 Task: Find connections with filter location Bokāro with filter topic #productivitywith filter profile language Potuguese with filter current company DAR ENGINEERING with filter school Mar Ivanios College, Thiruvananthapuram with filter industry Wholesale Raw Farm Products with filter service category Tax Preparation with filter keywords title Warehouse Worker
Action: Mouse moved to (686, 99)
Screenshot: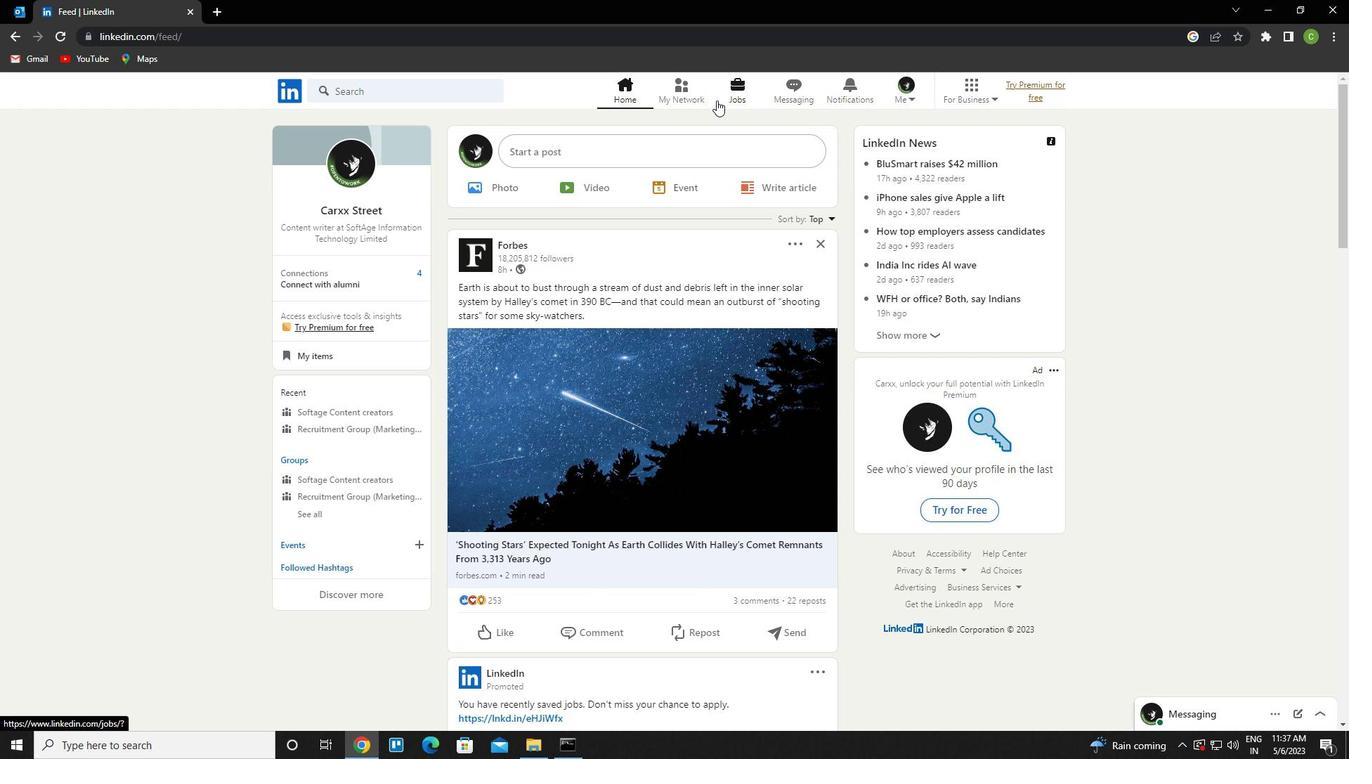 
Action: Mouse pressed left at (686, 99)
Screenshot: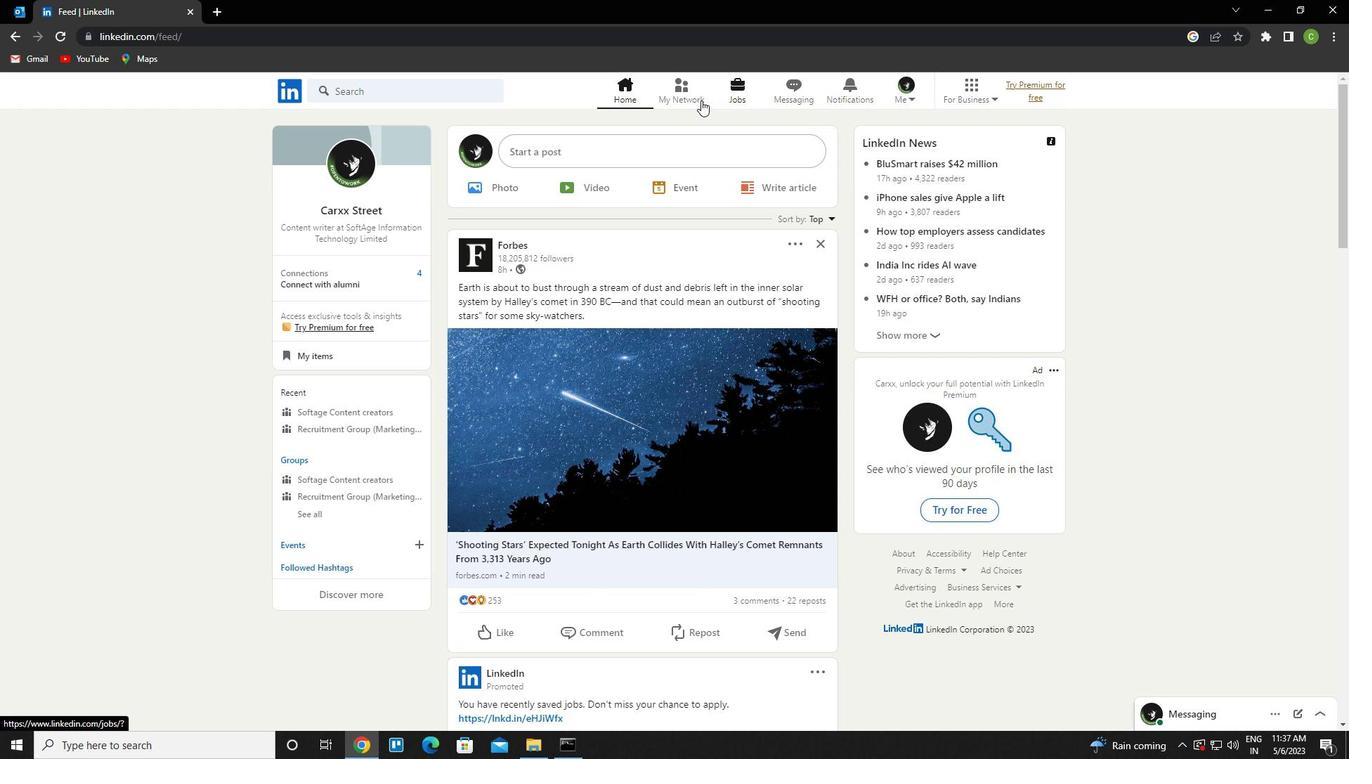 
Action: Mouse moved to (419, 167)
Screenshot: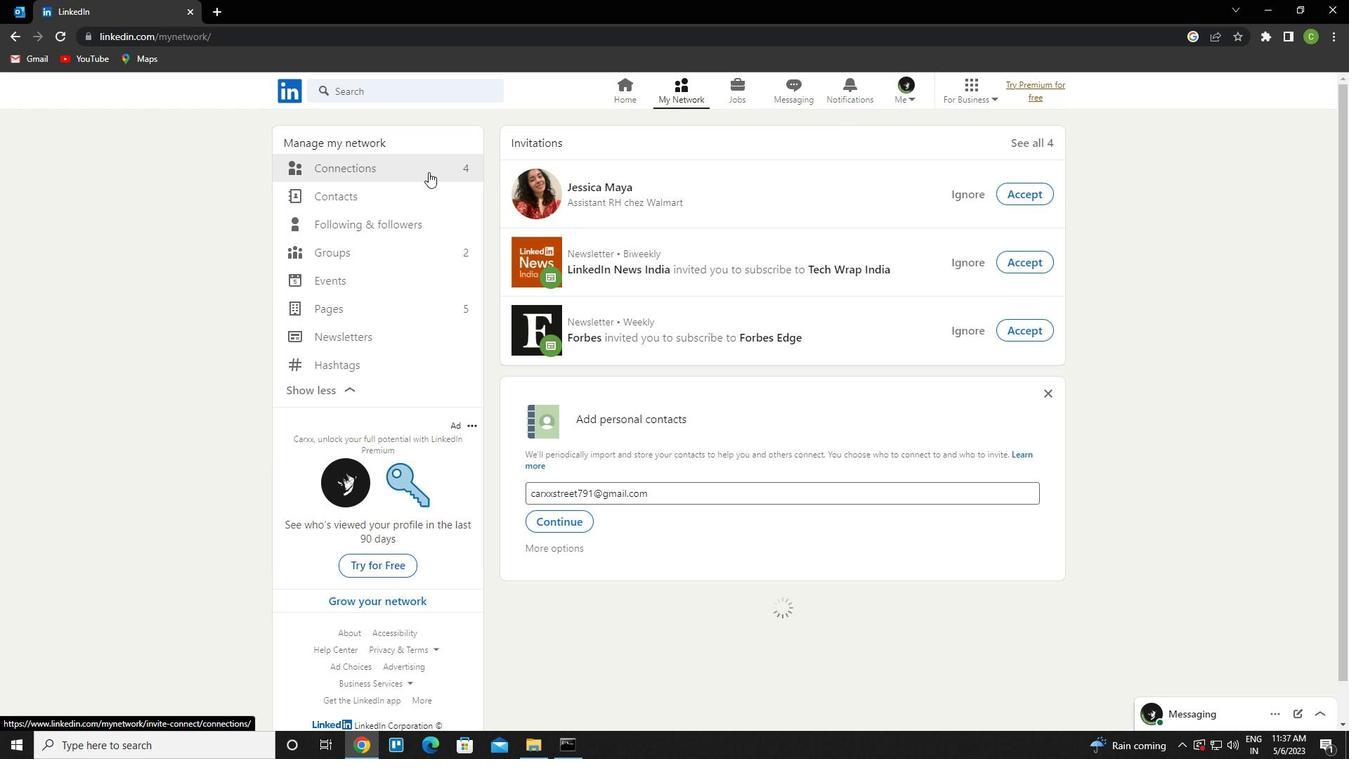 
Action: Mouse pressed left at (419, 167)
Screenshot: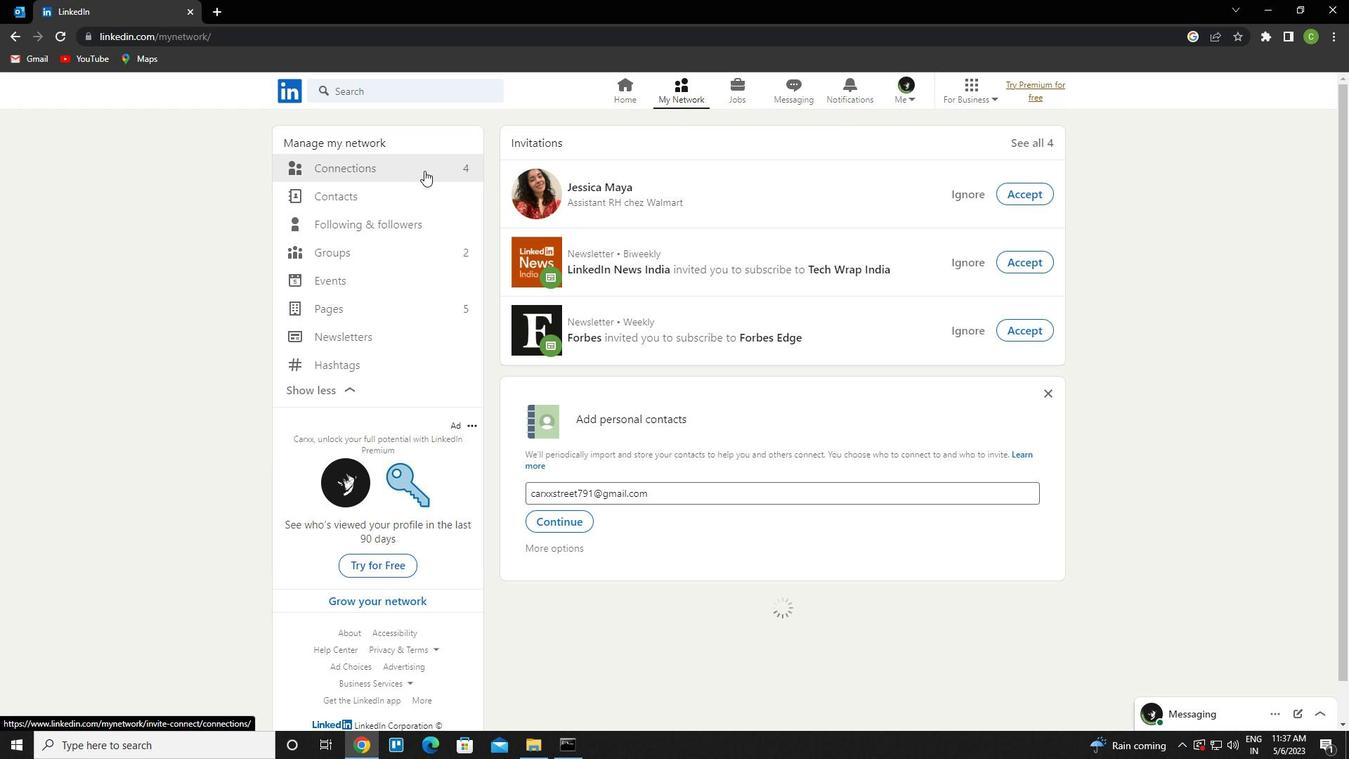 
Action: Mouse moved to (769, 163)
Screenshot: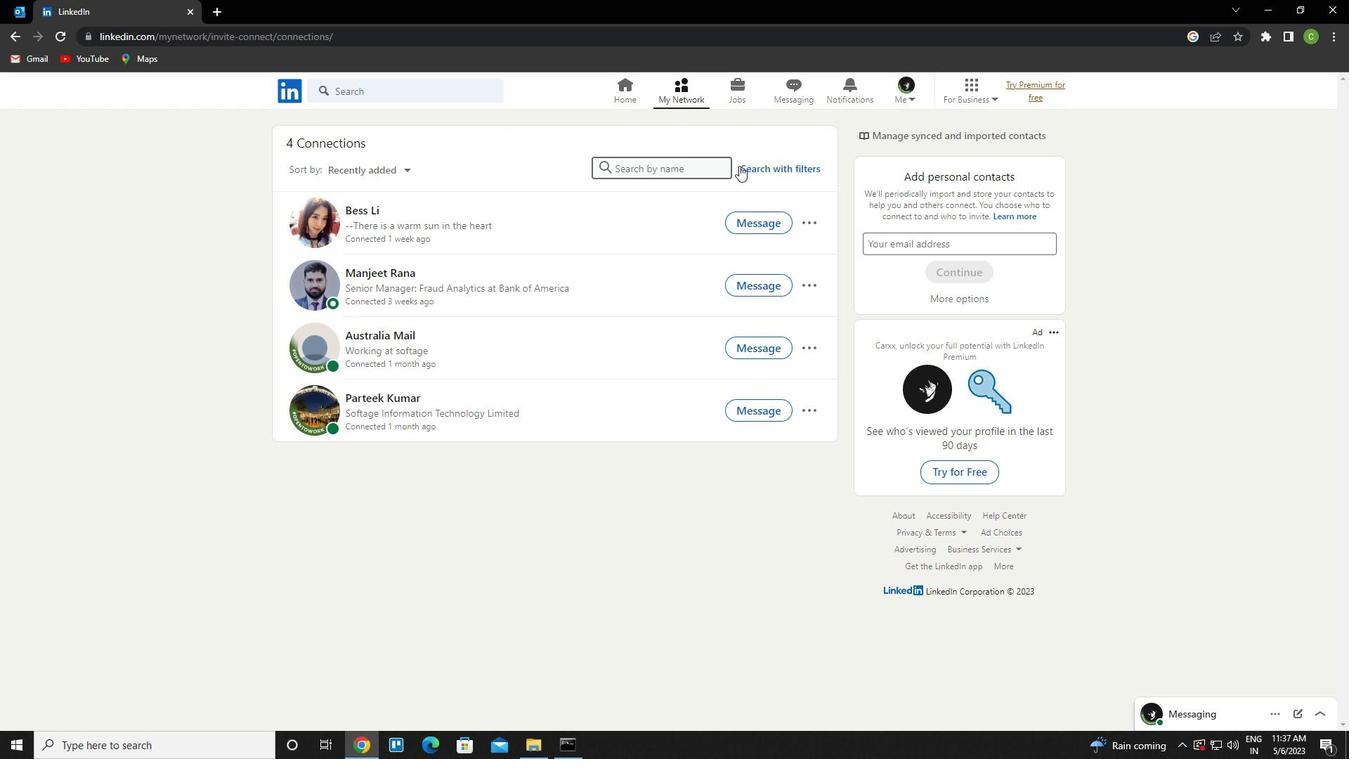 
Action: Mouse pressed left at (769, 163)
Screenshot: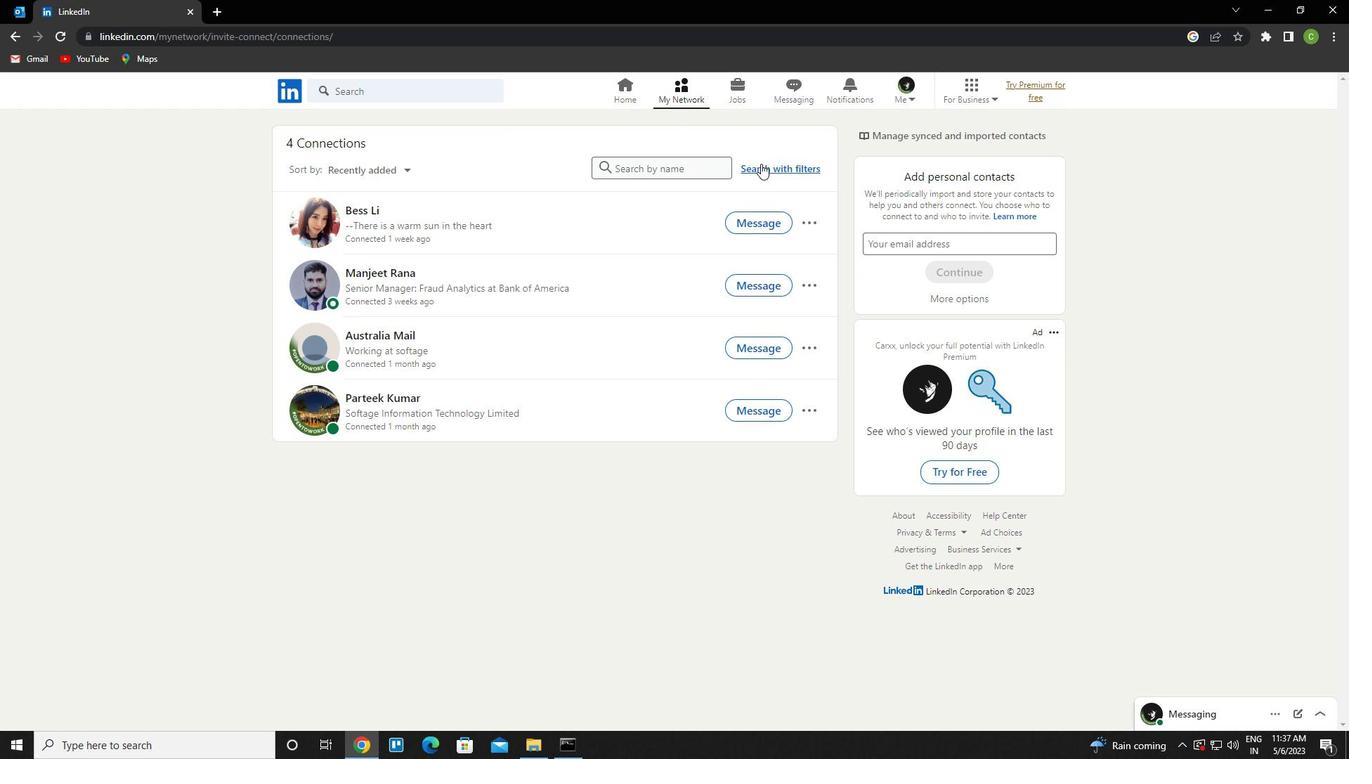 
Action: Mouse moved to (714, 130)
Screenshot: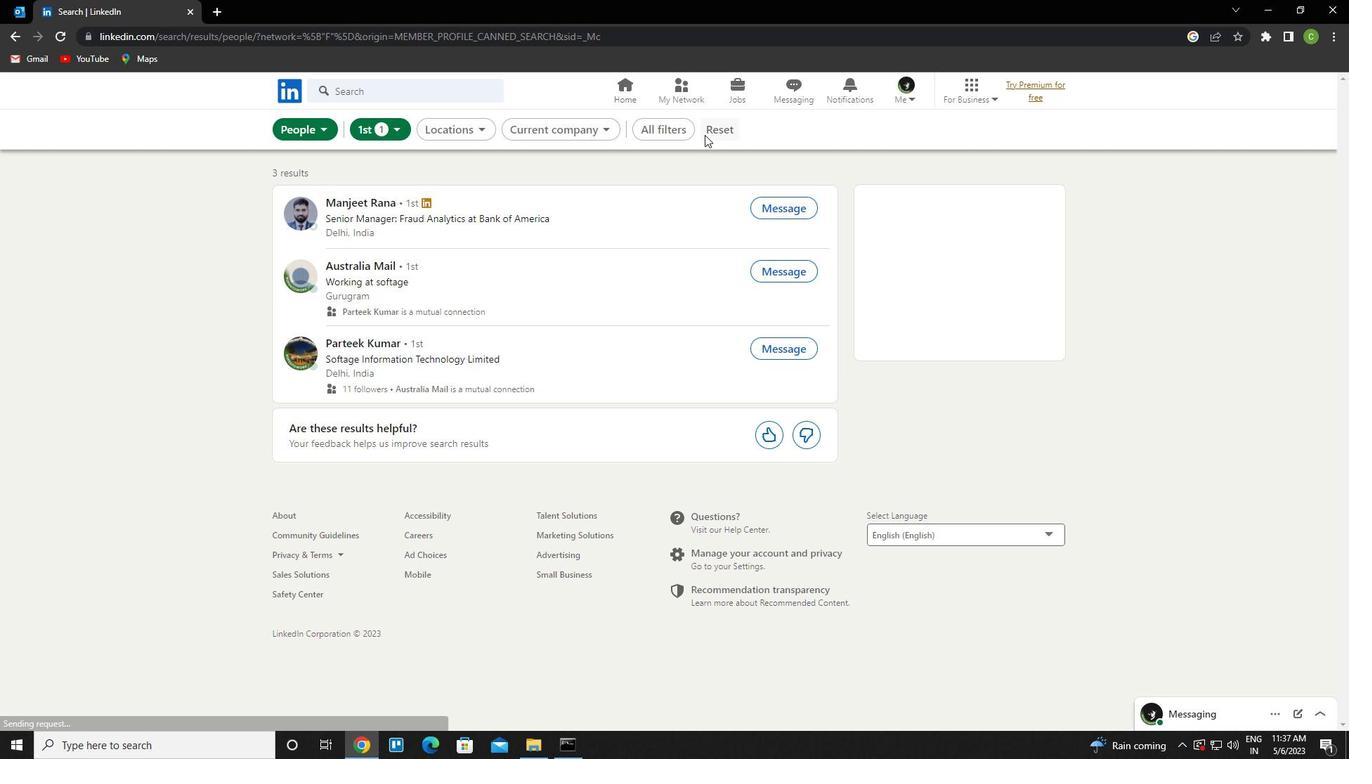 
Action: Mouse pressed left at (714, 130)
Screenshot: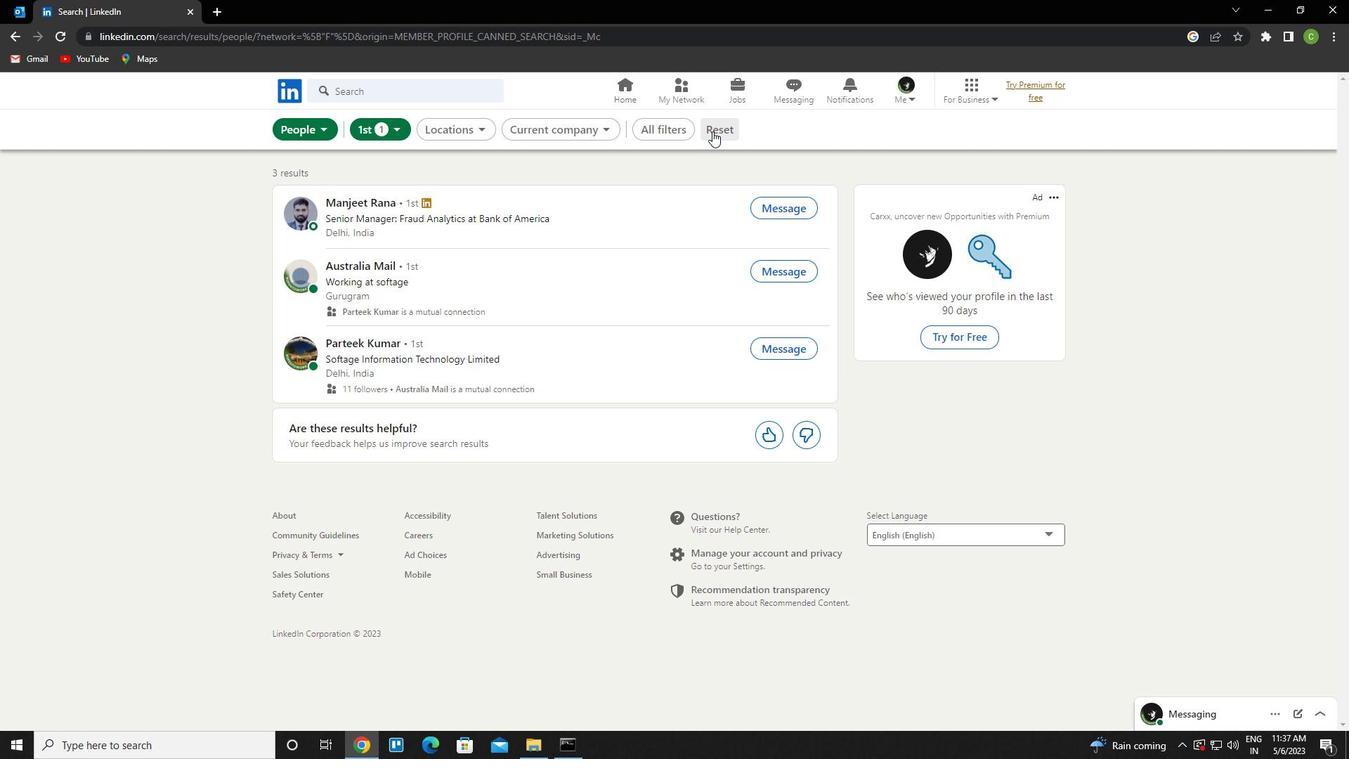 
Action: Mouse moved to (702, 132)
Screenshot: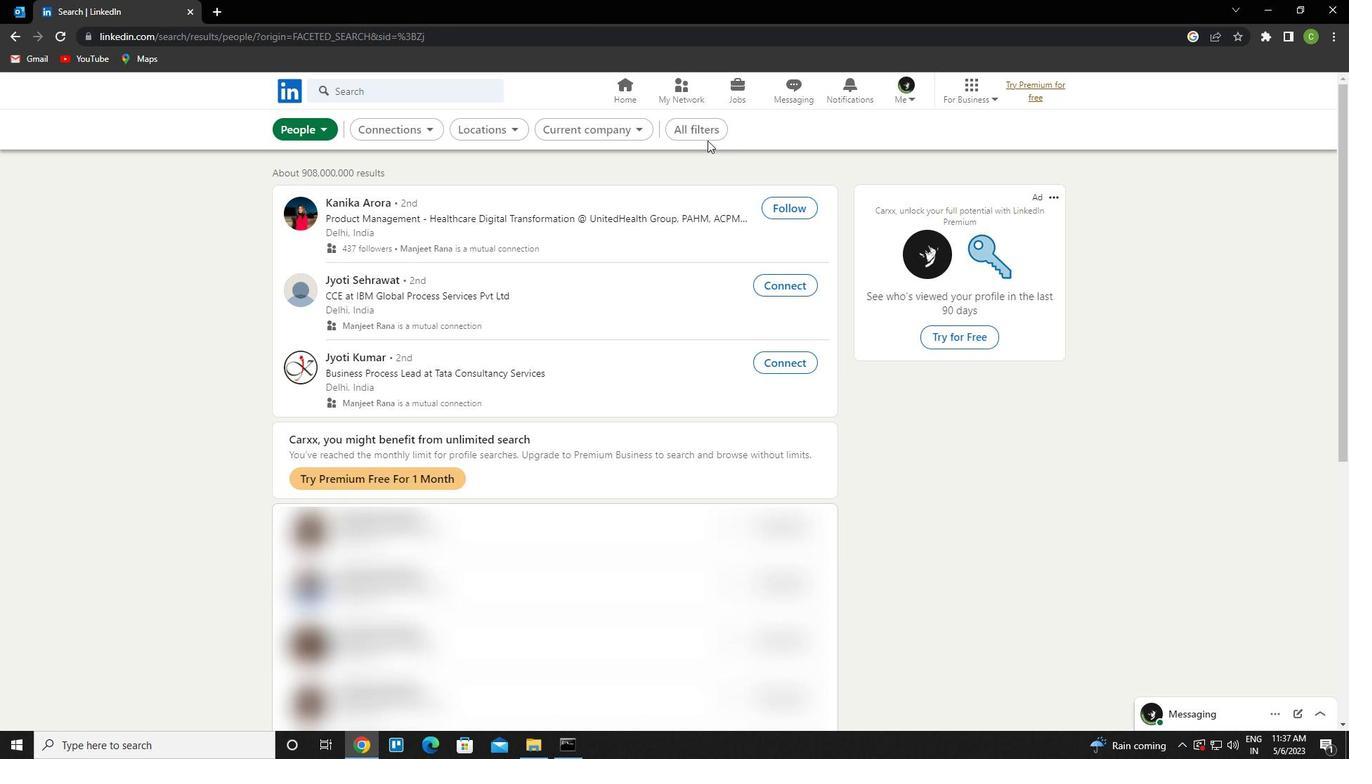 
Action: Mouse pressed left at (702, 132)
Screenshot: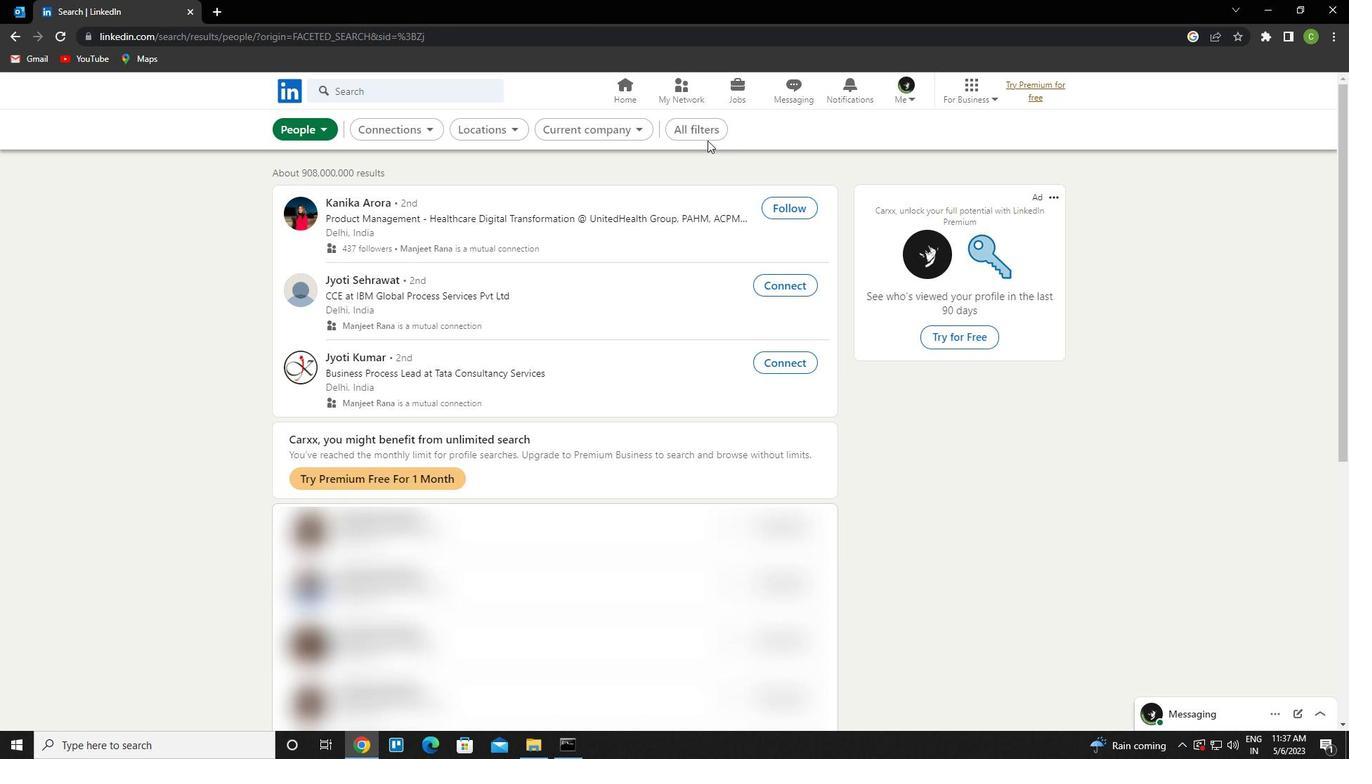 
Action: Mouse moved to (1185, 388)
Screenshot: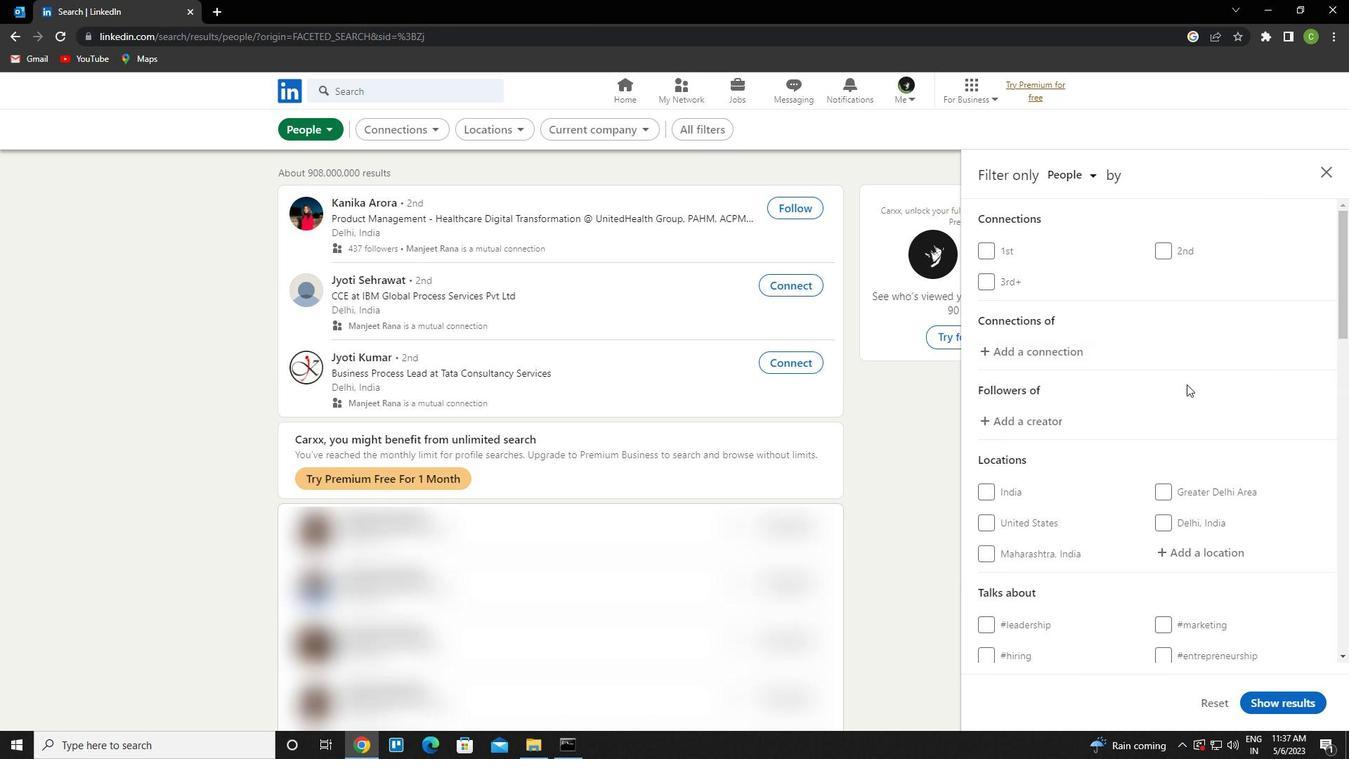 
Action: Mouse scrolled (1185, 387) with delta (0, 0)
Screenshot: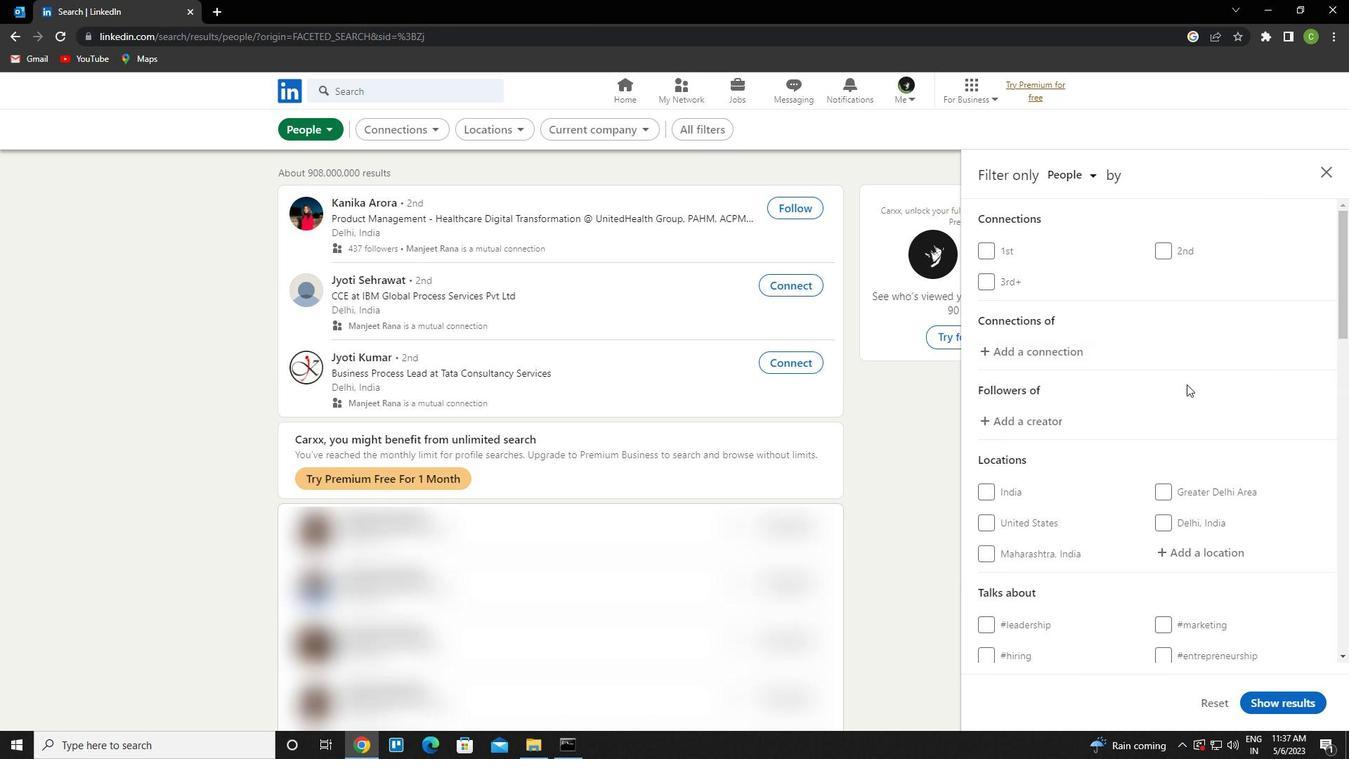 
Action: Mouse moved to (1217, 480)
Screenshot: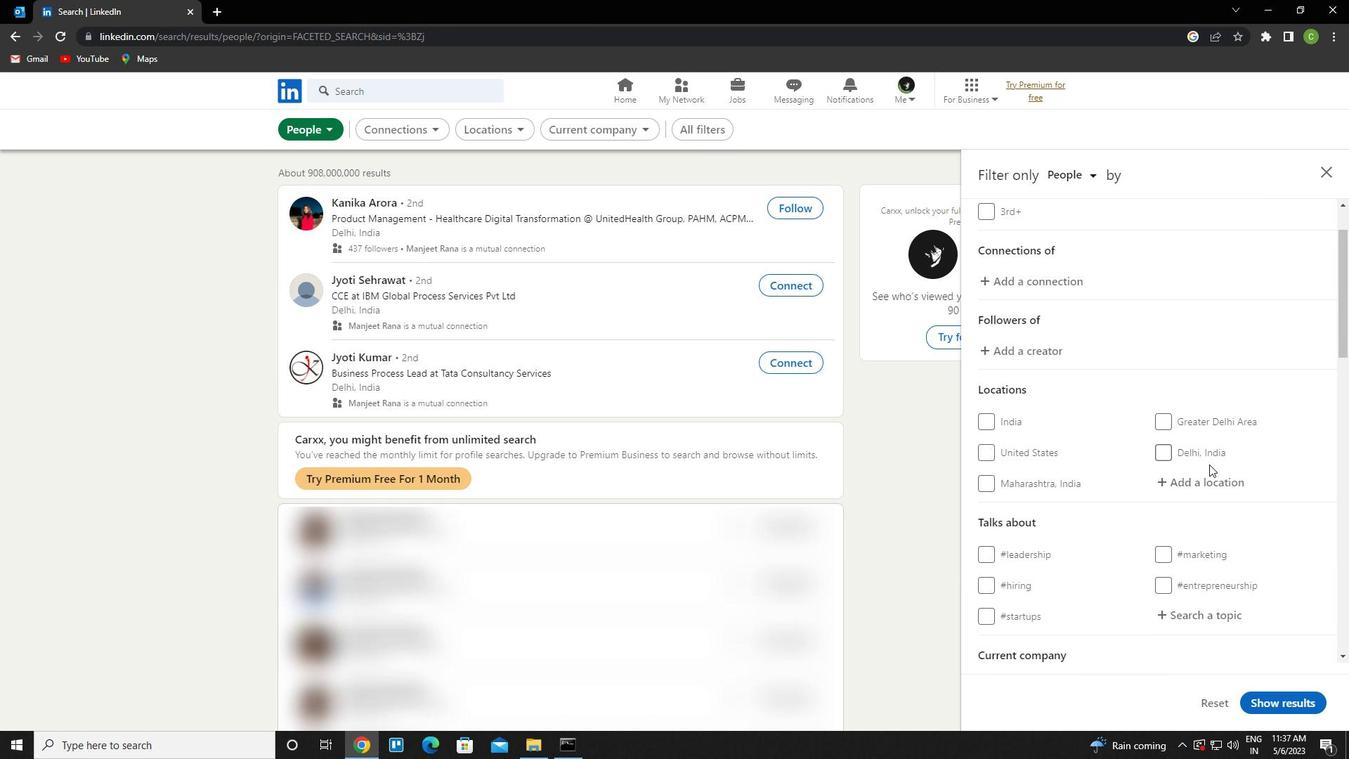 
Action: Mouse pressed left at (1217, 480)
Screenshot: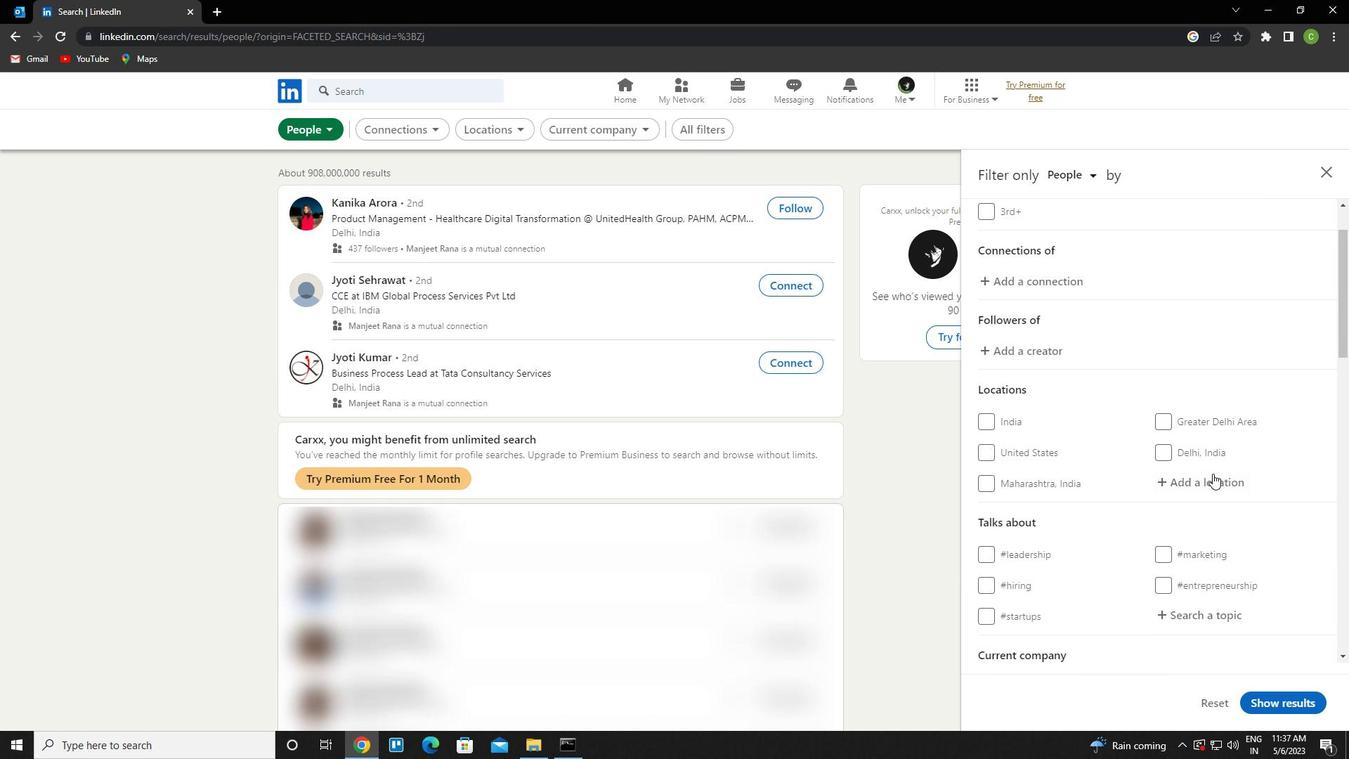 
Action: Key pressed <Key.caps_lock>b<Key.caps_lock>oka
Screenshot: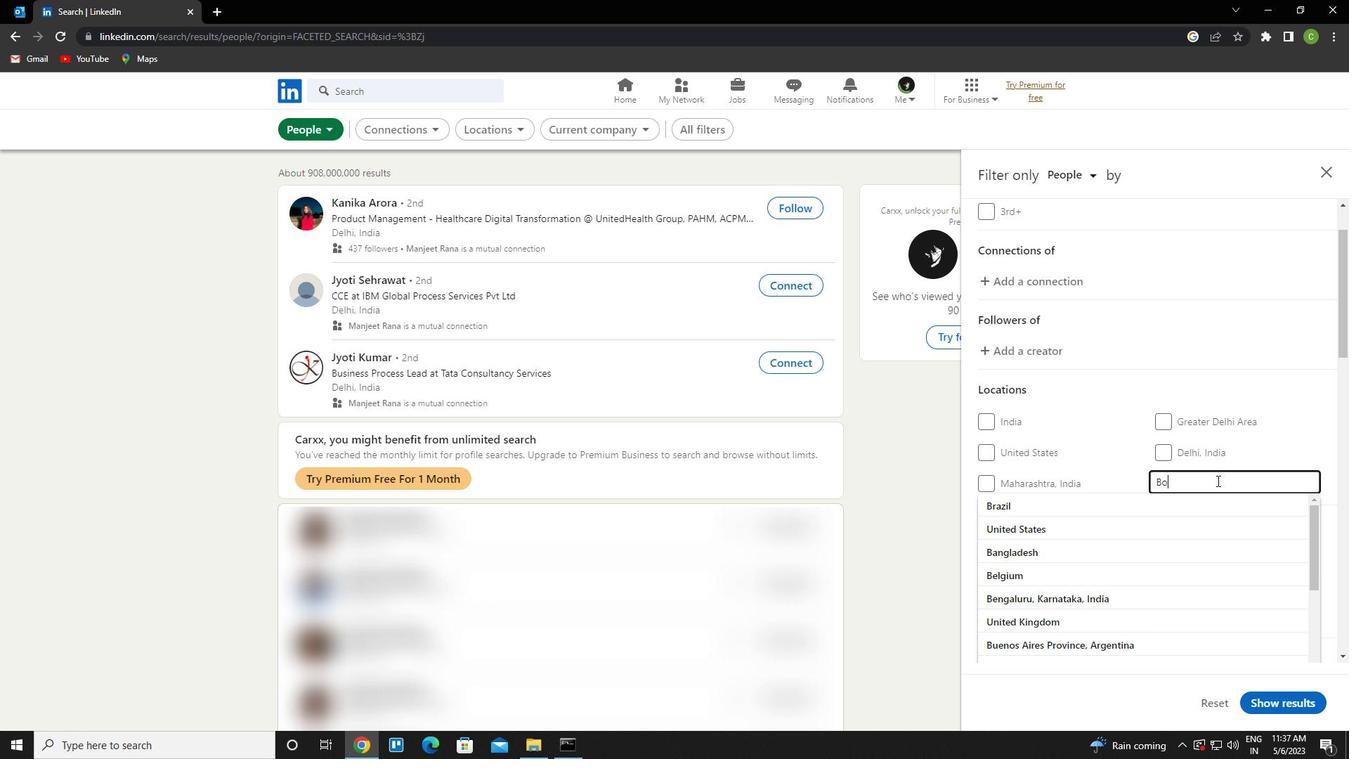 
Action: Mouse moved to (1218, 481)
Screenshot: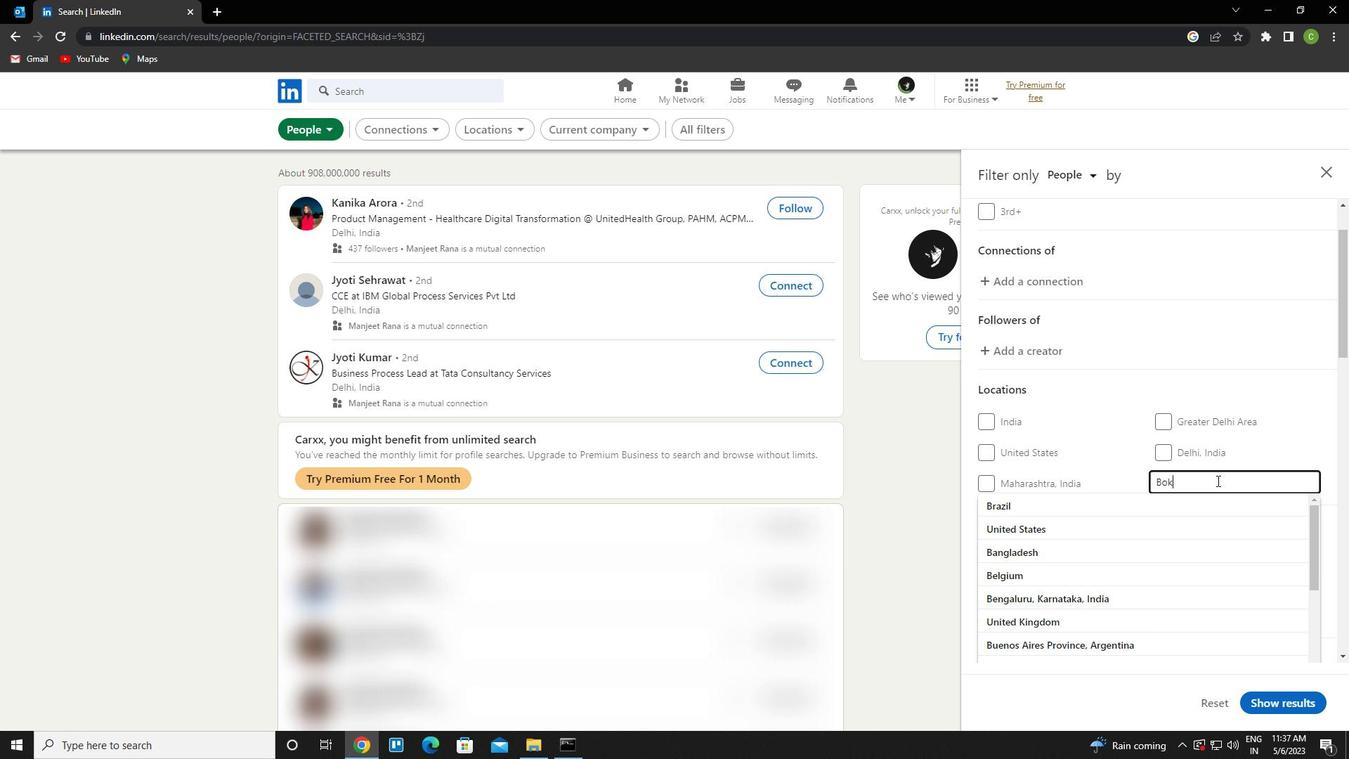 
Action: Key pressed ra<Key.backspace>o<Key.down><Key.enter>
Screenshot: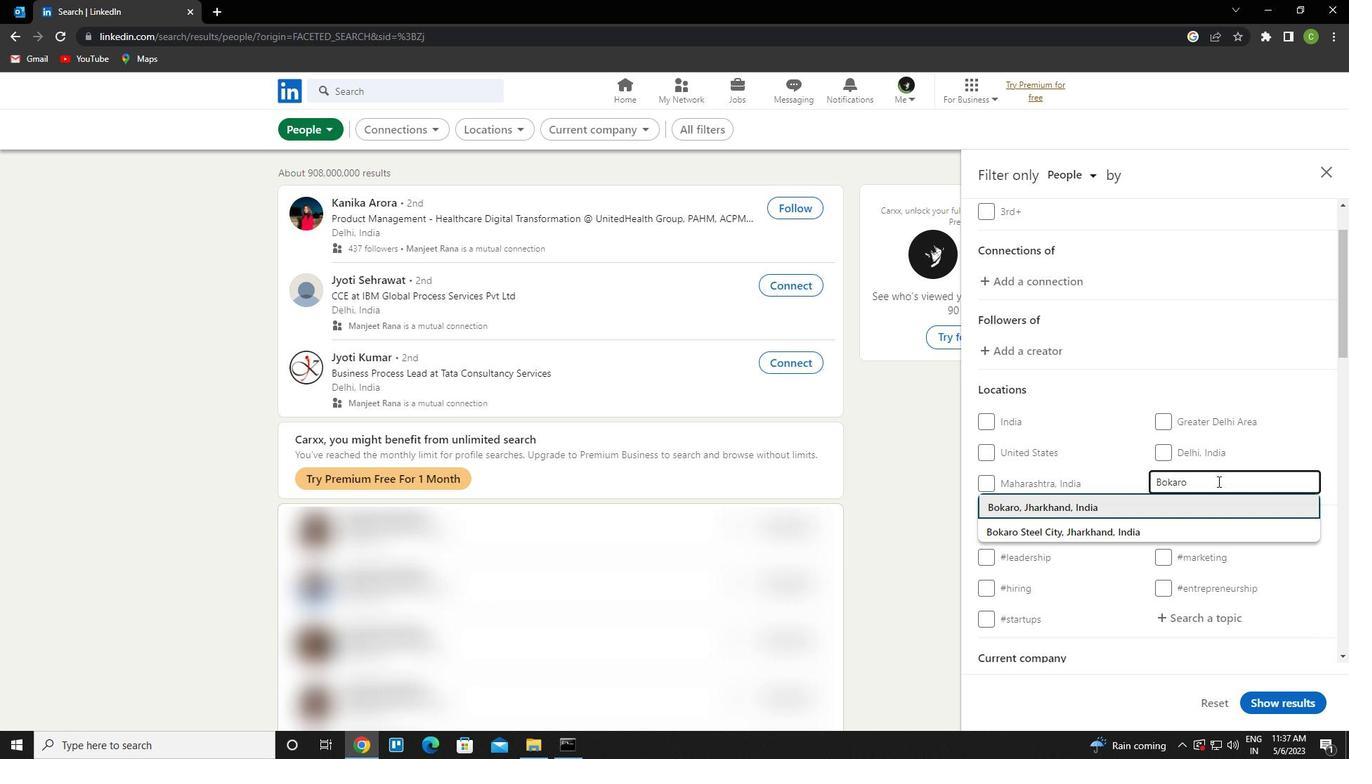 
Action: Mouse scrolled (1218, 480) with delta (0, 0)
Screenshot: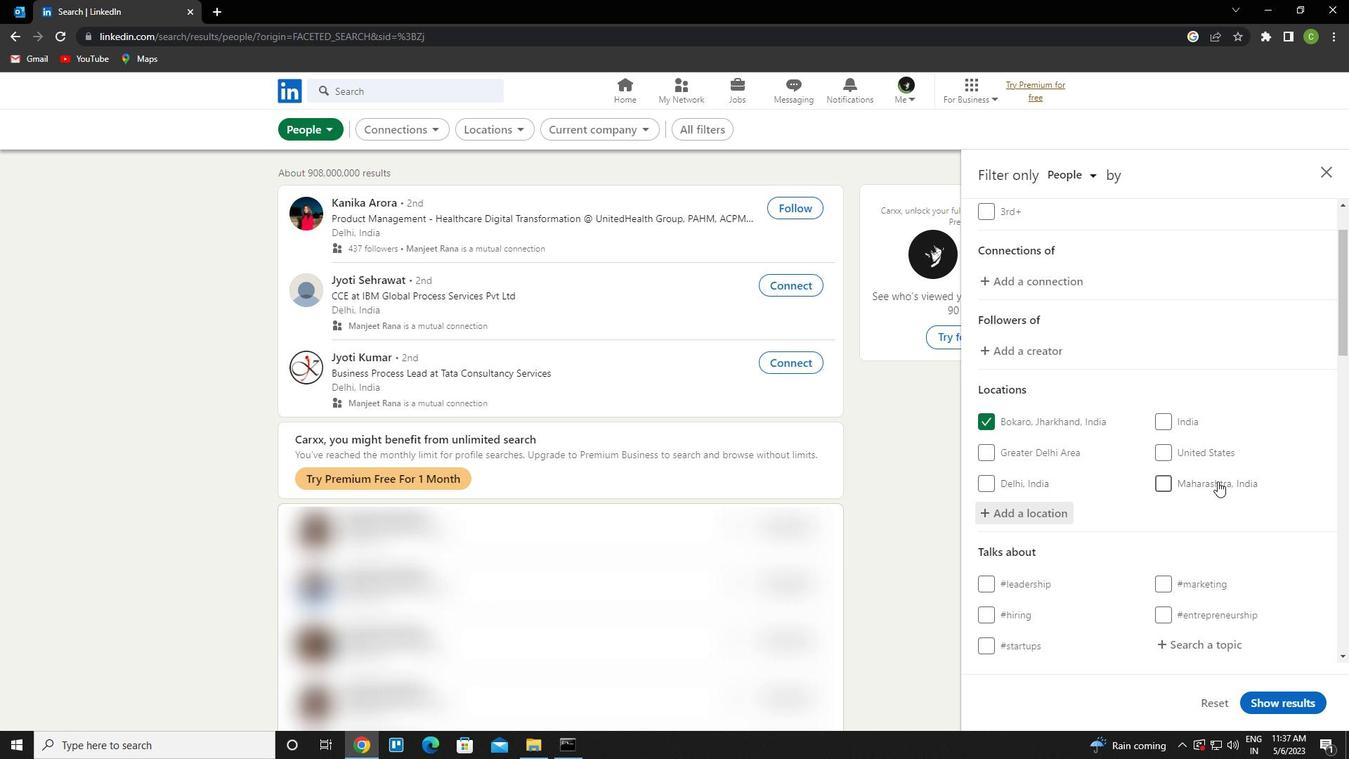 
Action: Mouse scrolled (1218, 480) with delta (0, 0)
Screenshot: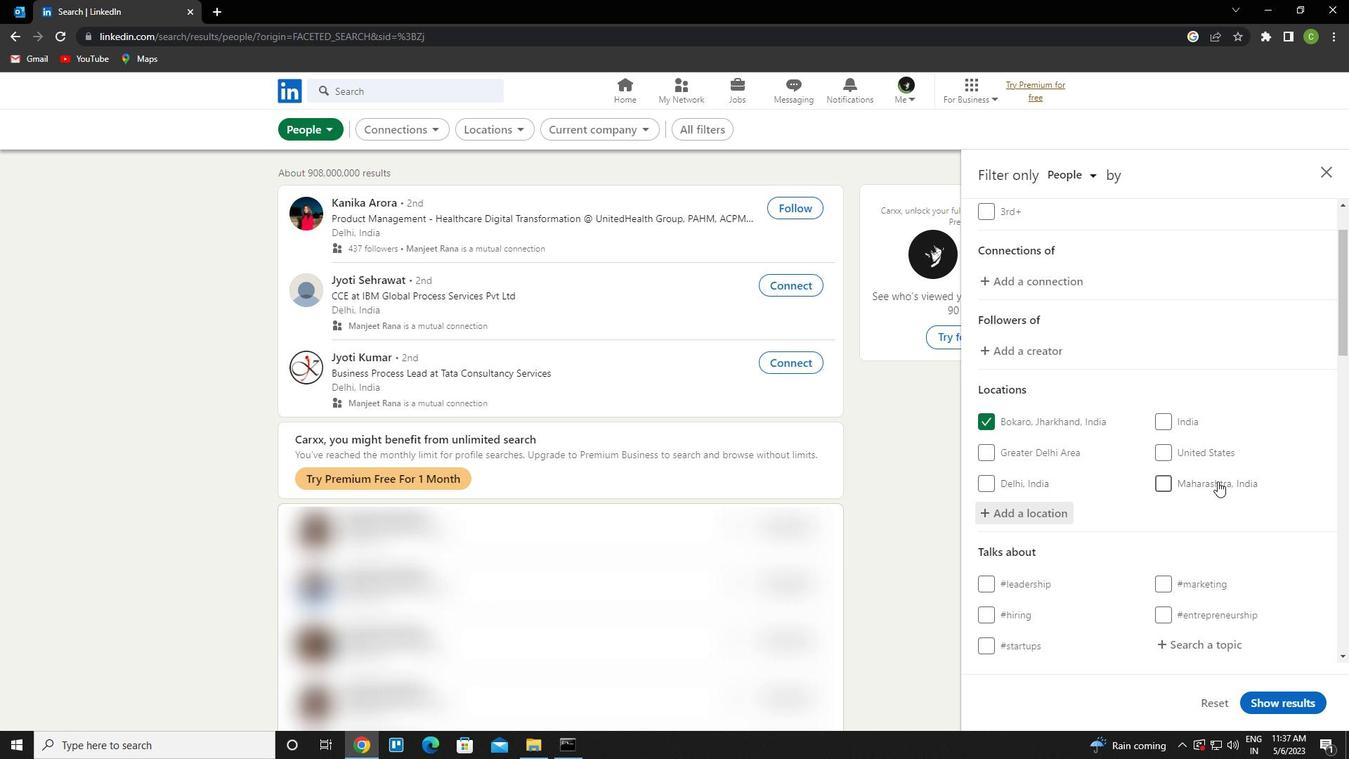 
Action: Mouse moved to (1208, 485)
Screenshot: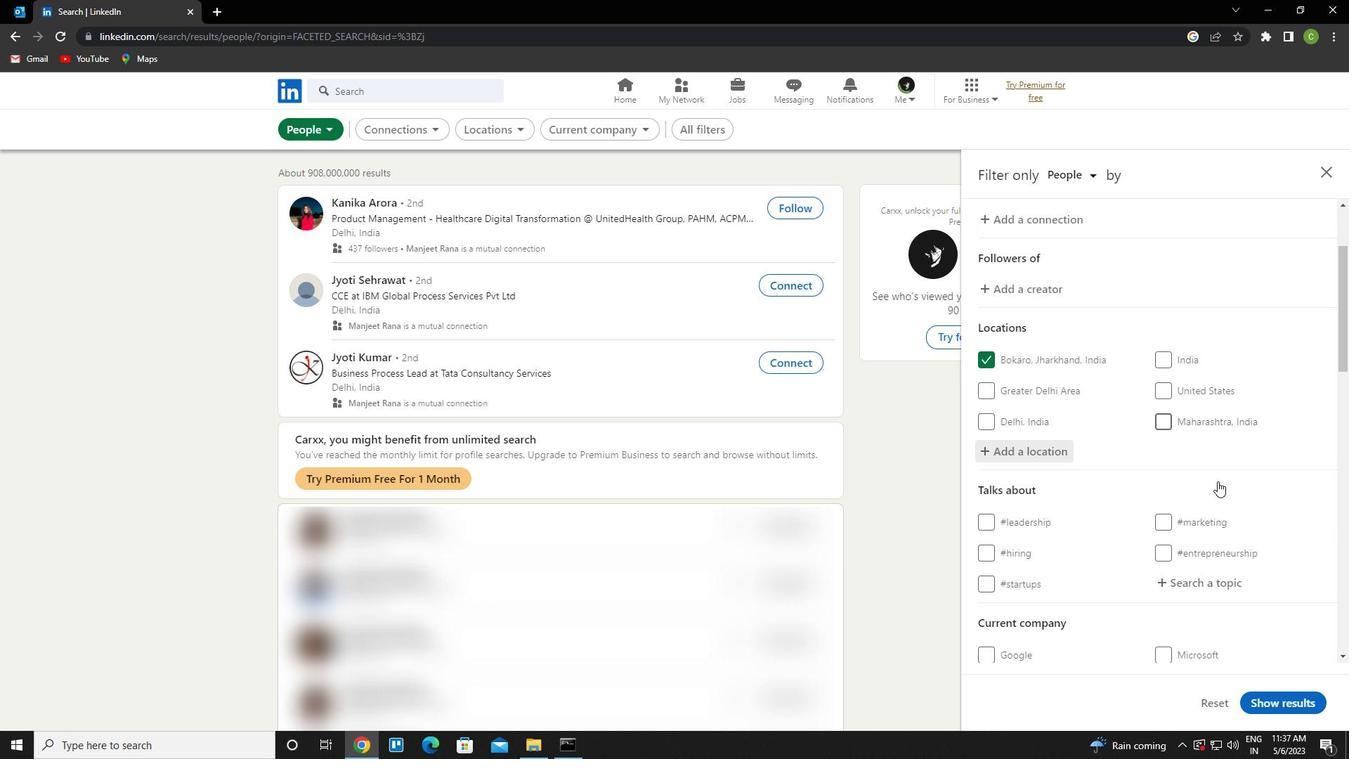 
Action: Mouse scrolled (1208, 484) with delta (0, 0)
Screenshot: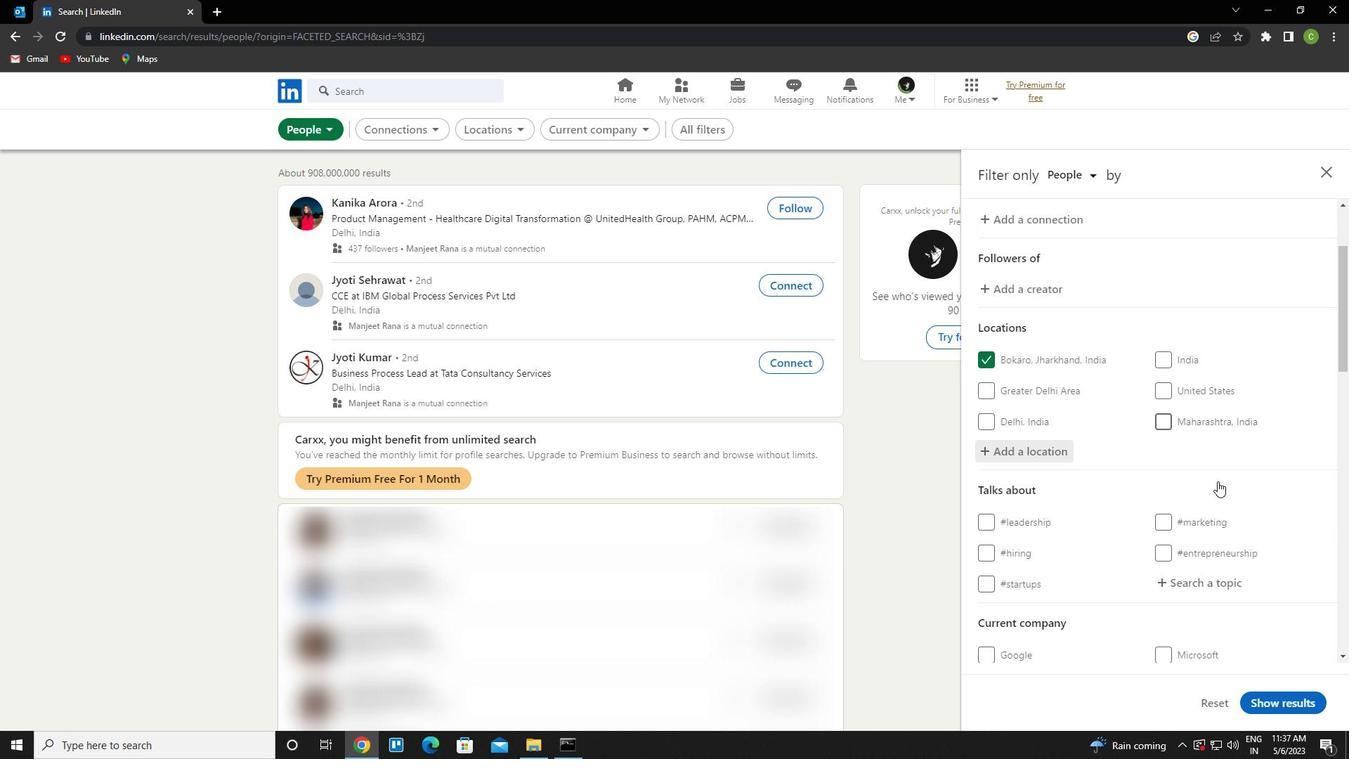
Action: Mouse moved to (1197, 444)
Screenshot: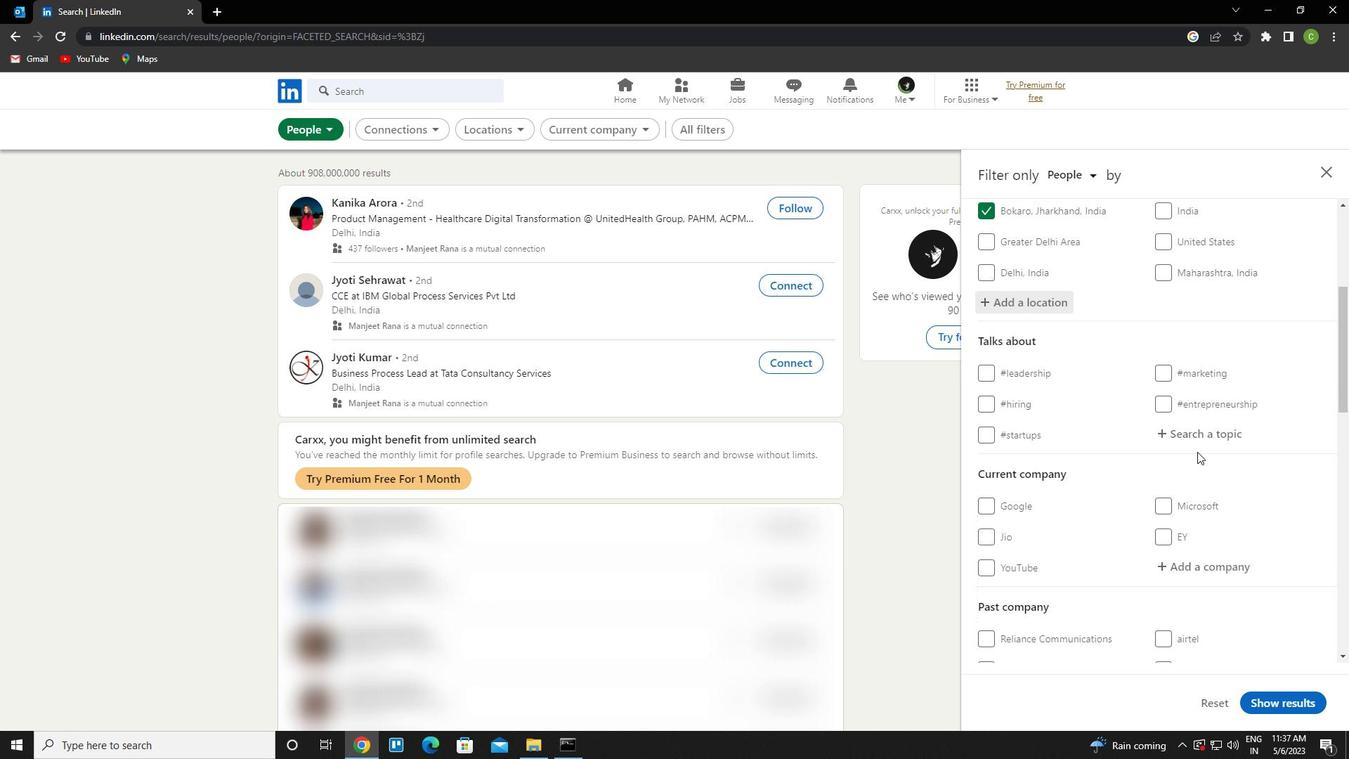 
Action: Mouse pressed left at (1197, 444)
Screenshot: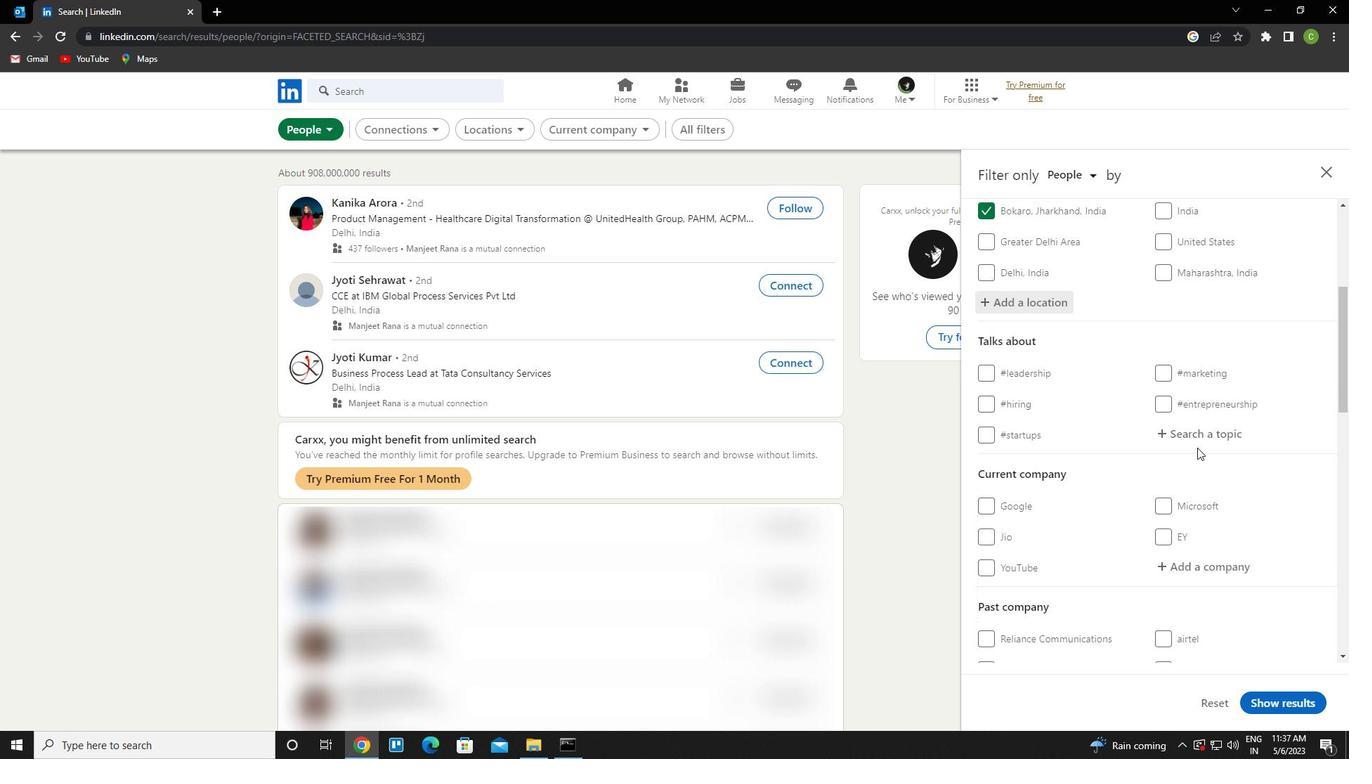 
Action: Key pressed productivity<Key.down><Key.enter>
Screenshot: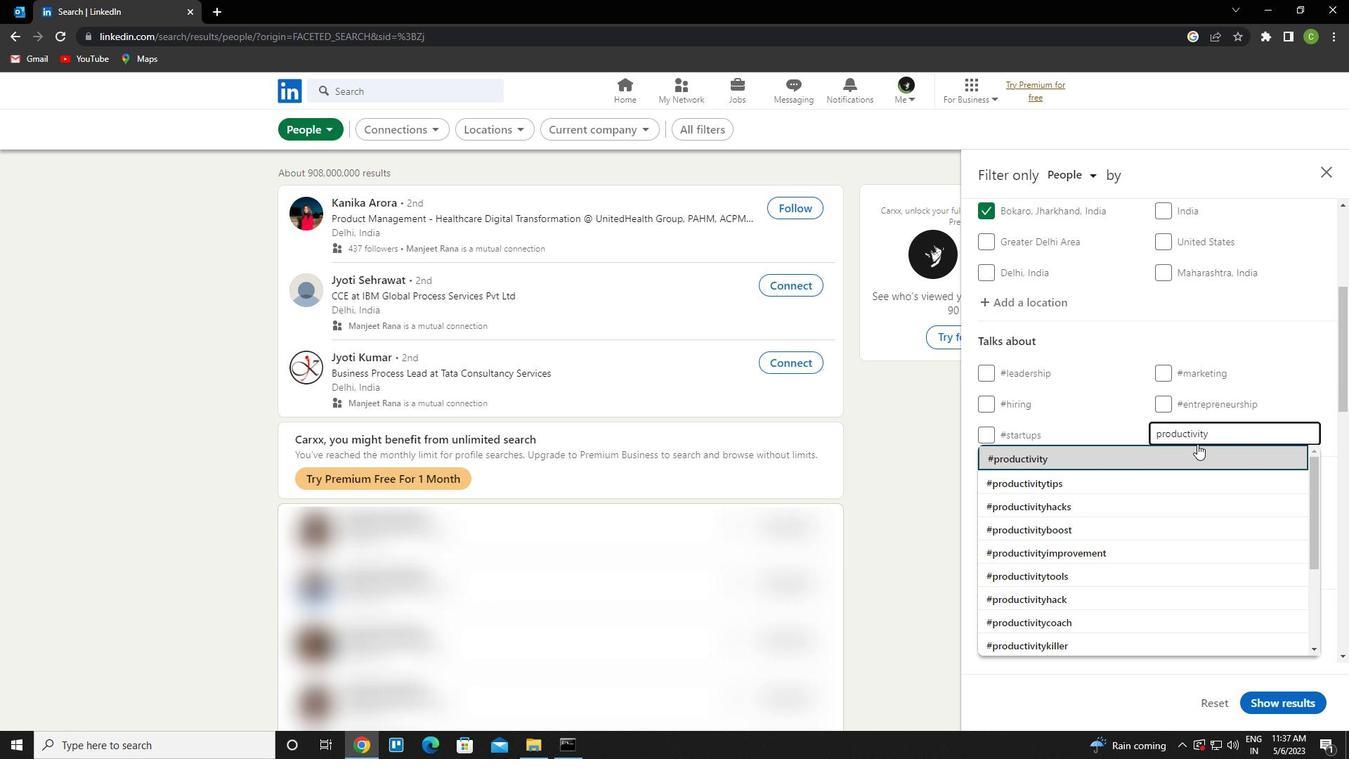 
Action: Mouse scrolled (1197, 443) with delta (0, 0)
Screenshot: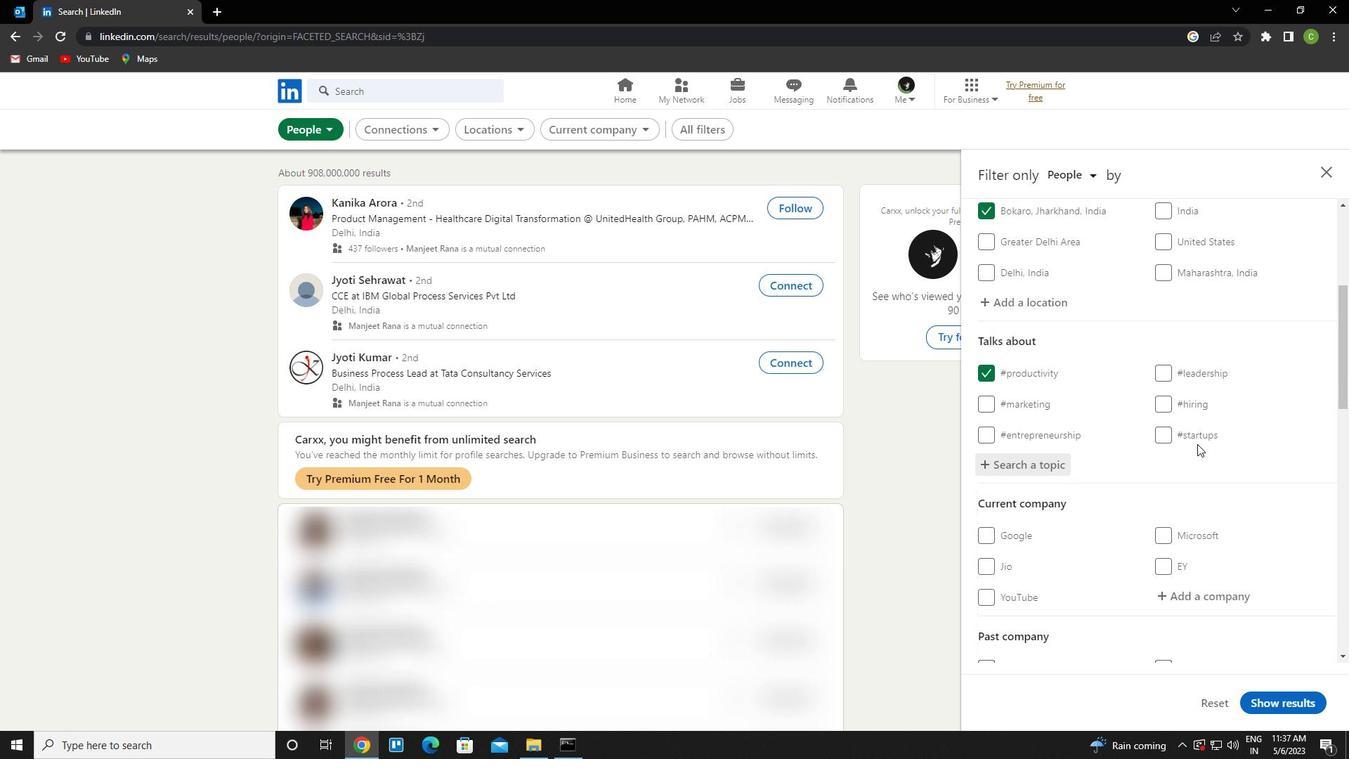 
Action: Mouse scrolled (1197, 443) with delta (0, 0)
Screenshot: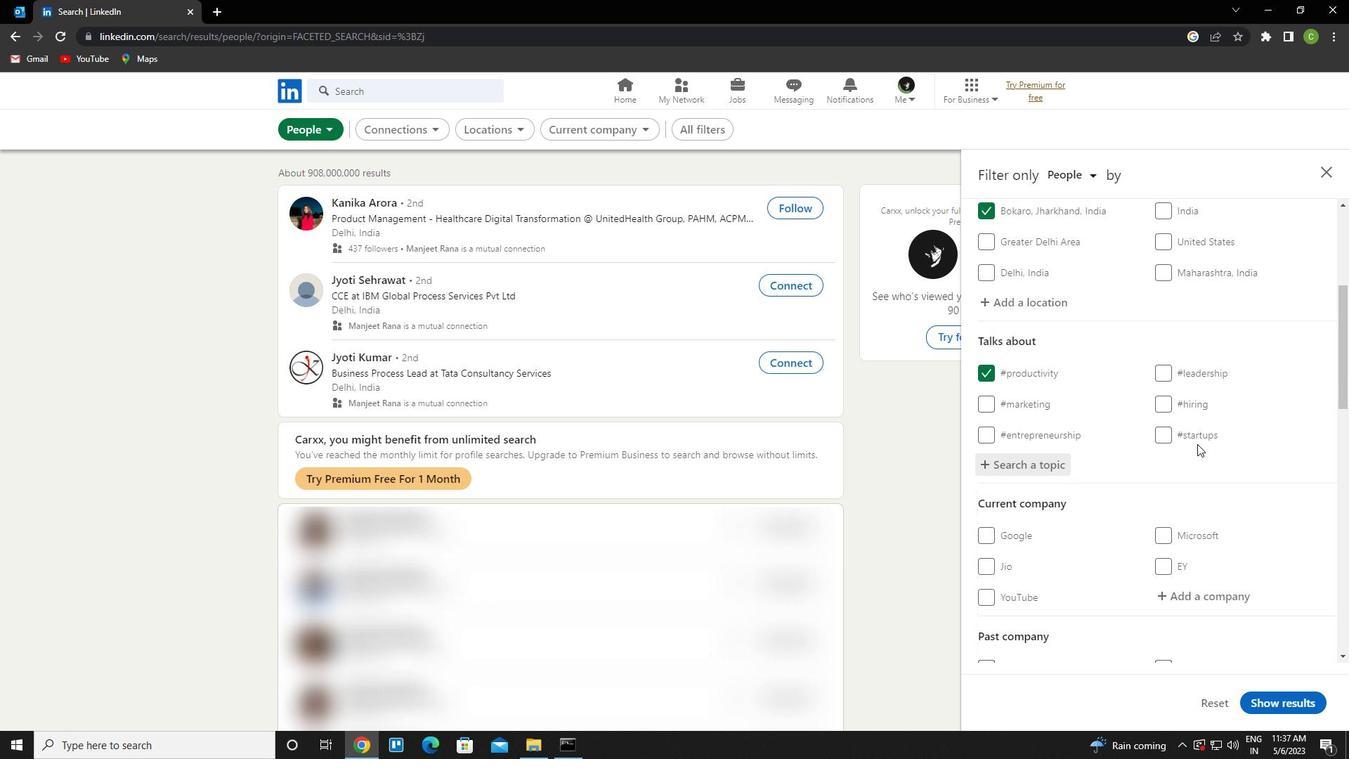 
Action: Mouse scrolled (1197, 443) with delta (0, 0)
Screenshot: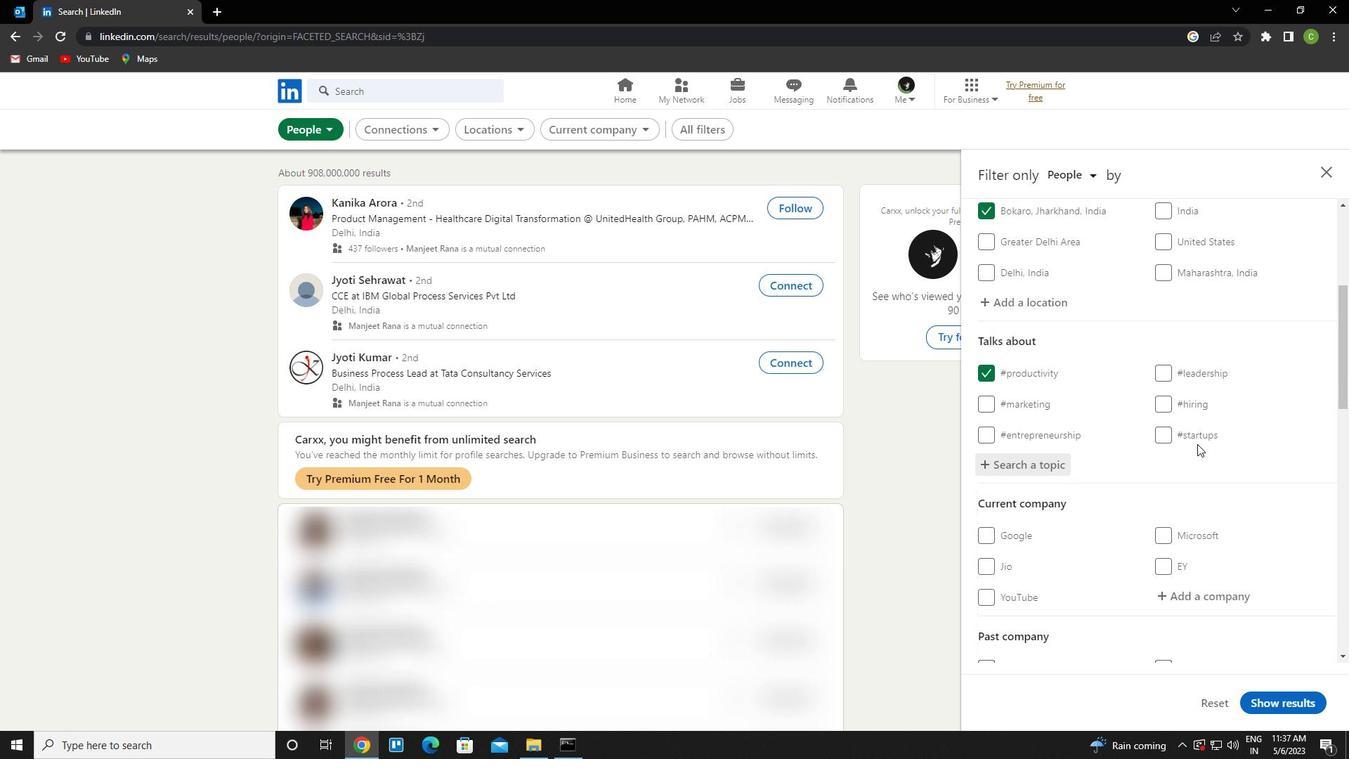 
Action: Mouse scrolled (1197, 443) with delta (0, 0)
Screenshot: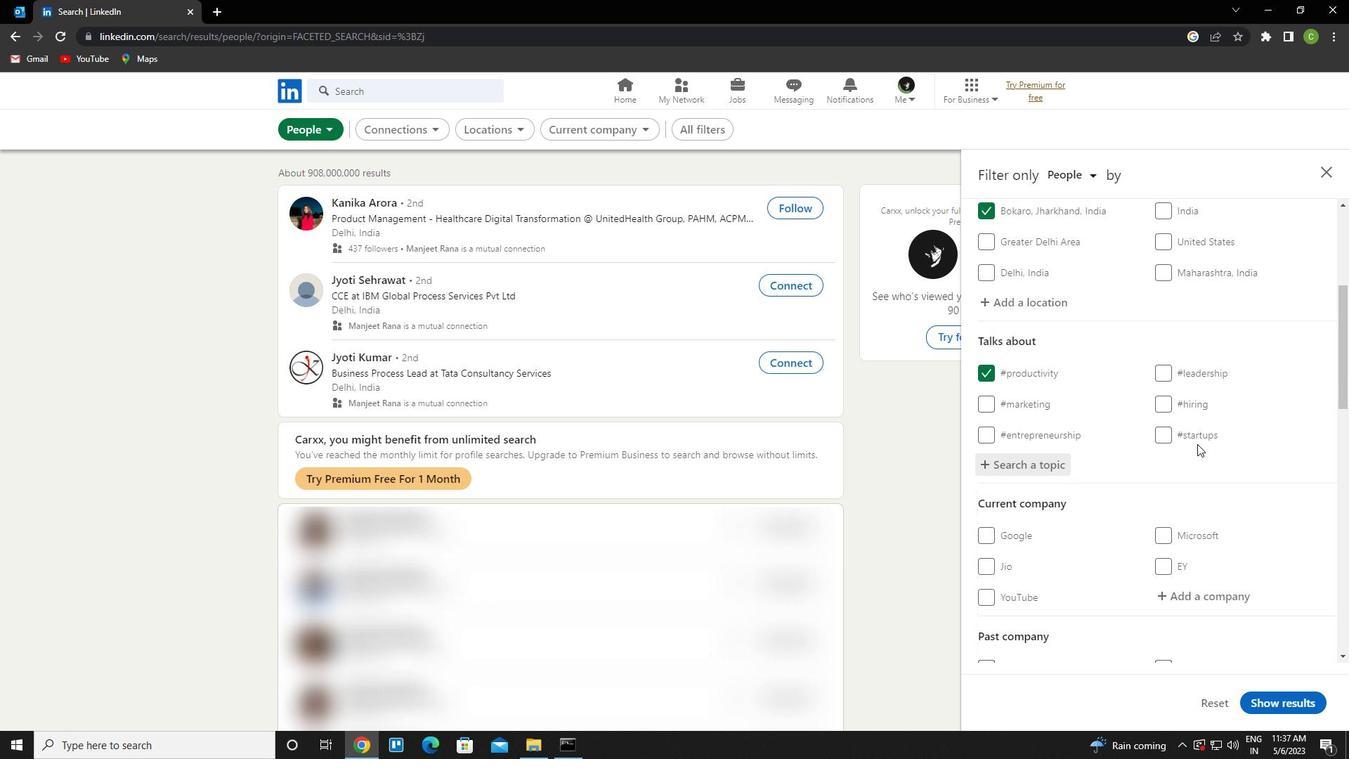 
Action: Mouse scrolled (1197, 443) with delta (0, 0)
Screenshot: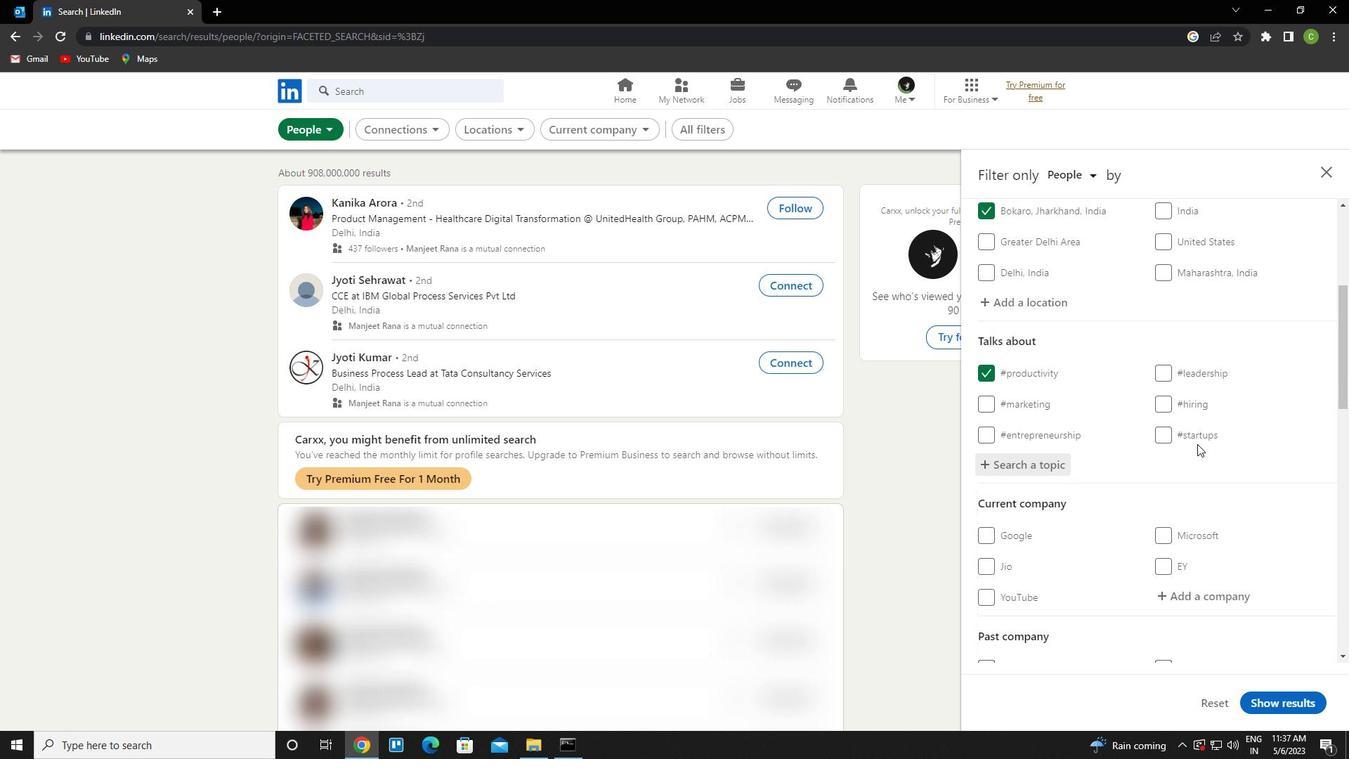 
Action: Mouse scrolled (1197, 443) with delta (0, 0)
Screenshot: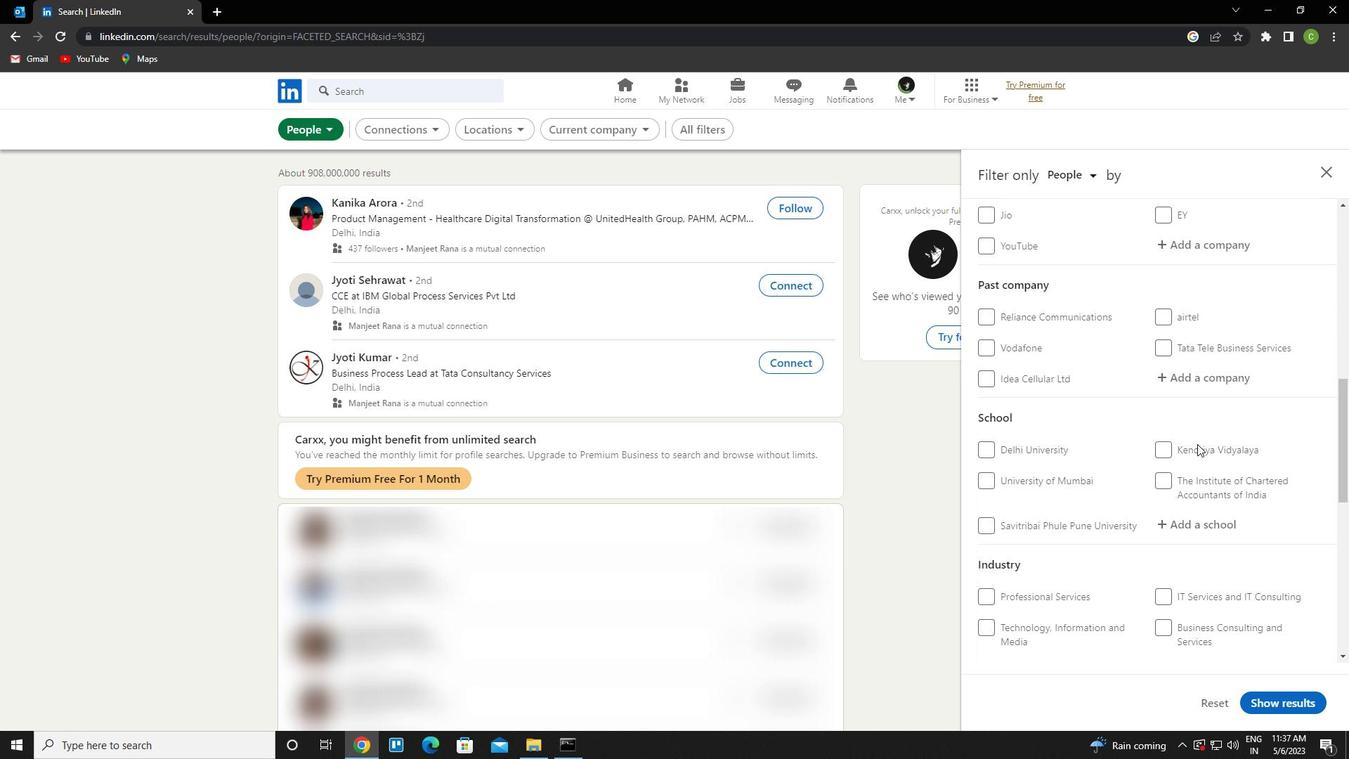
Action: Mouse scrolled (1197, 443) with delta (0, 0)
Screenshot: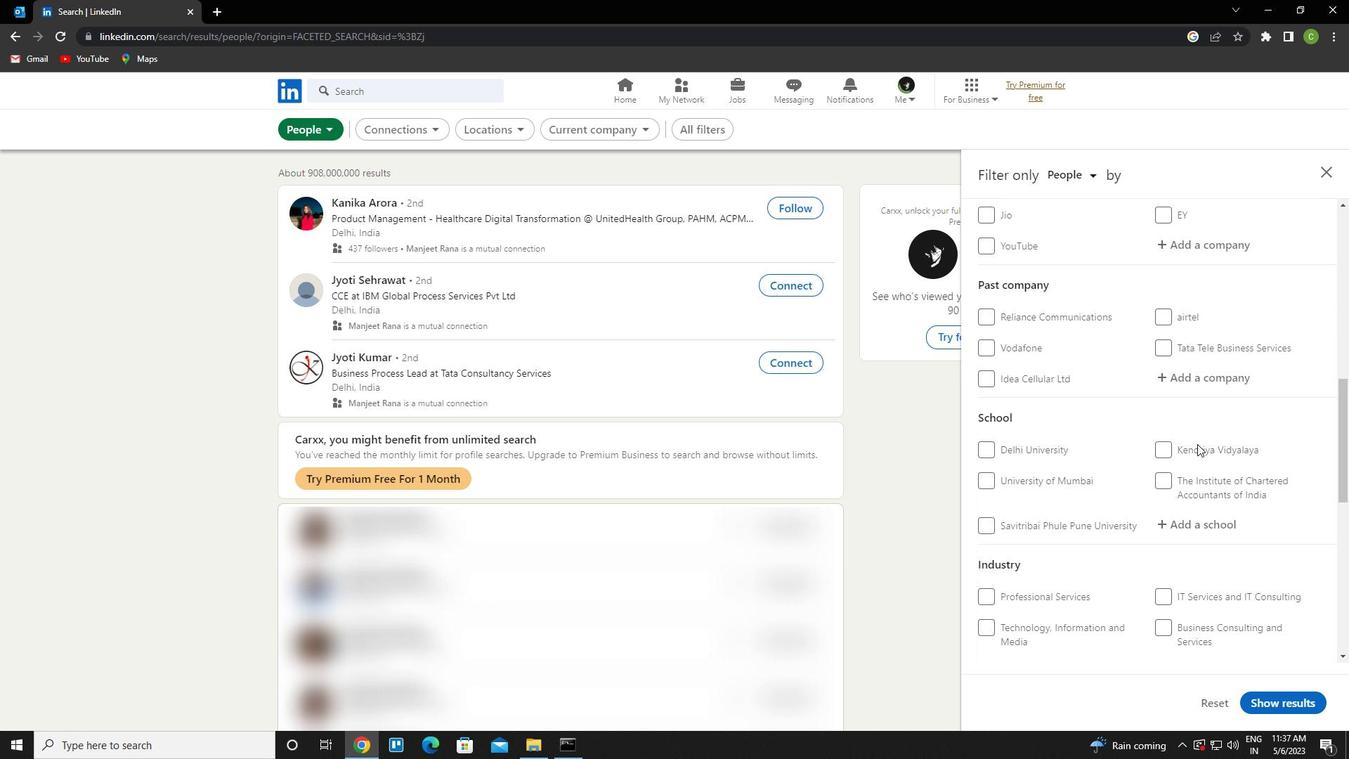 
Action: Mouse scrolled (1197, 443) with delta (0, 0)
Screenshot: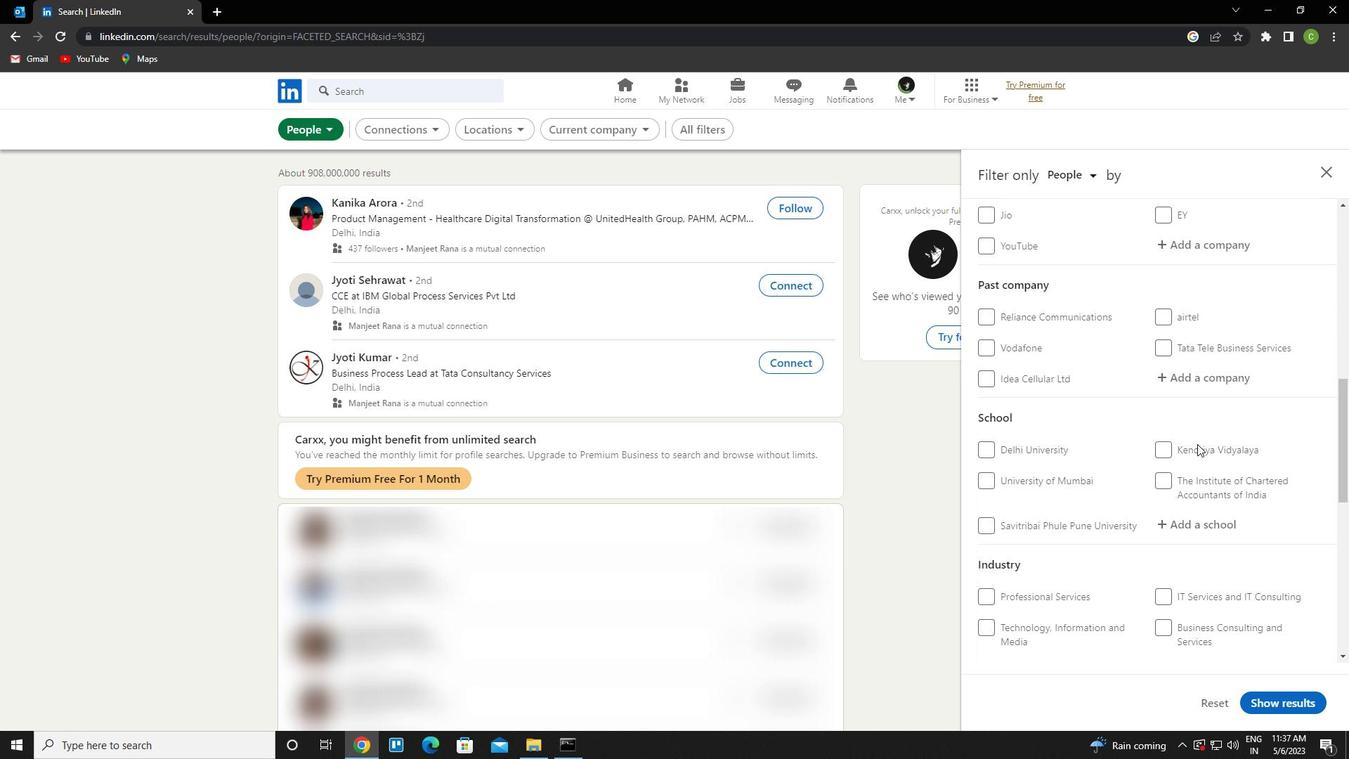 
Action: Mouse scrolled (1197, 443) with delta (0, 0)
Screenshot: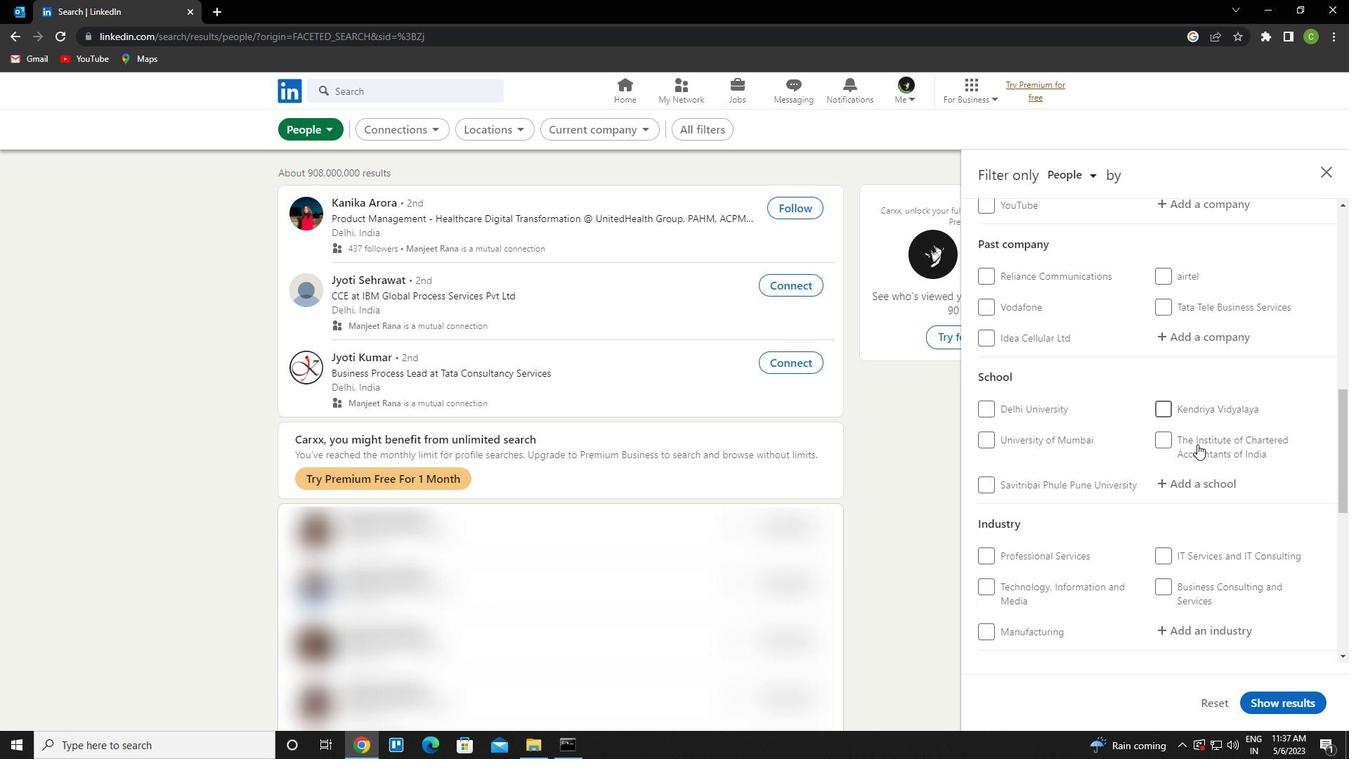 
Action: Mouse moved to (1118, 430)
Screenshot: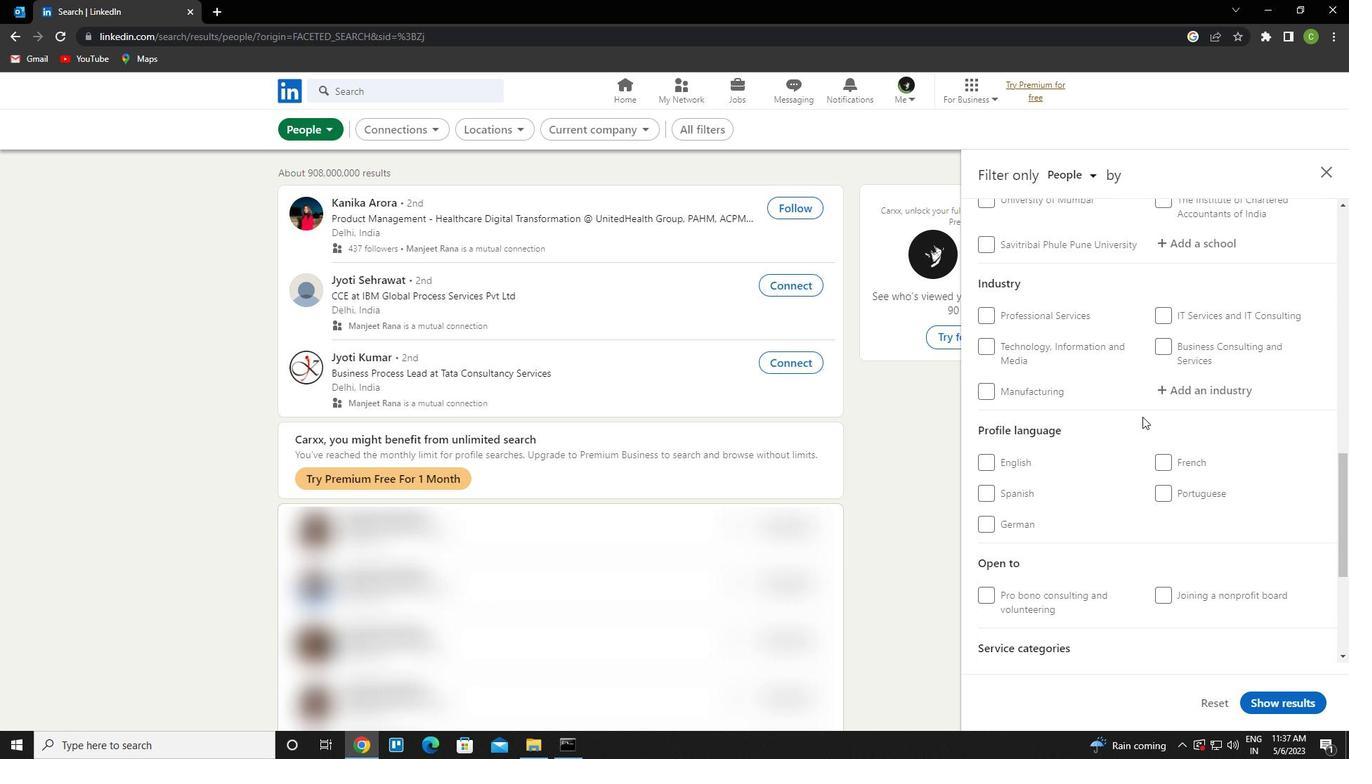 
Action: Mouse scrolled (1118, 430) with delta (0, 0)
Screenshot: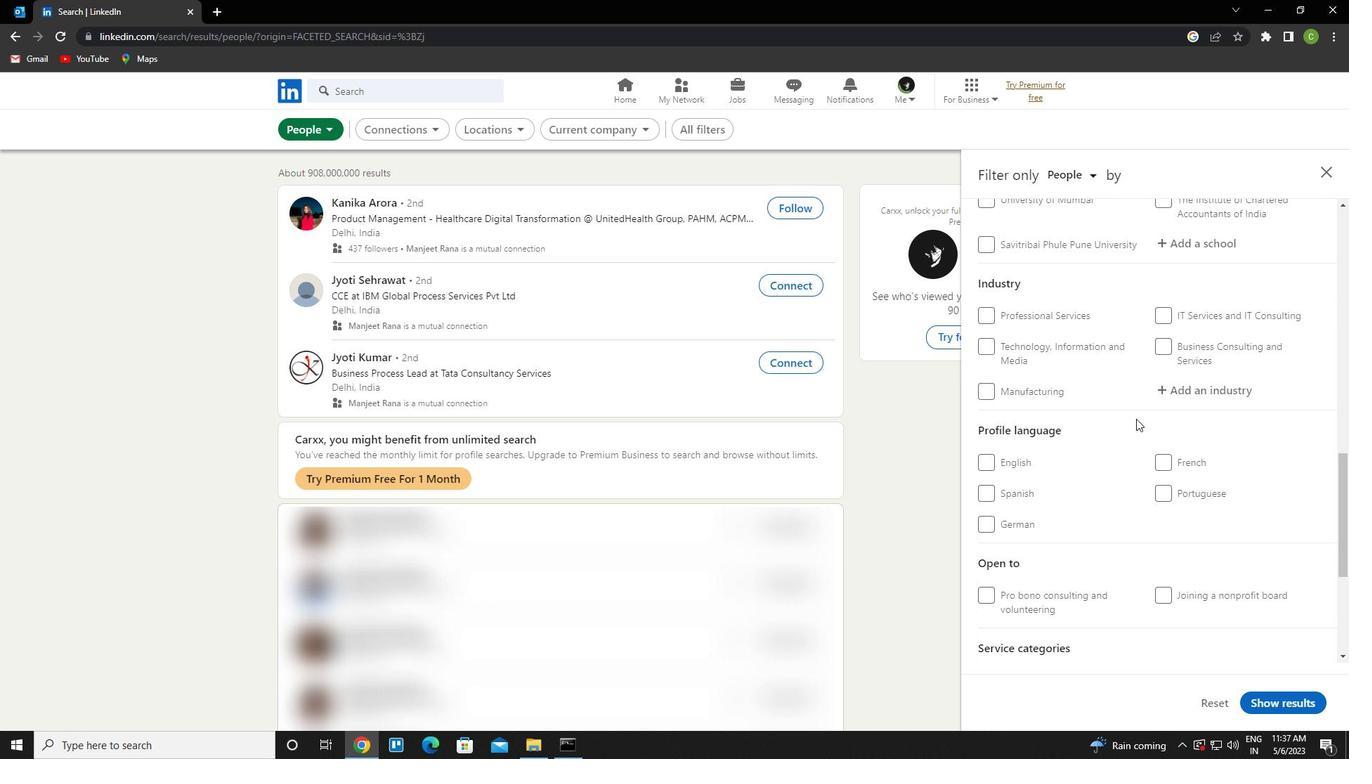 
Action: Mouse moved to (1165, 423)
Screenshot: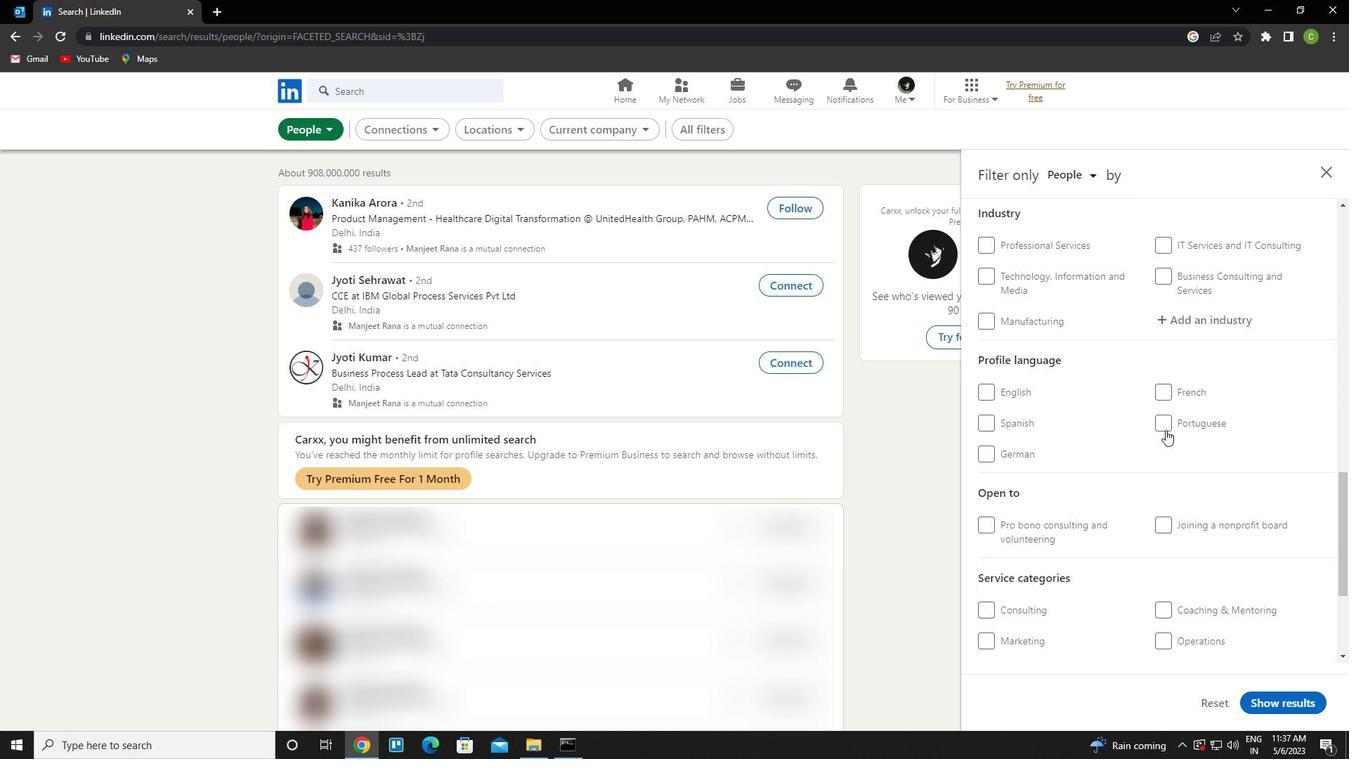 
Action: Mouse pressed left at (1165, 423)
Screenshot: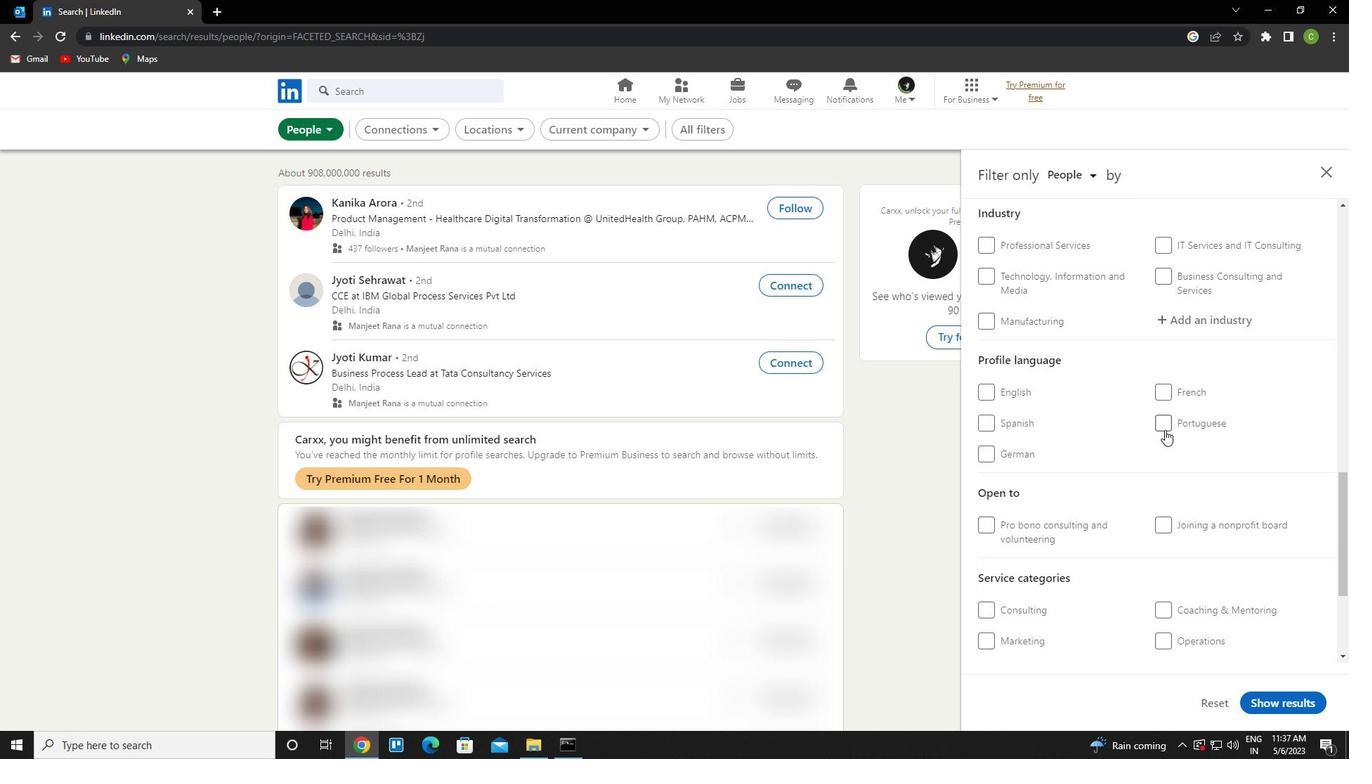 
Action: Mouse moved to (1068, 430)
Screenshot: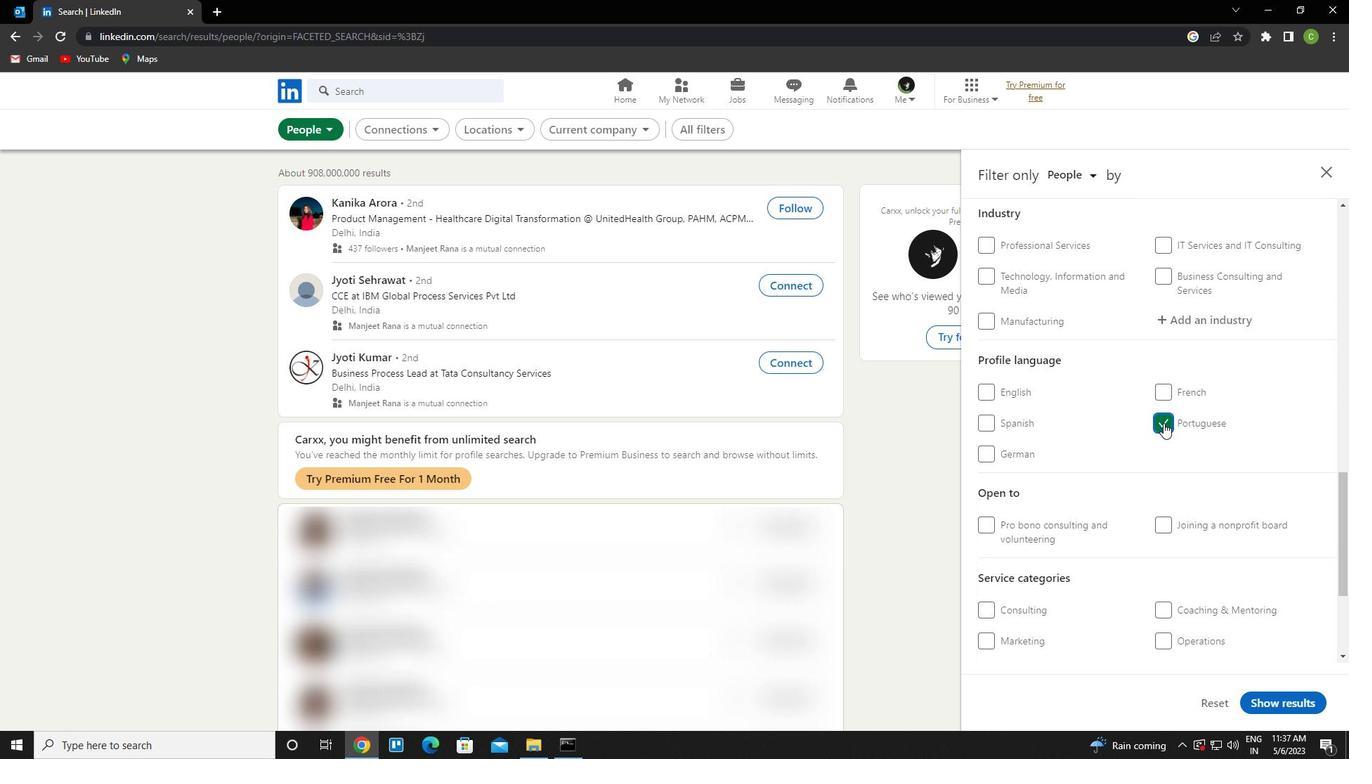 
Action: Mouse scrolled (1068, 430) with delta (0, 0)
Screenshot: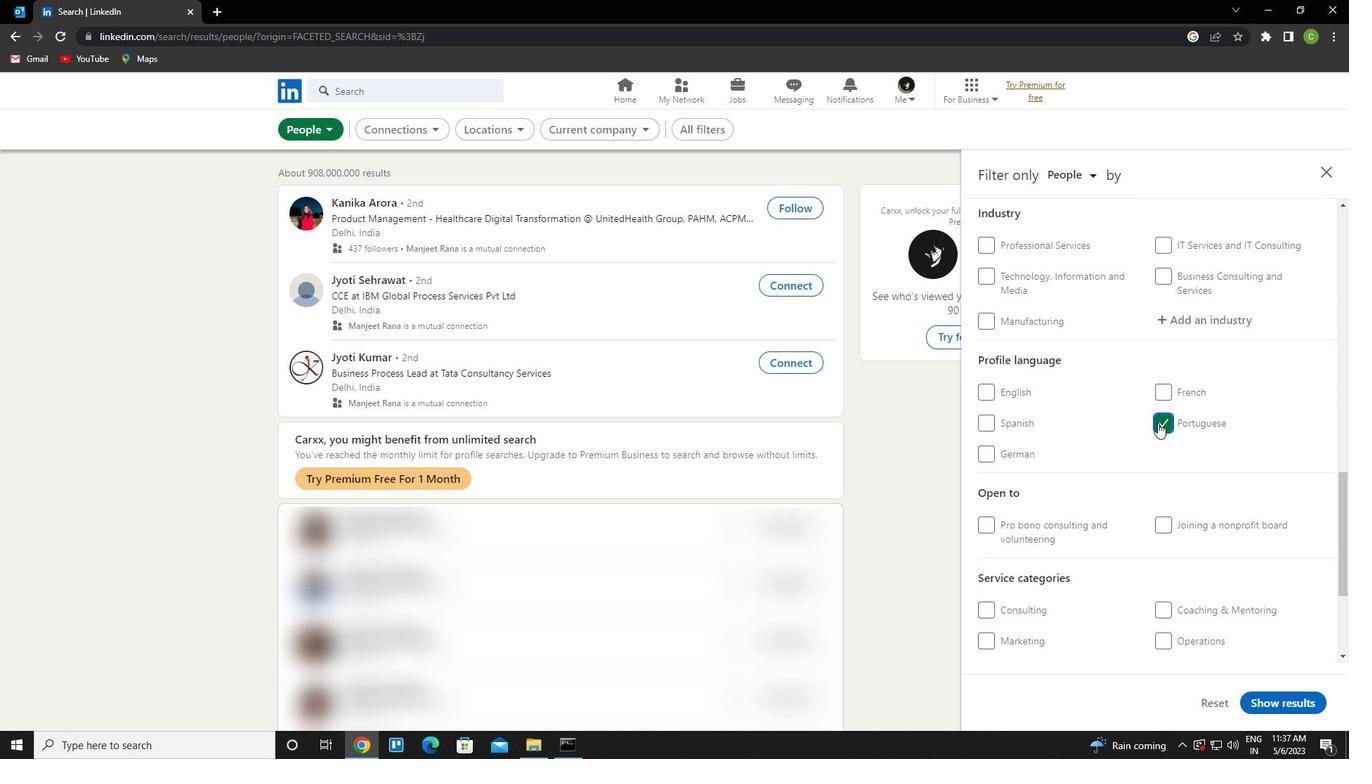 
Action: Mouse scrolled (1068, 430) with delta (0, 0)
Screenshot: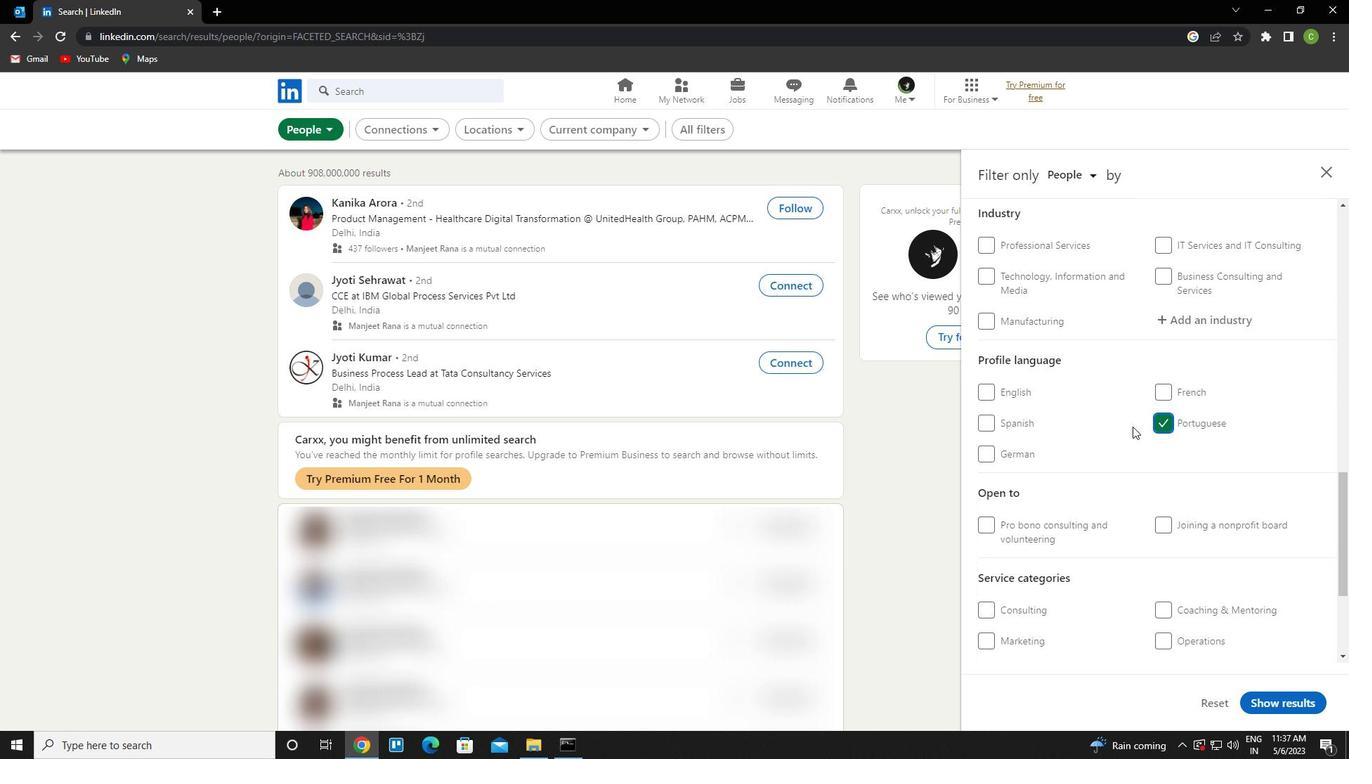 
Action: Mouse scrolled (1068, 430) with delta (0, 0)
Screenshot: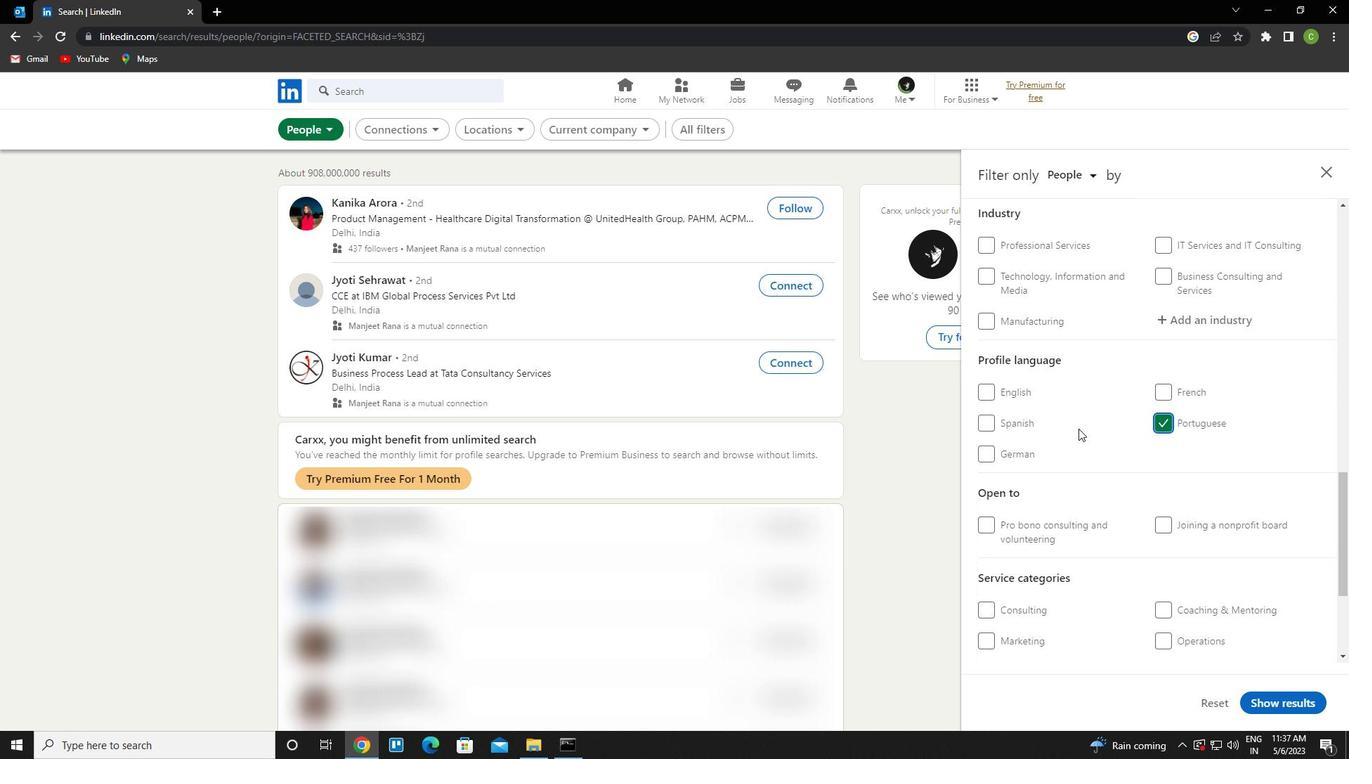 
Action: Mouse scrolled (1068, 430) with delta (0, 0)
Screenshot: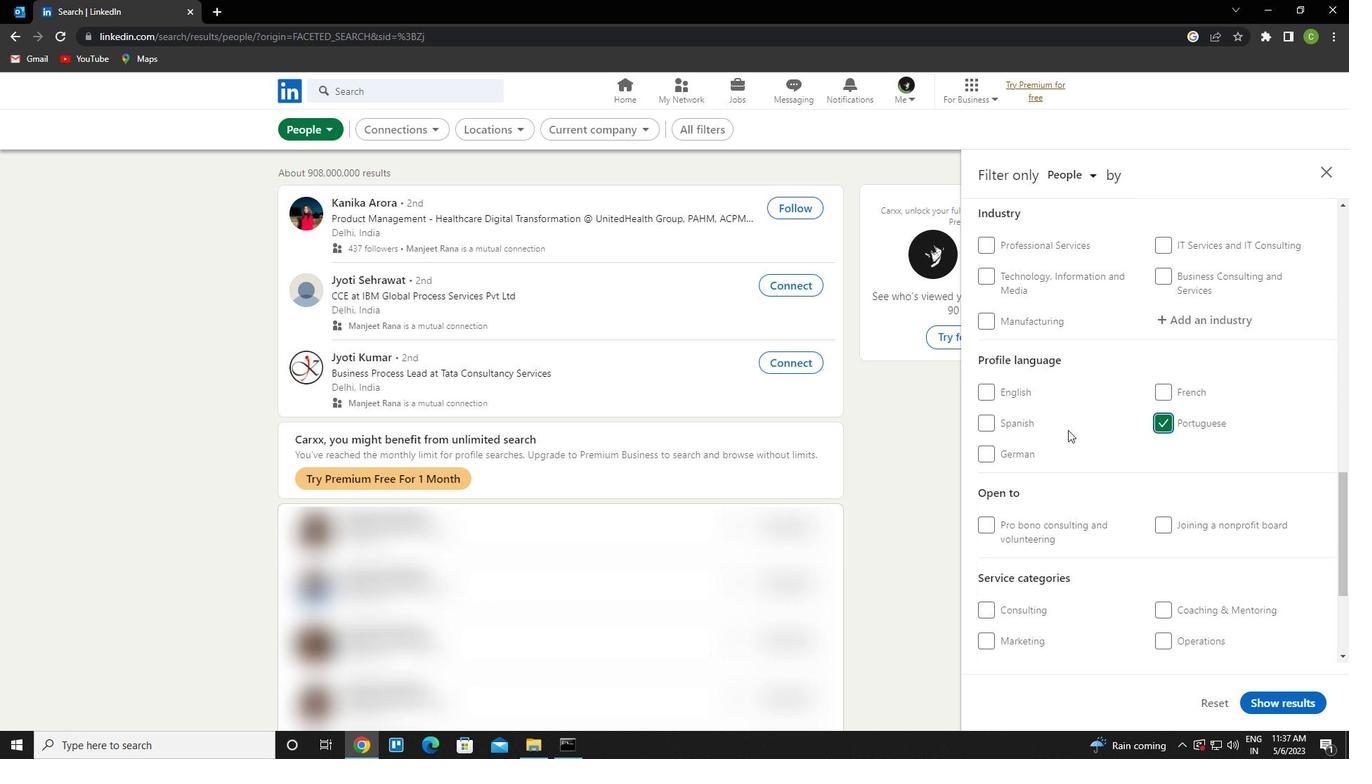 
Action: Mouse scrolled (1068, 430) with delta (0, 0)
Screenshot: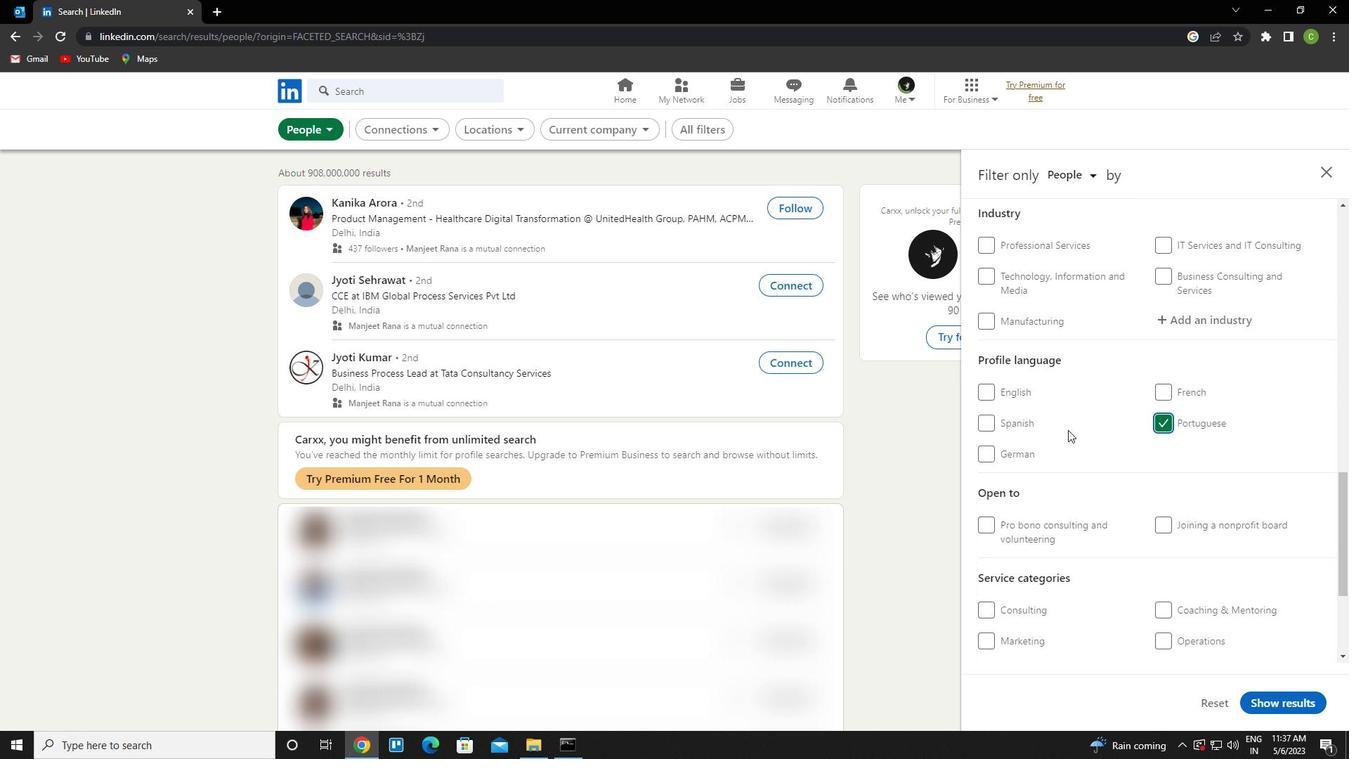 
Action: Mouse scrolled (1068, 430) with delta (0, 0)
Screenshot: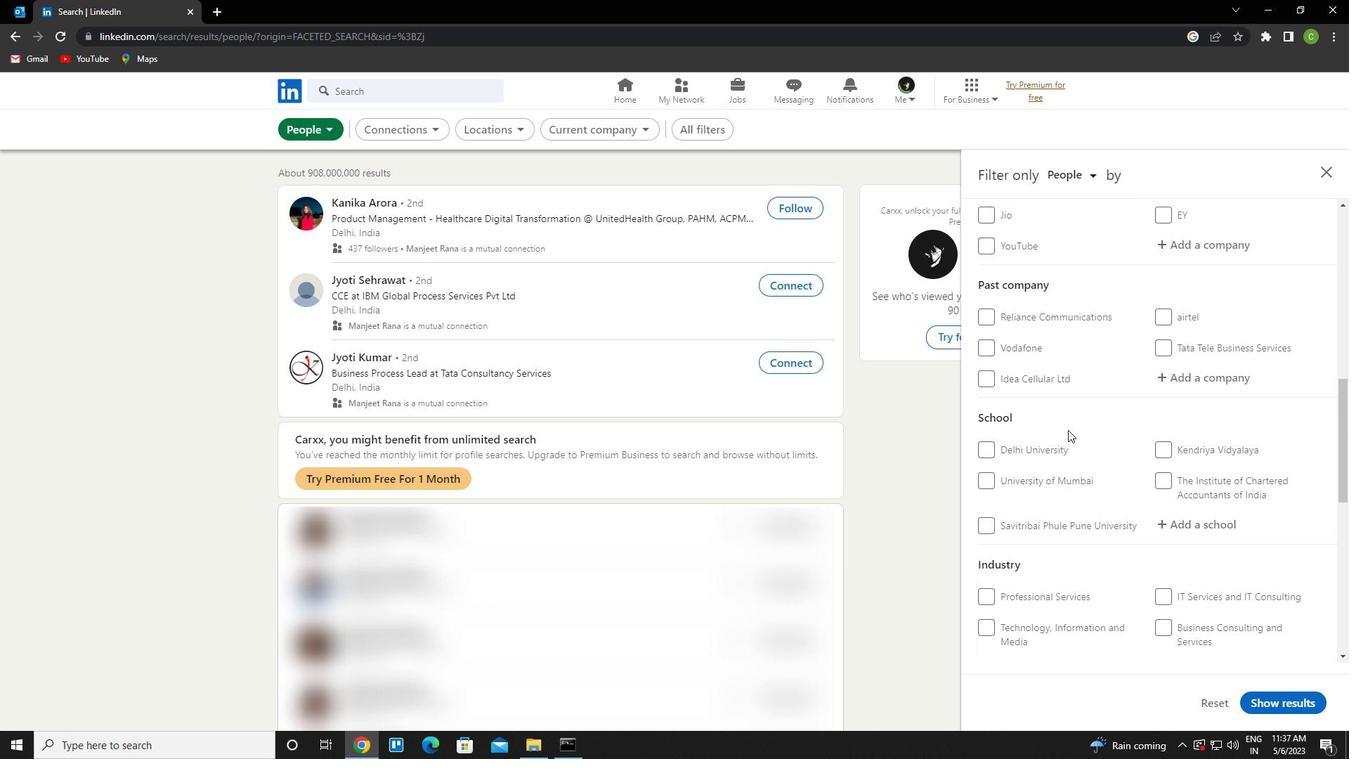 
Action: Mouse scrolled (1068, 430) with delta (0, 0)
Screenshot: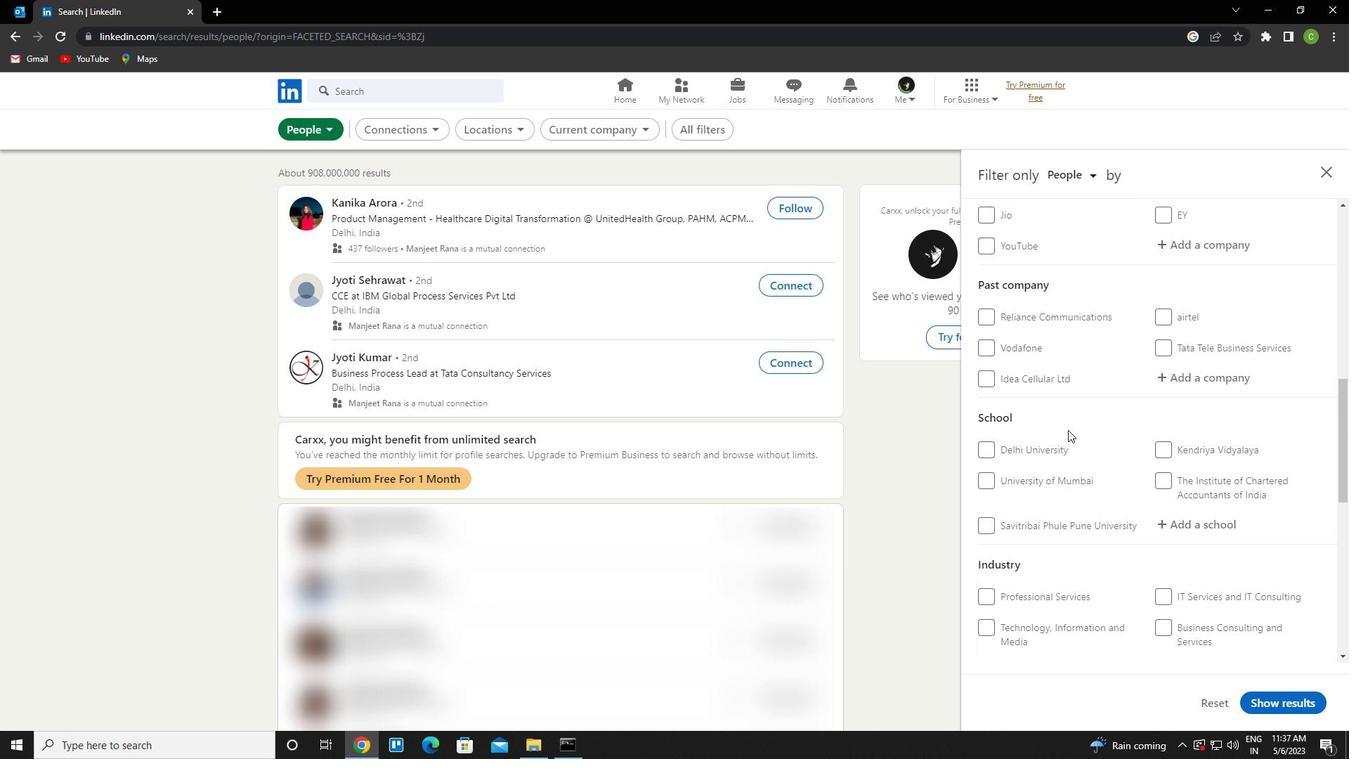 
Action: Mouse moved to (1206, 378)
Screenshot: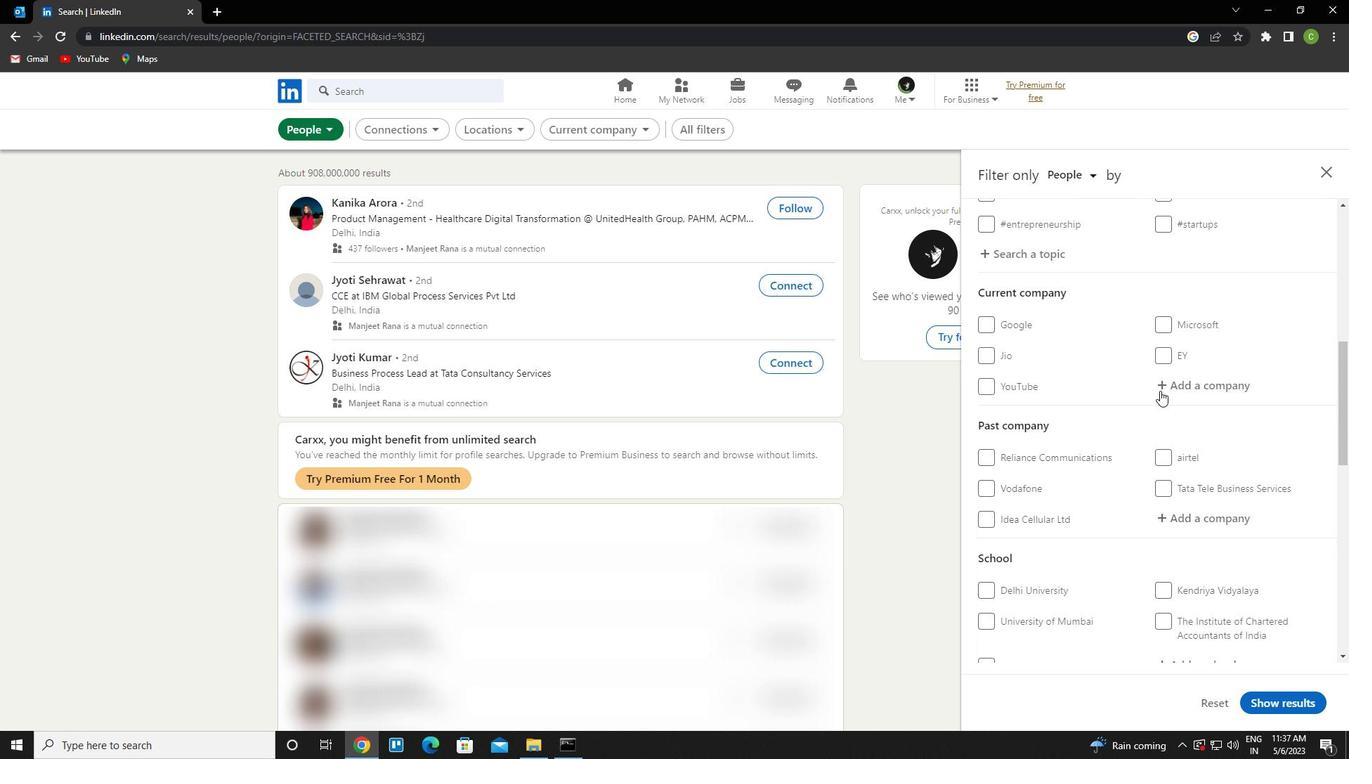 
Action: Mouse pressed left at (1206, 378)
Screenshot: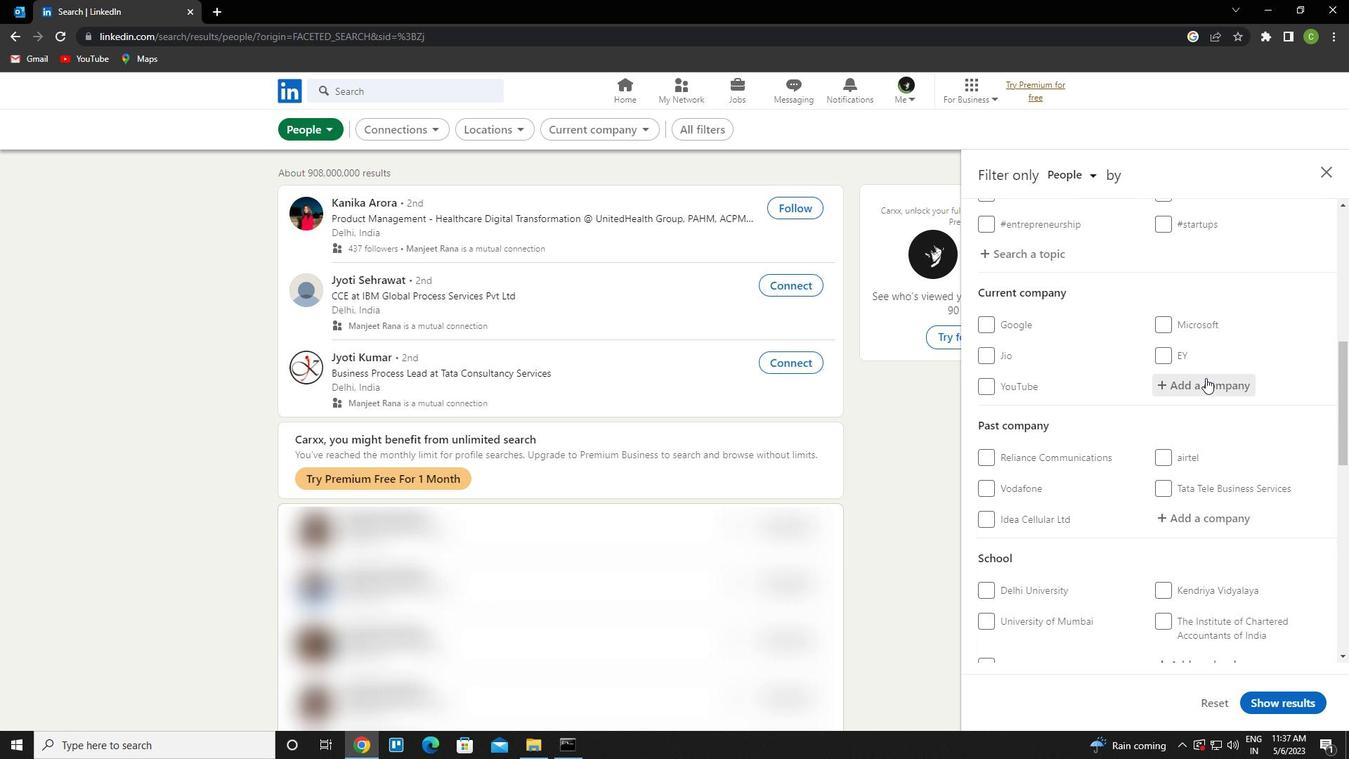 
Action: Key pressed <Key.caps_lock>dar<Key.space>engineering<Key.down><Key.enter>
Screenshot: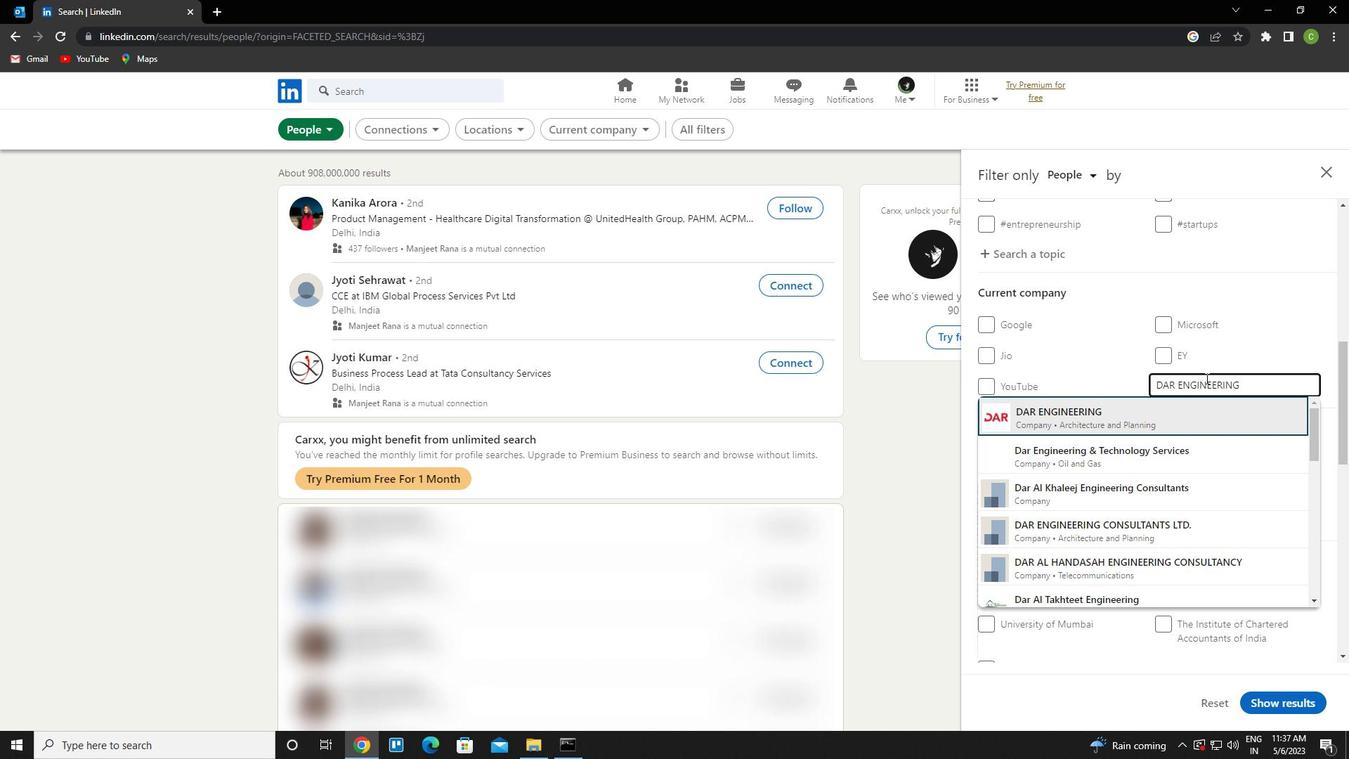 
Action: Mouse scrolled (1206, 377) with delta (0, 0)
Screenshot: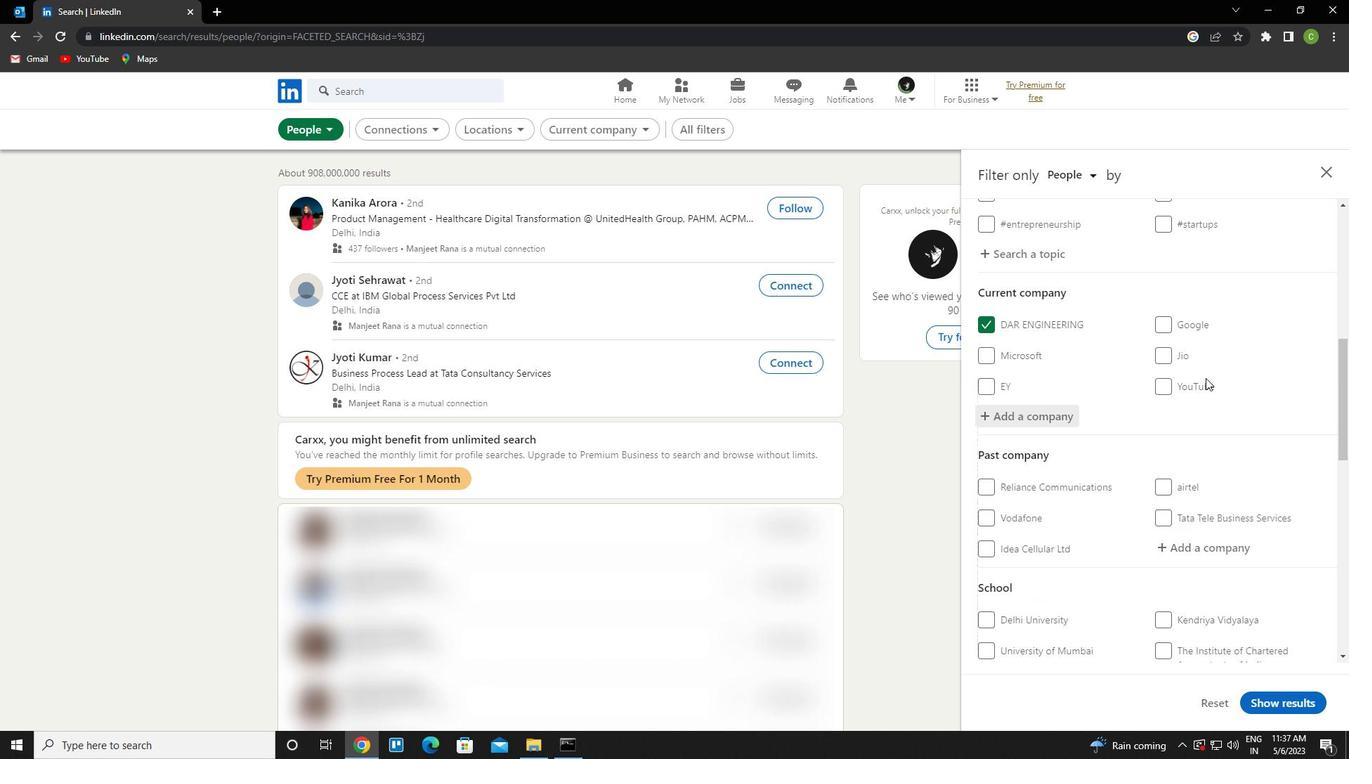 
Action: Mouse scrolled (1206, 377) with delta (0, 0)
Screenshot: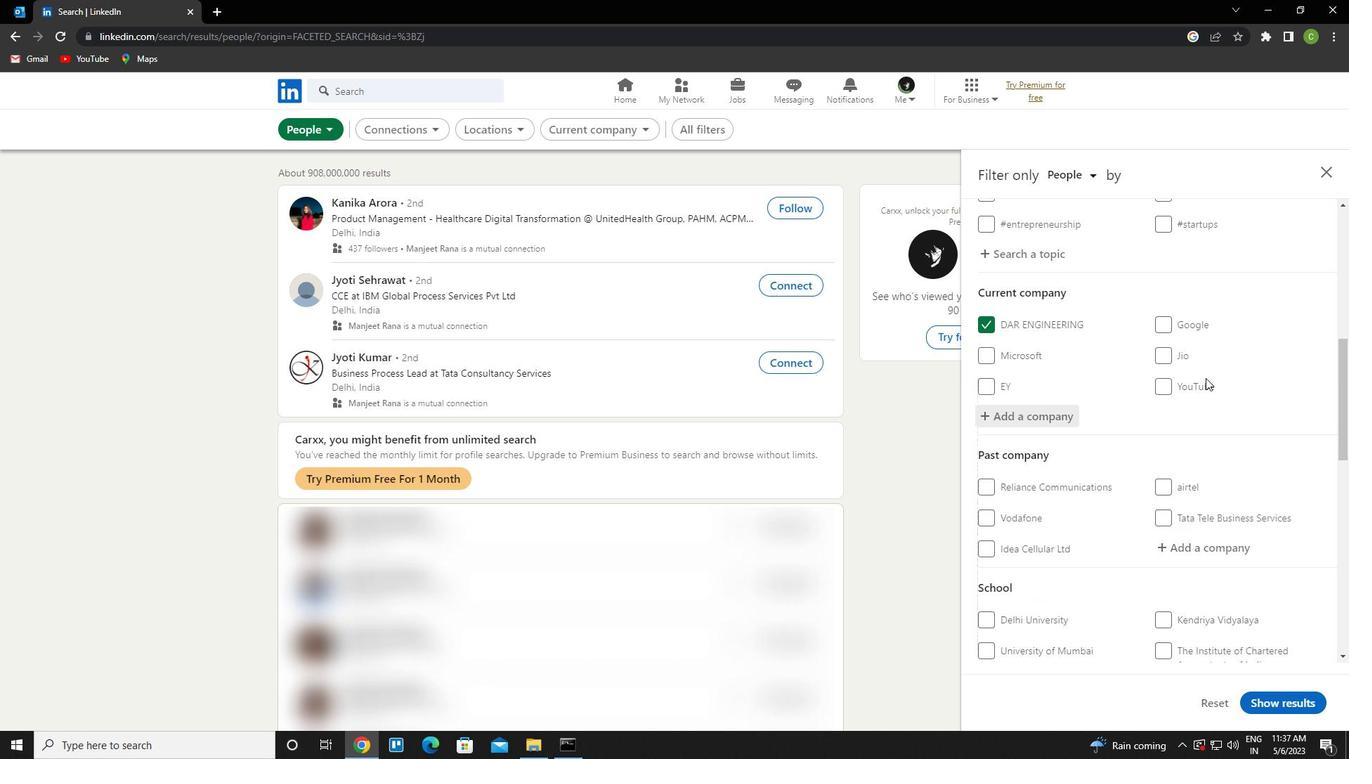 
Action: Mouse scrolled (1206, 377) with delta (0, 0)
Screenshot: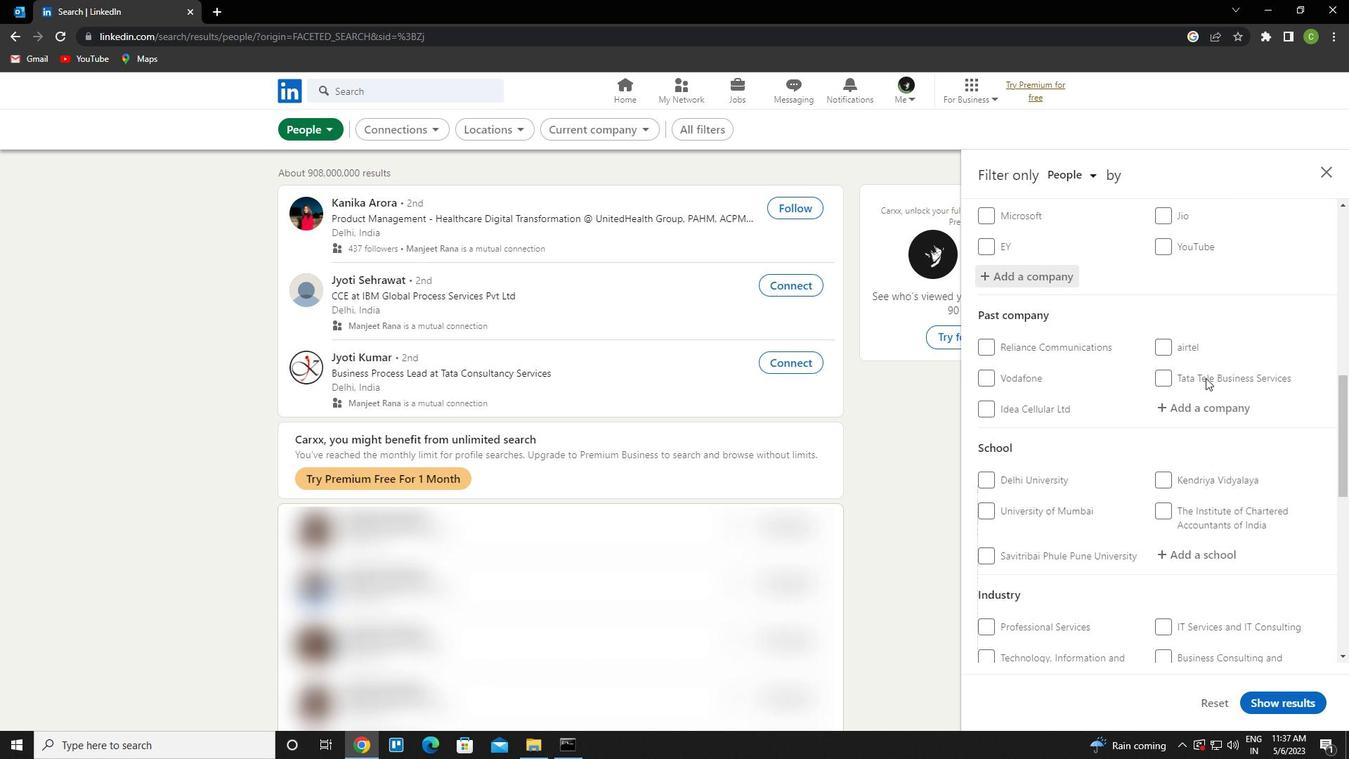 
Action: Mouse scrolled (1206, 377) with delta (0, 0)
Screenshot: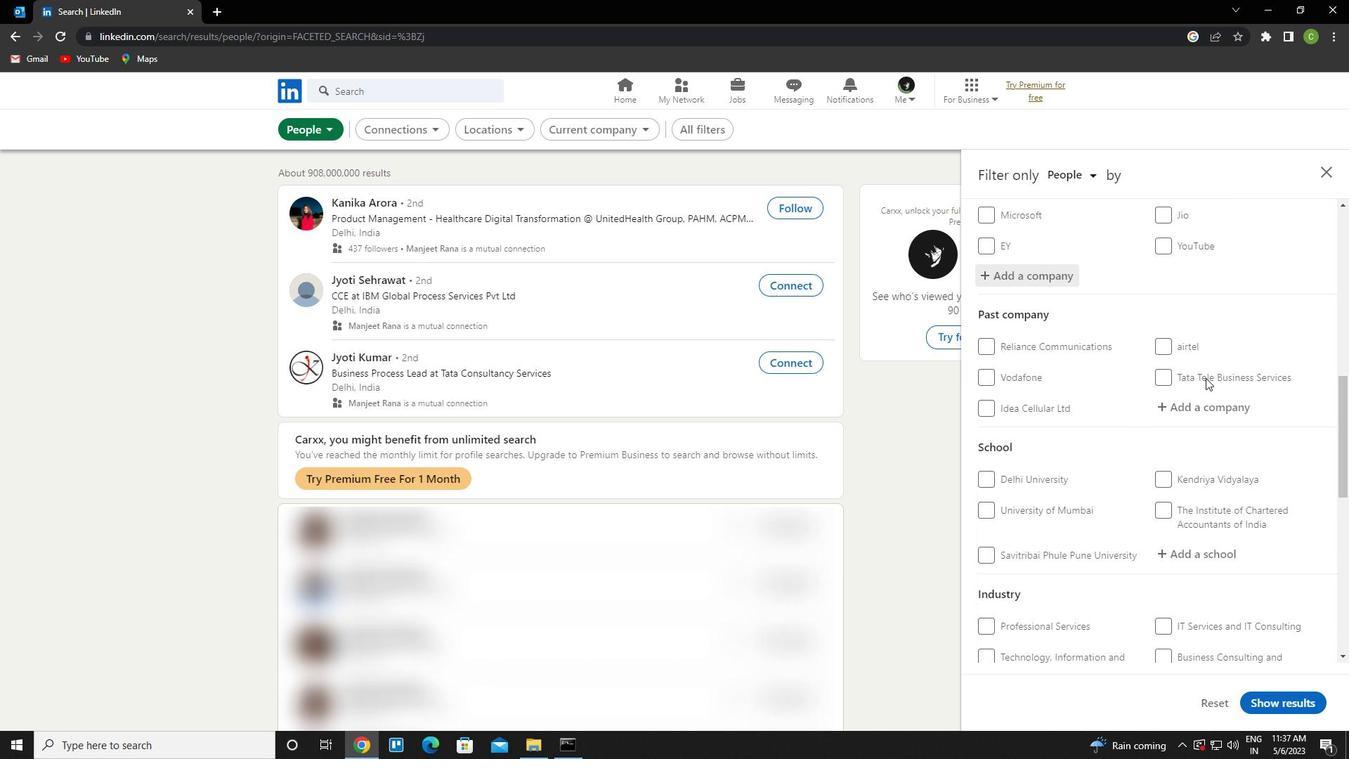 
Action: Mouse scrolled (1206, 377) with delta (0, 0)
Screenshot: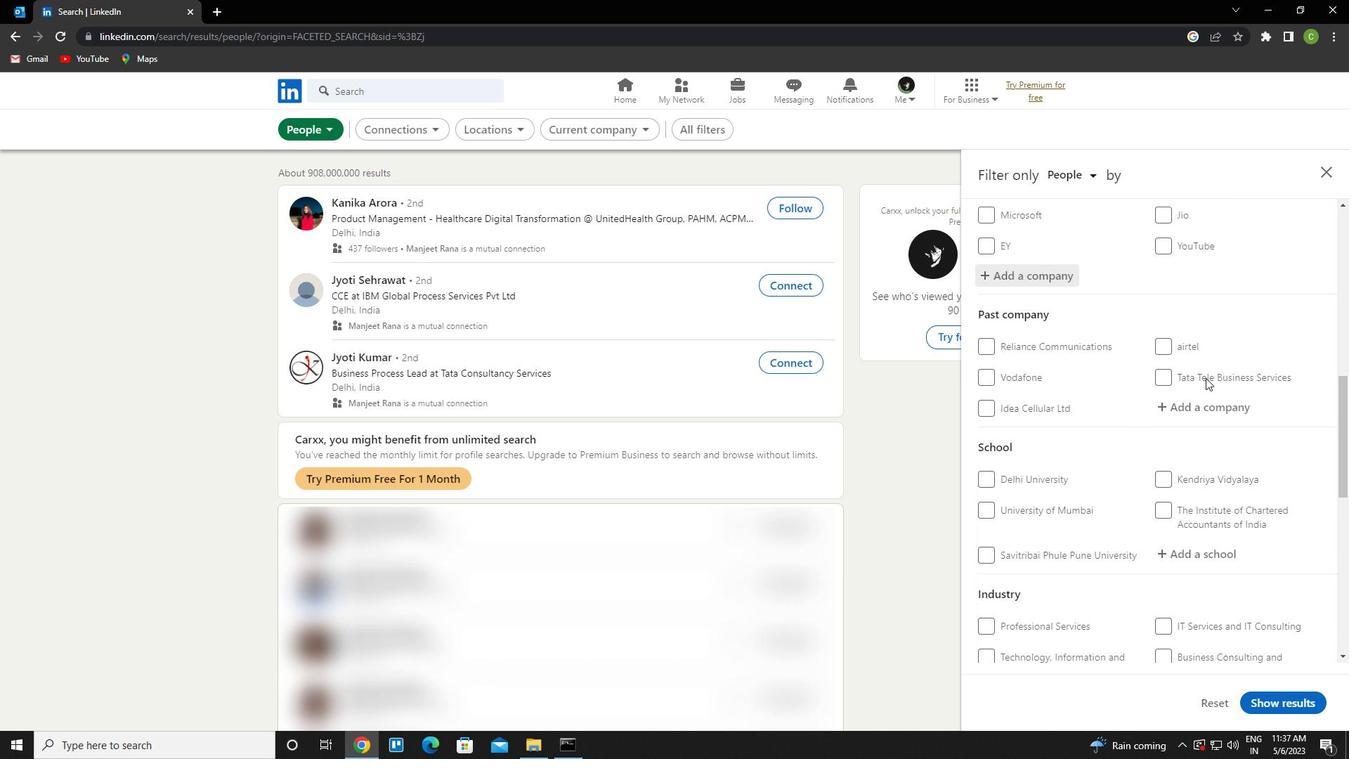 
Action: Mouse moved to (1220, 342)
Screenshot: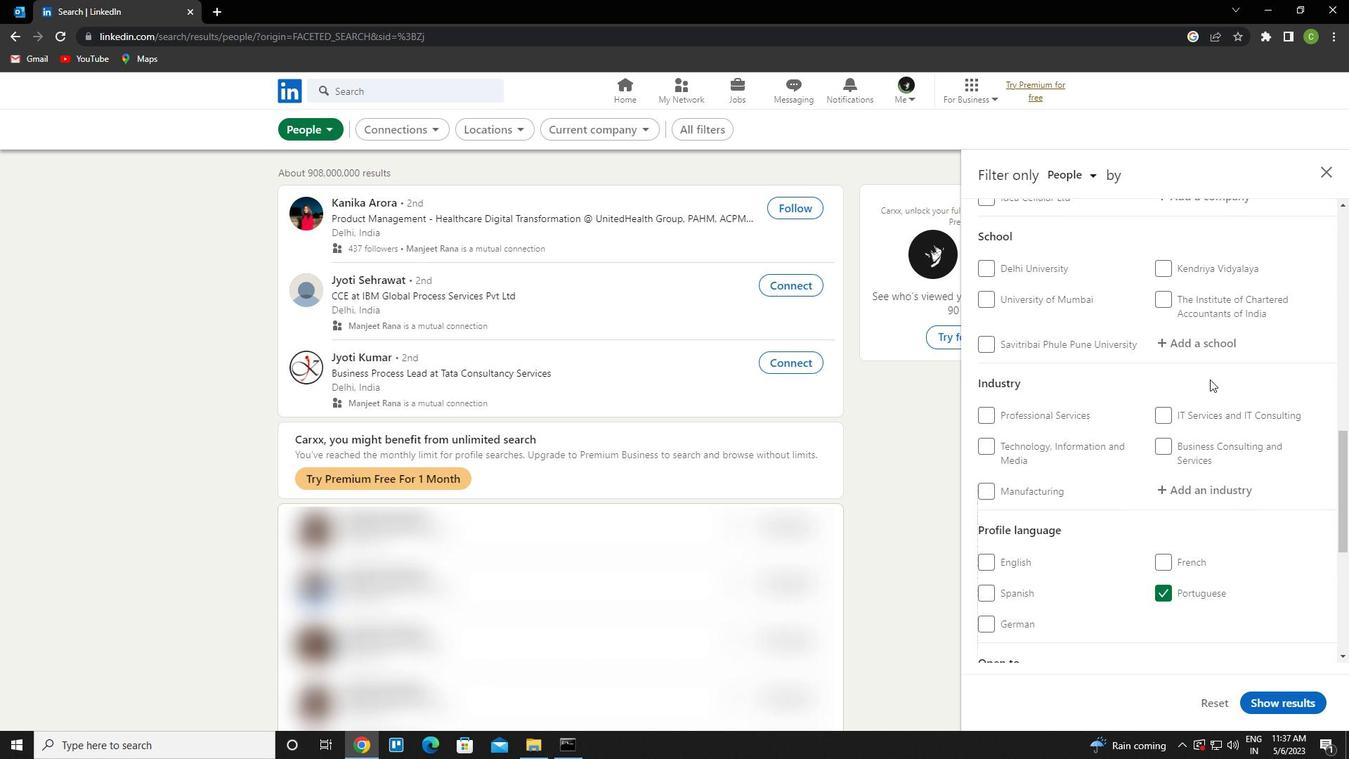 
Action: Mouse pressed left at (1220, 342)
Screenshot: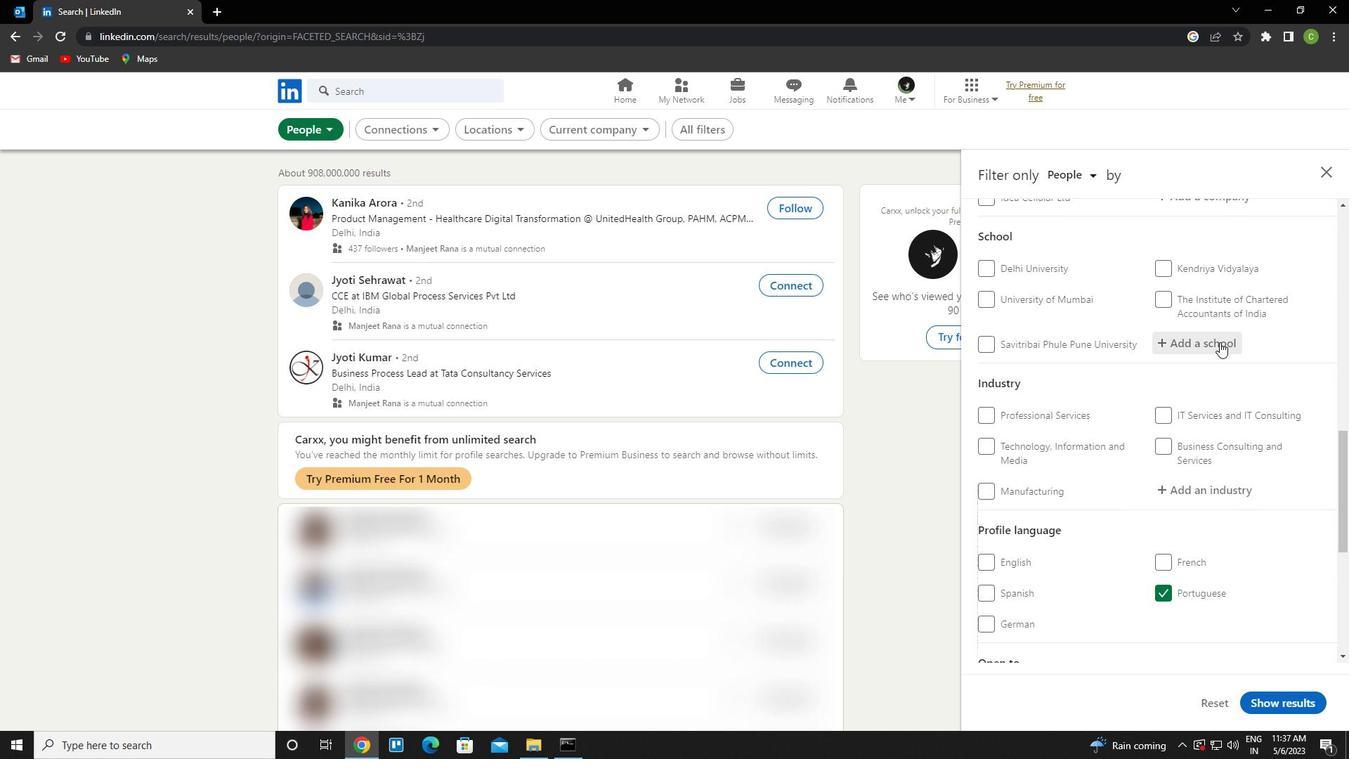 
Action: Key pressed m<Key.caps_lock>ar<Key.space><Key.caps_lock>i<Key.caps_lock>vanios<Key.down><Key.enter>
Screenshot: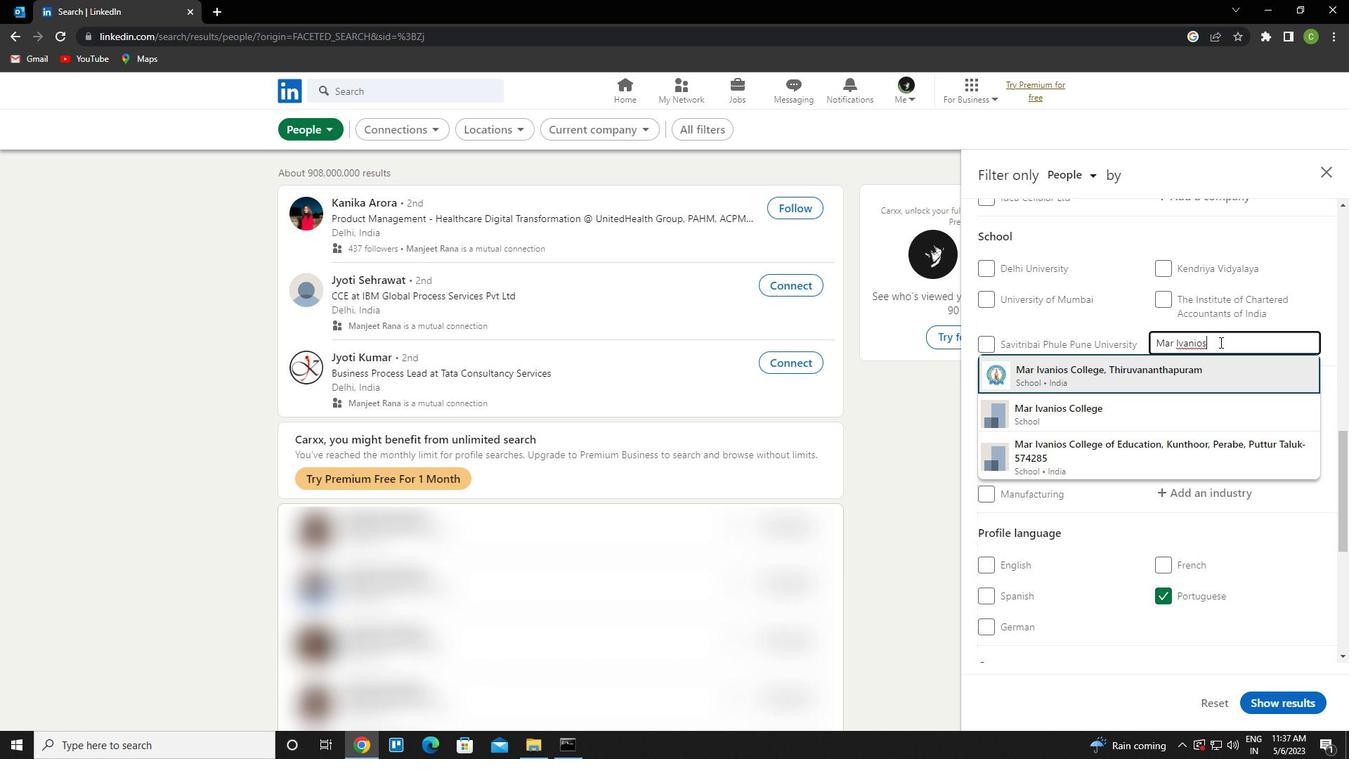 
Action: Mouse moved to (1206, 344)
Screenshot: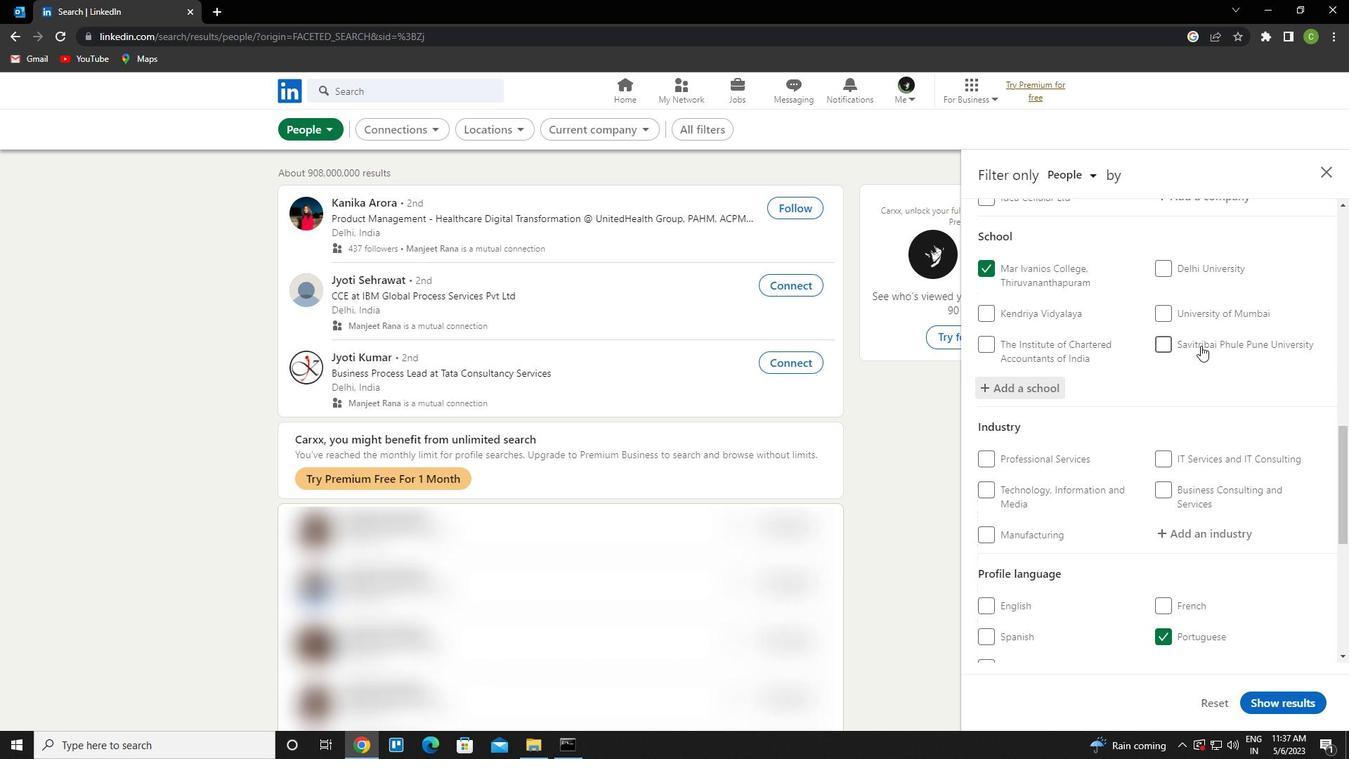 
Action: Mouse scrolled (1206, 343) with delta (0, 0)
Screenshot: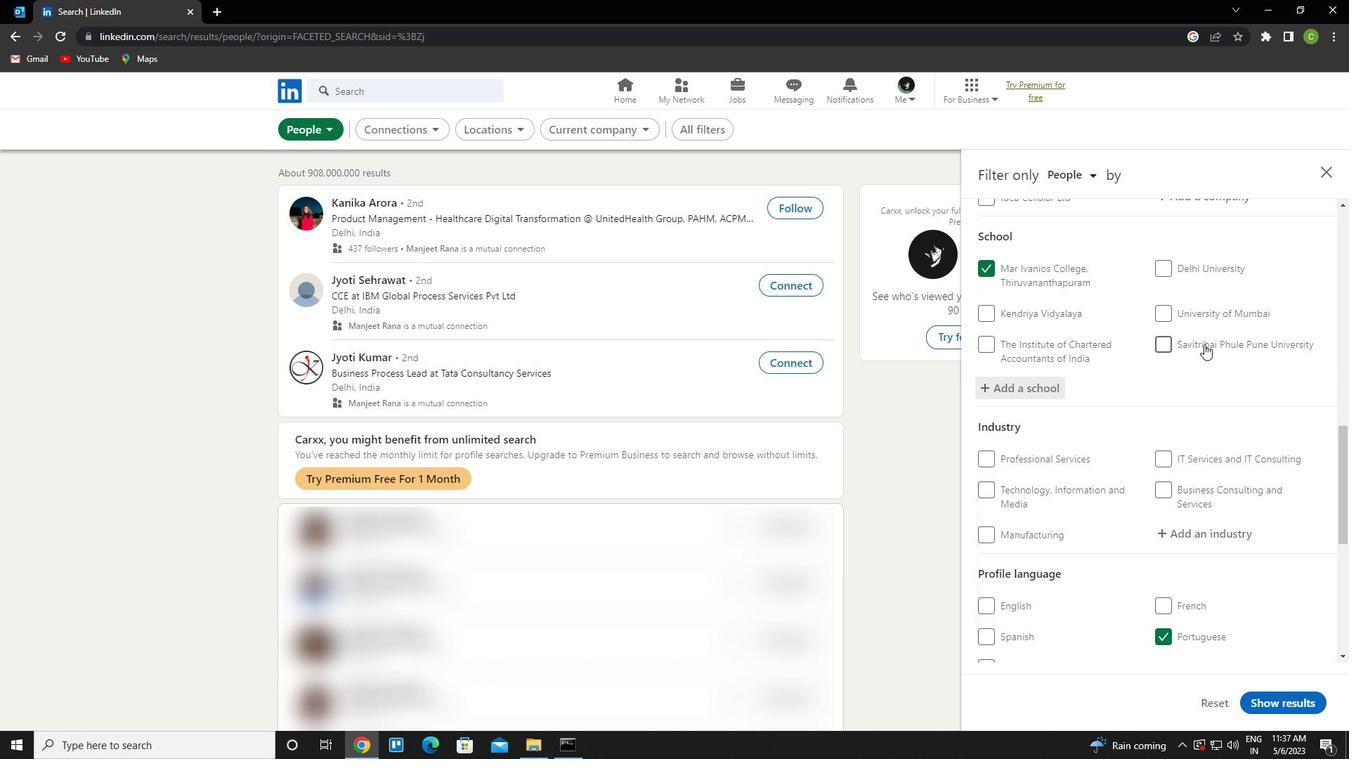 
Action: Mouse scrolled (1206, 343) with delta (0, 0)
Screenshot: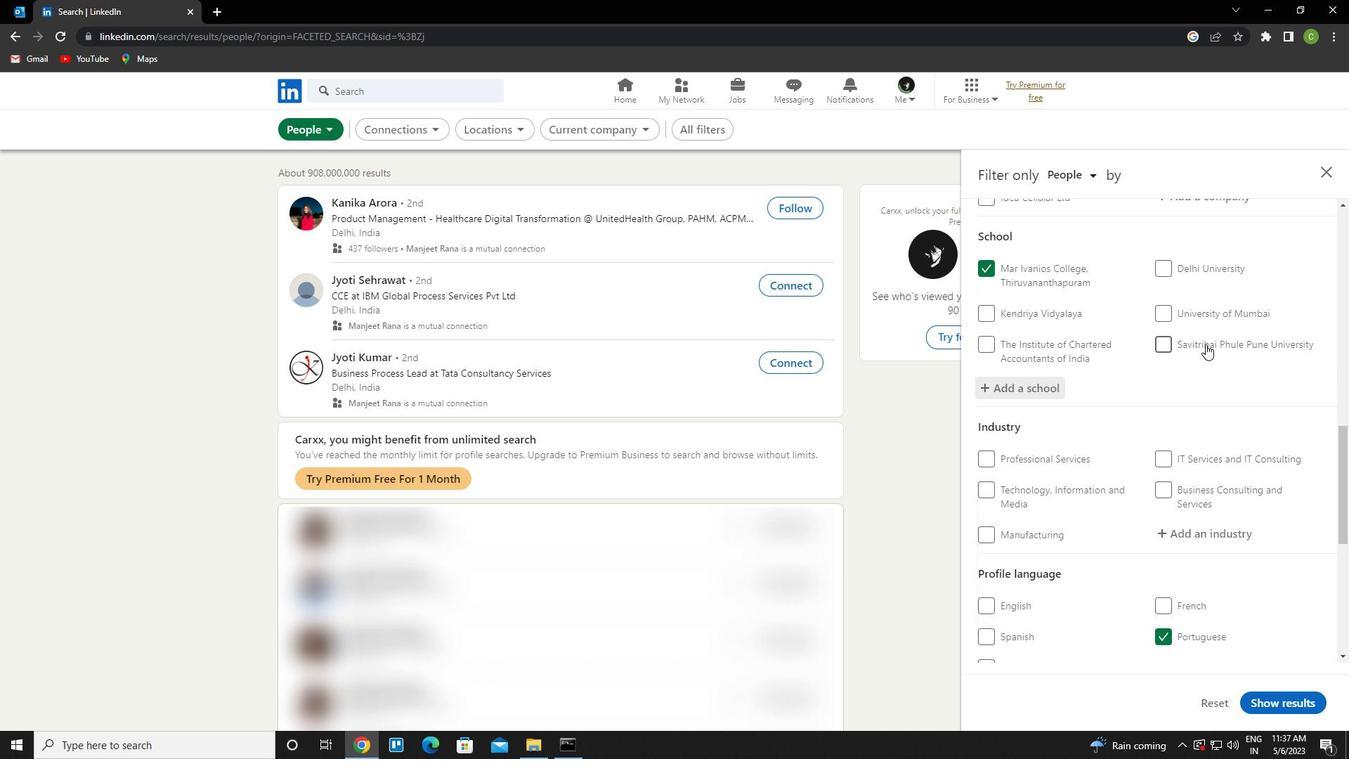 
Action: Mouse moved to (1204, 390)
Screenshot: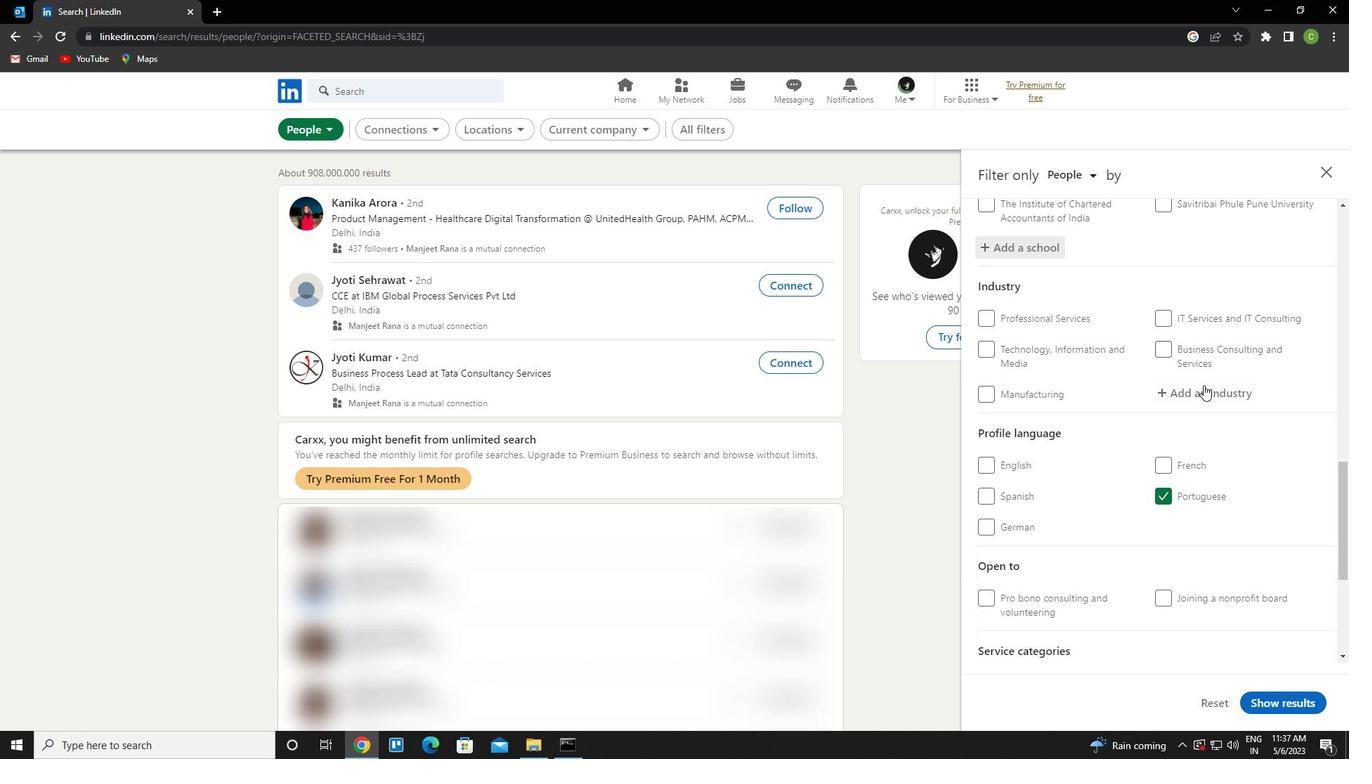 
Action: Mouse pressed left at (1204, 390)
Screenshot: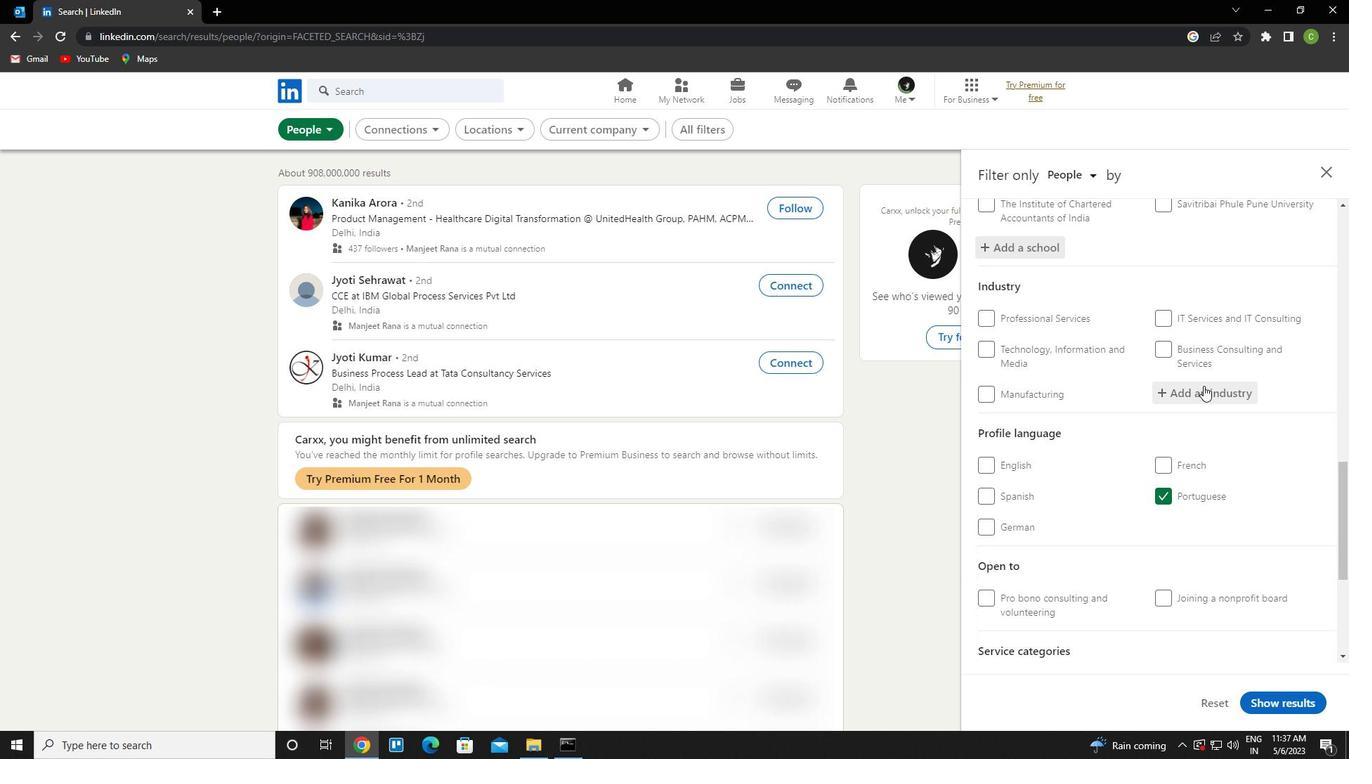
Action: Key pressed <Key.shift><Key.caps_lock>W<Key.caps_lock>HOLESALE<Key.space>RAW<Key.space>FARM<Key.down><Key.enter>
Screenshot: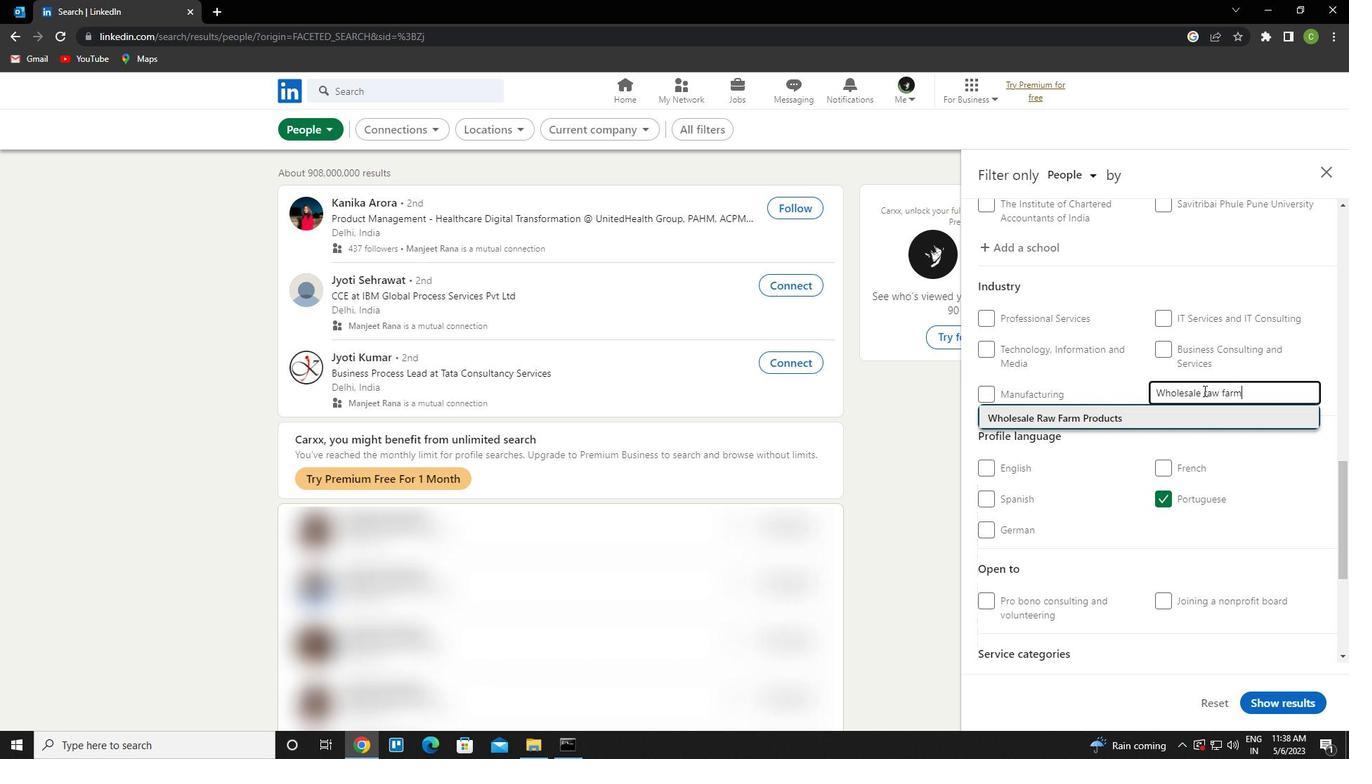 
Action: Mouse moved to (1139, 418)
Screenshot: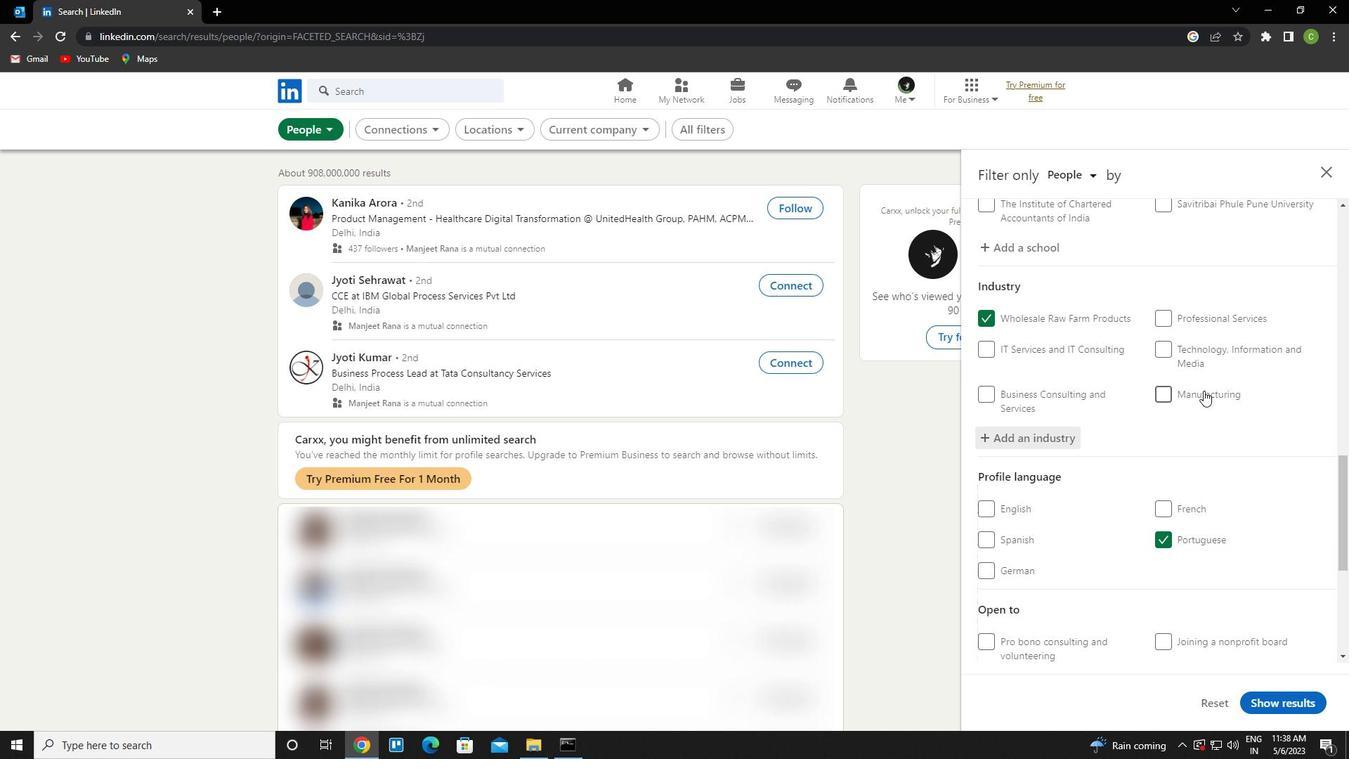 
Action: Mouse scrolled (1139, 417) with delta (0, 0)
Screenshot: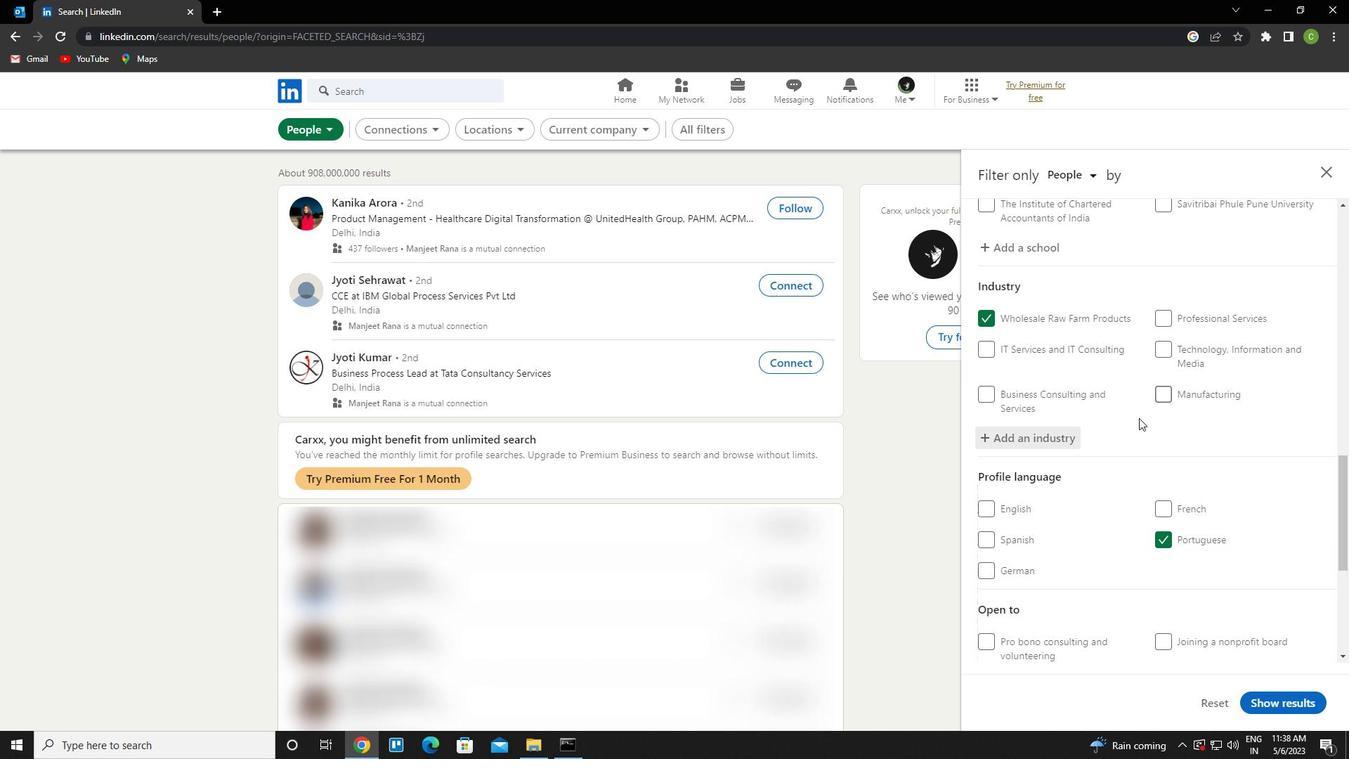 
Action: Mouse moved to (1137, 418)
Screenshot: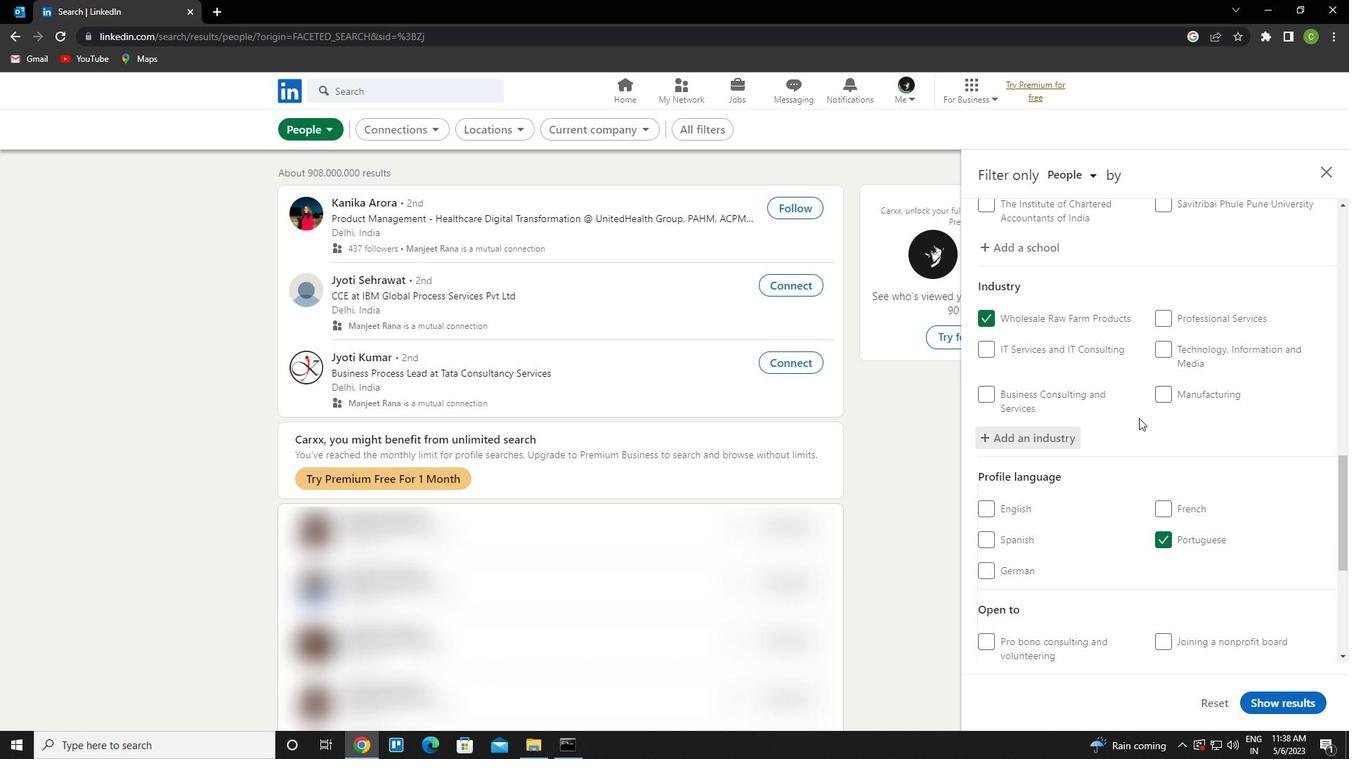 
Action: Mouse scrolled (1137, 418) with delta (0, 0)
Screenshot: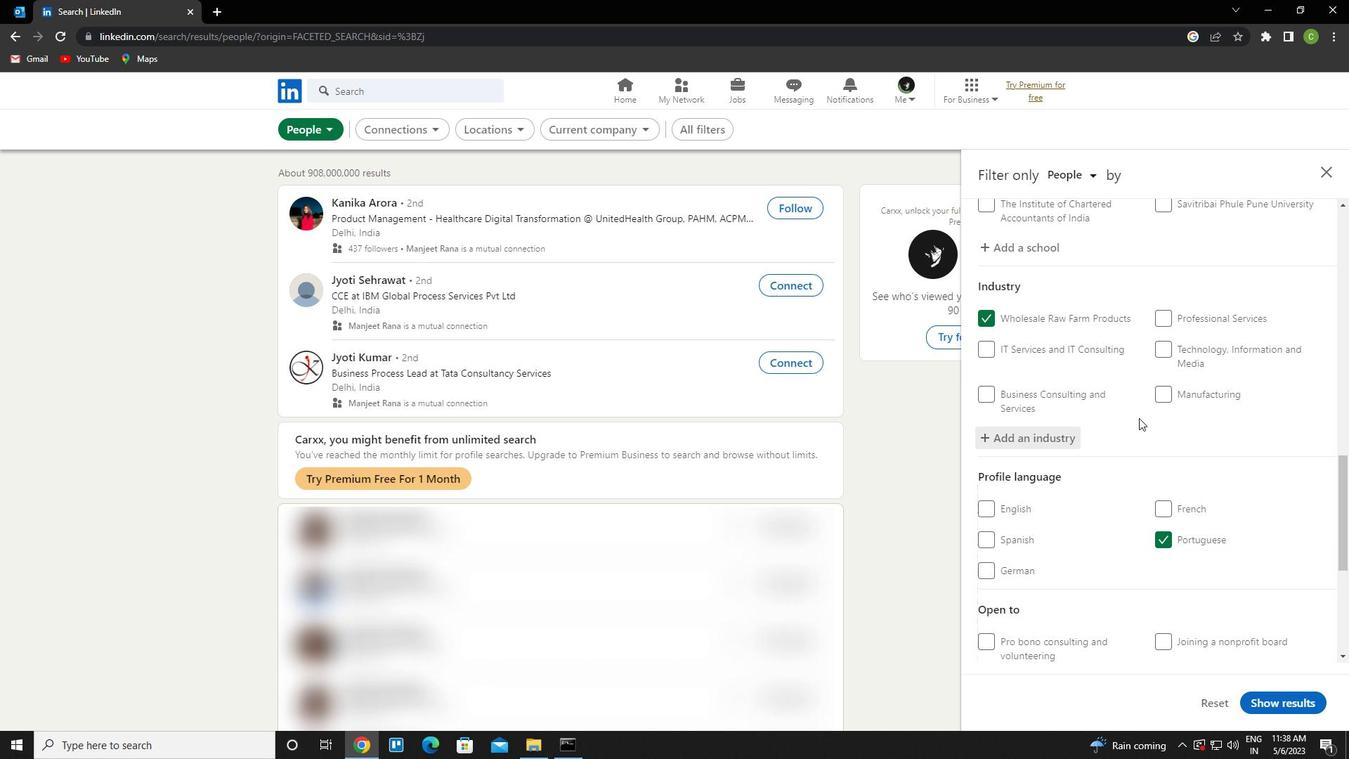 
Action: Mouse moved to (1137, 420)
Screenshot: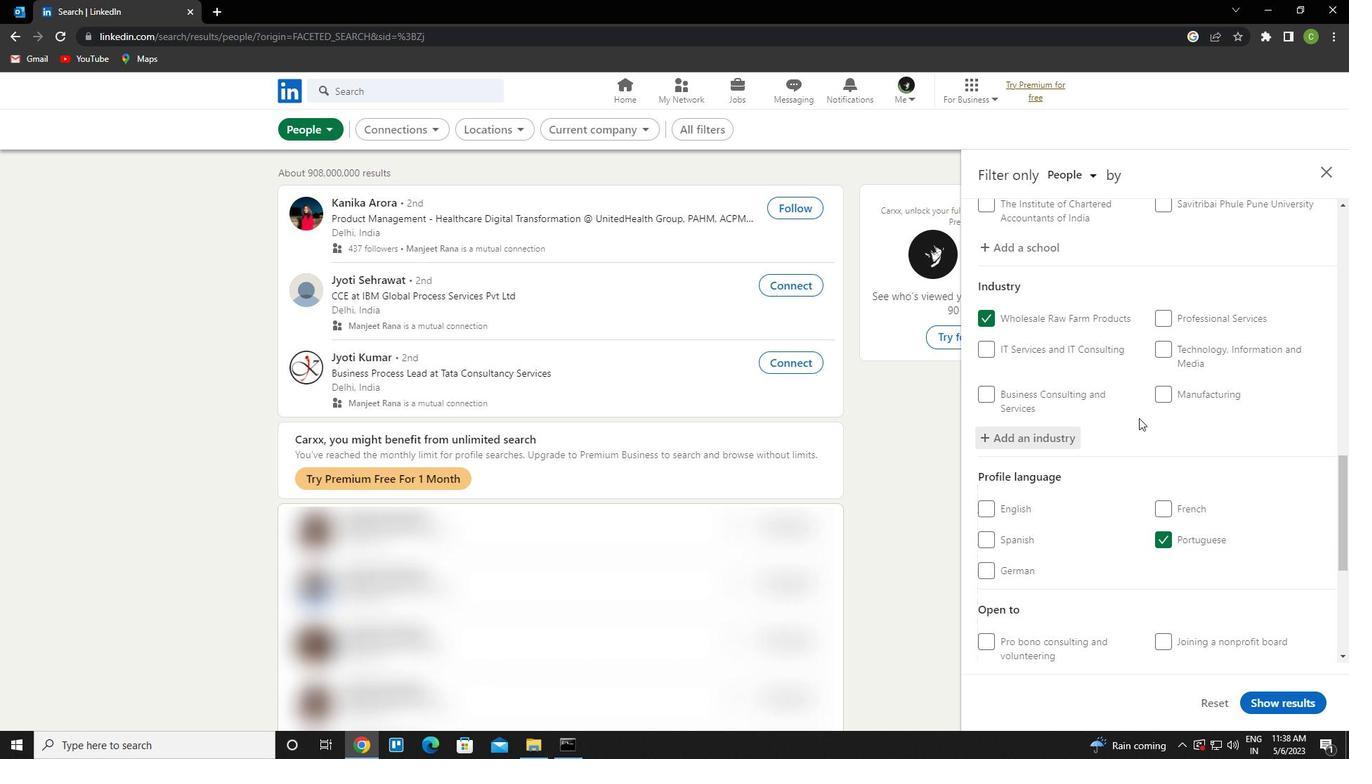 
Action: Mouse scrolled (1137, 419) with delta (0, 0)
Screenshot: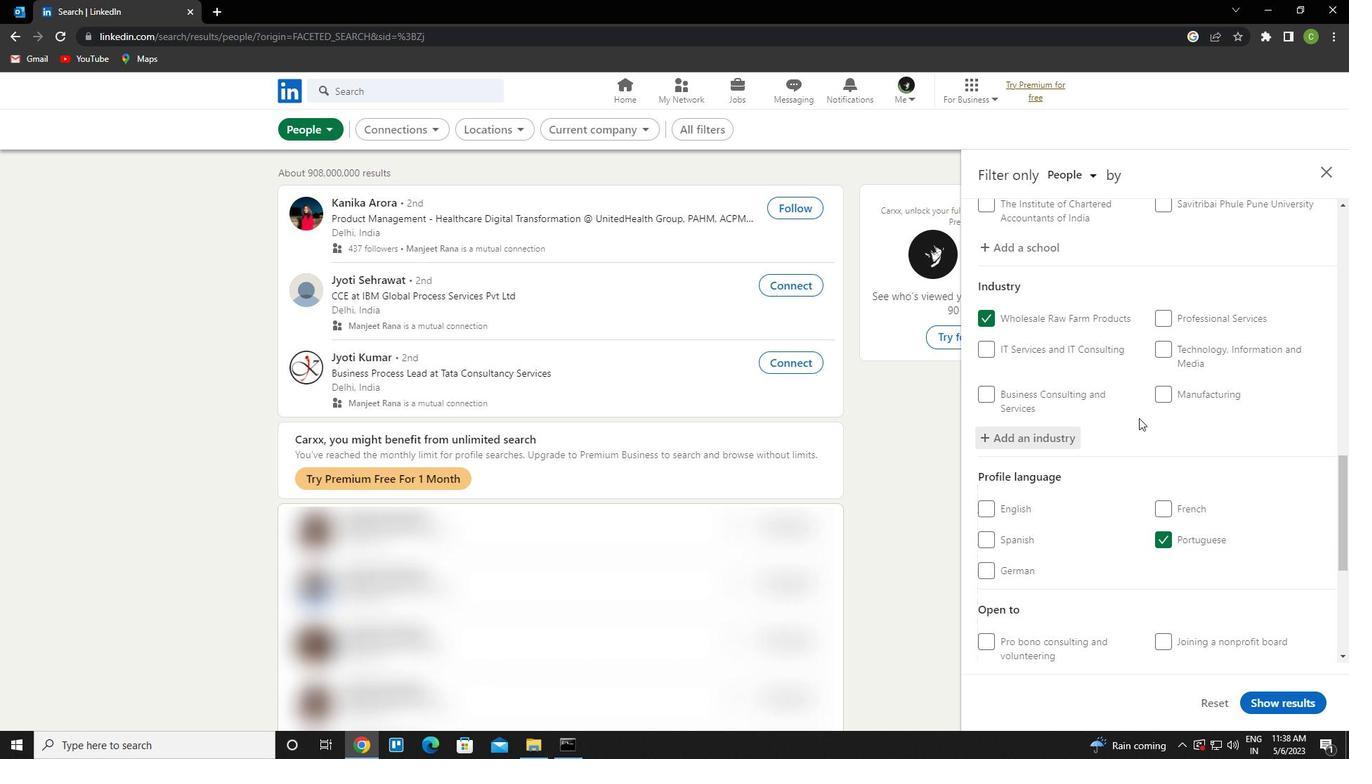 
Action: Mouse moved to (1136, 426)
Screenshot: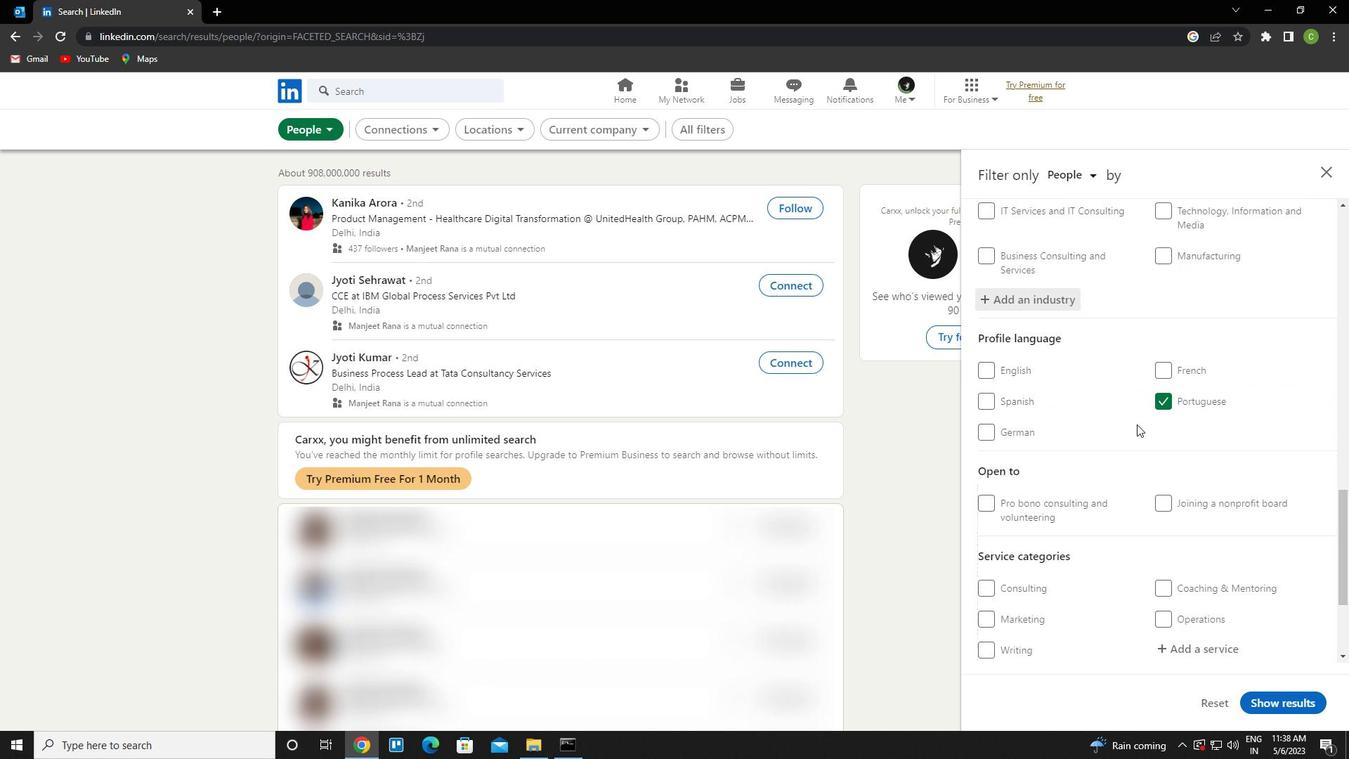 
Action: Mouse scrolled (1136, 425) with delta (0, 0)
Screenshot: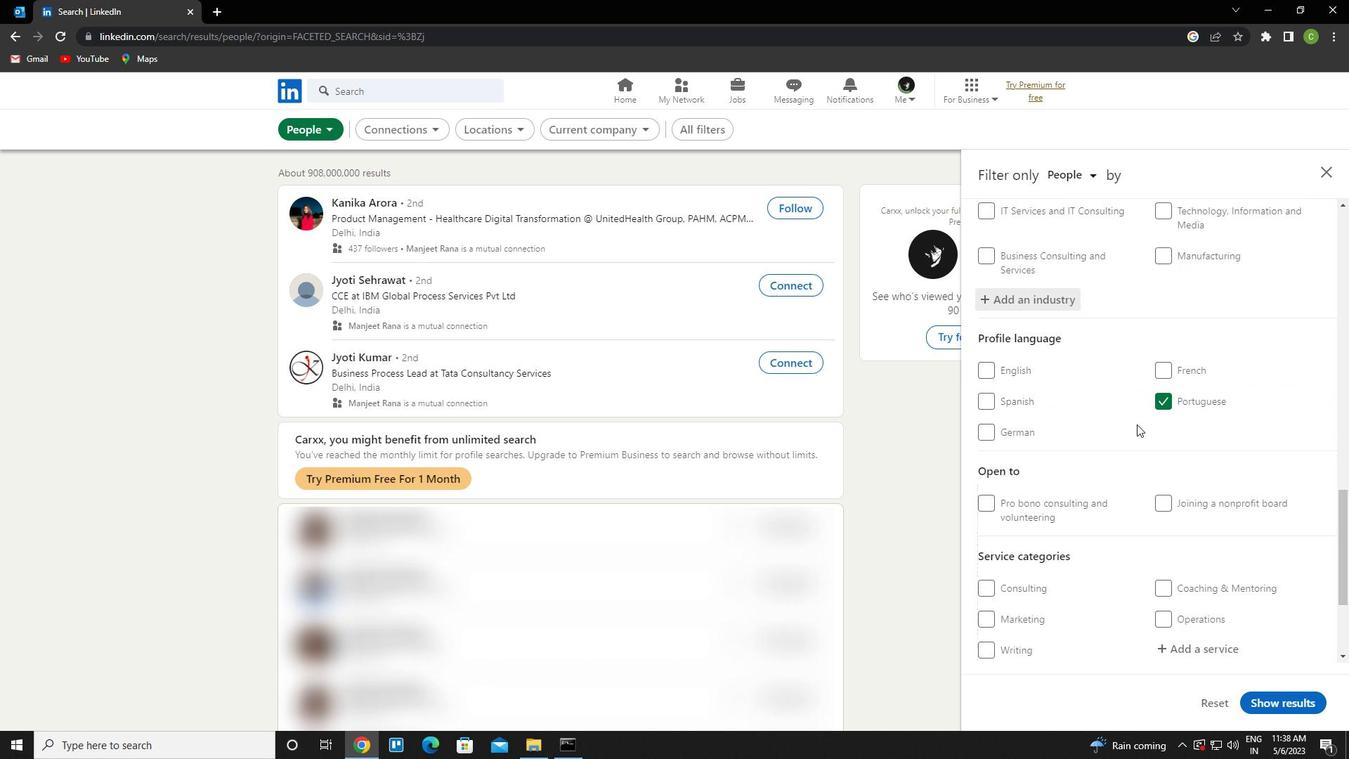 
Action: Mouse moved to (1135, 426)
Screenshot: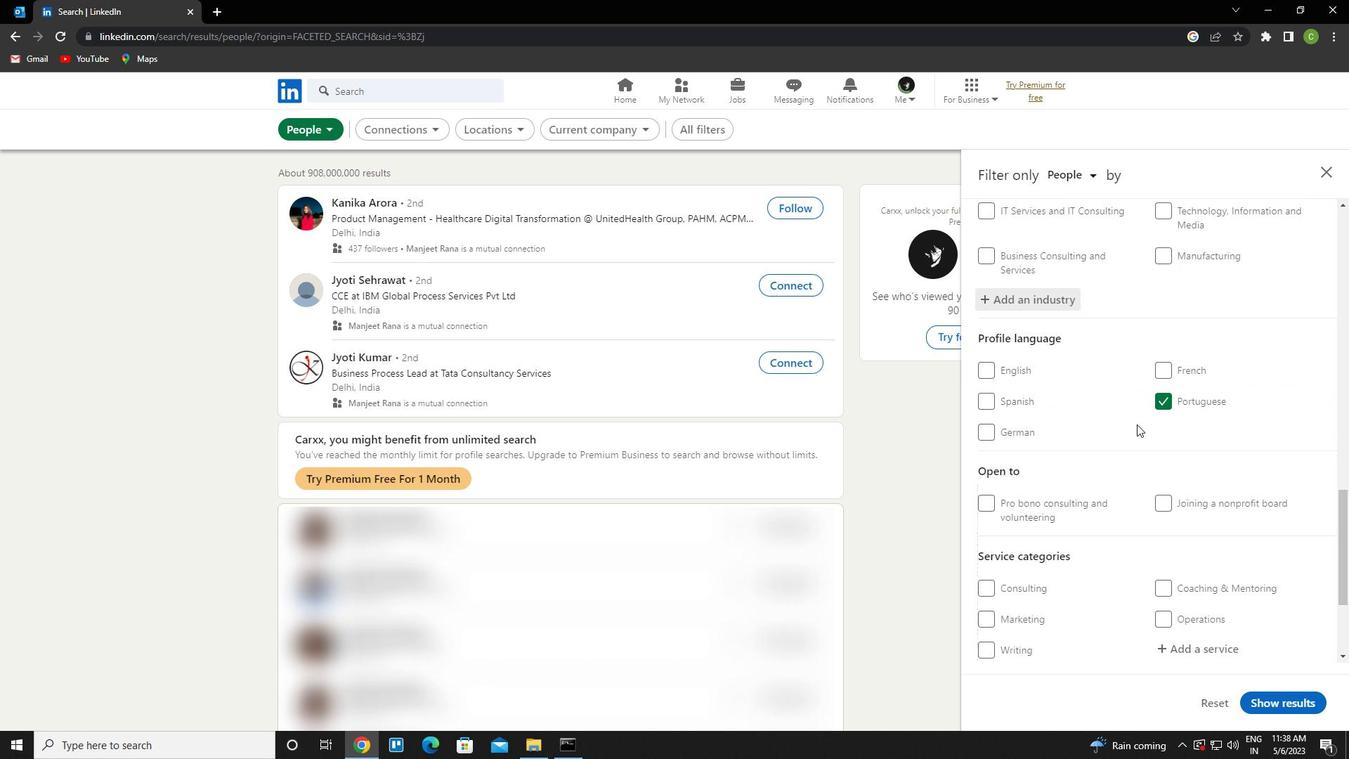 
Action: Mouse scrolled (1135, 425) with delta (0, 0)
Screenshot: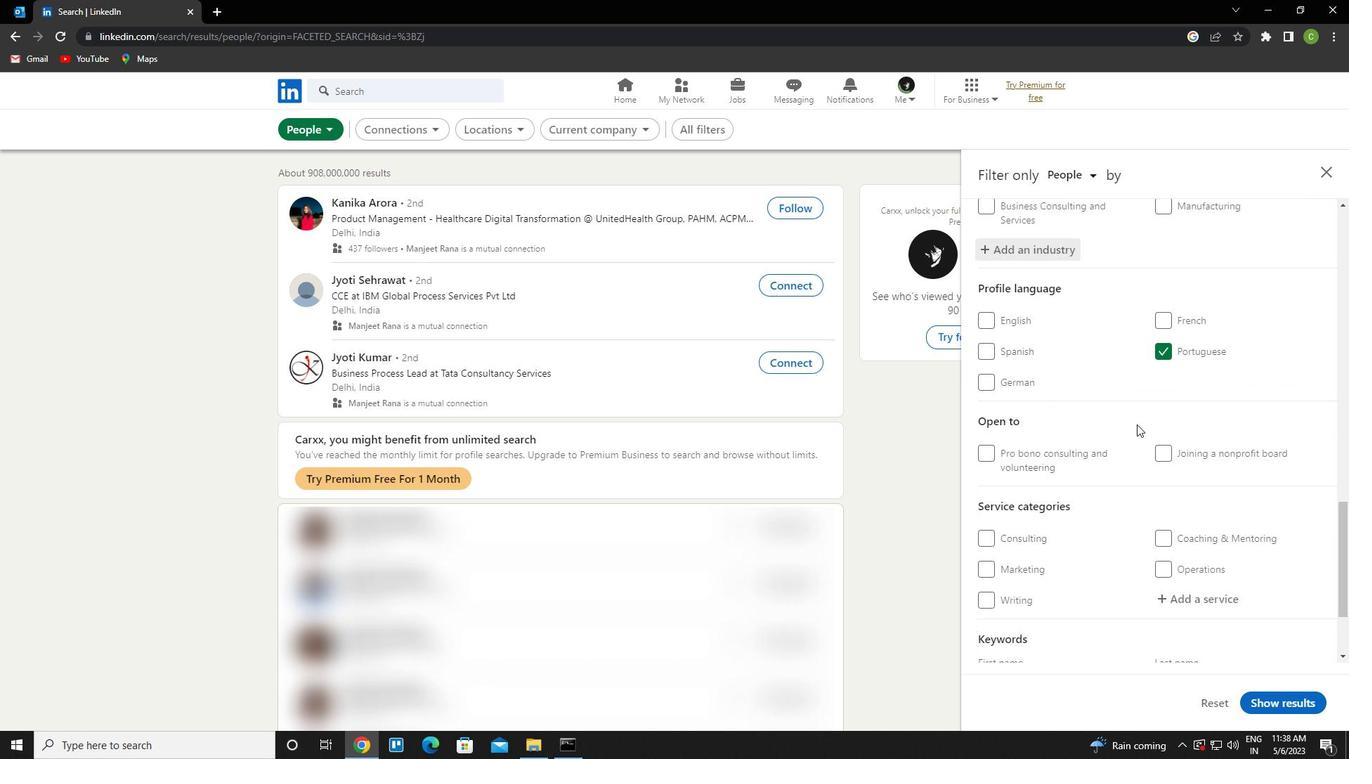 
Action: Mouse scrolled (1135, 425) with delta (0, 0)
Screenshot: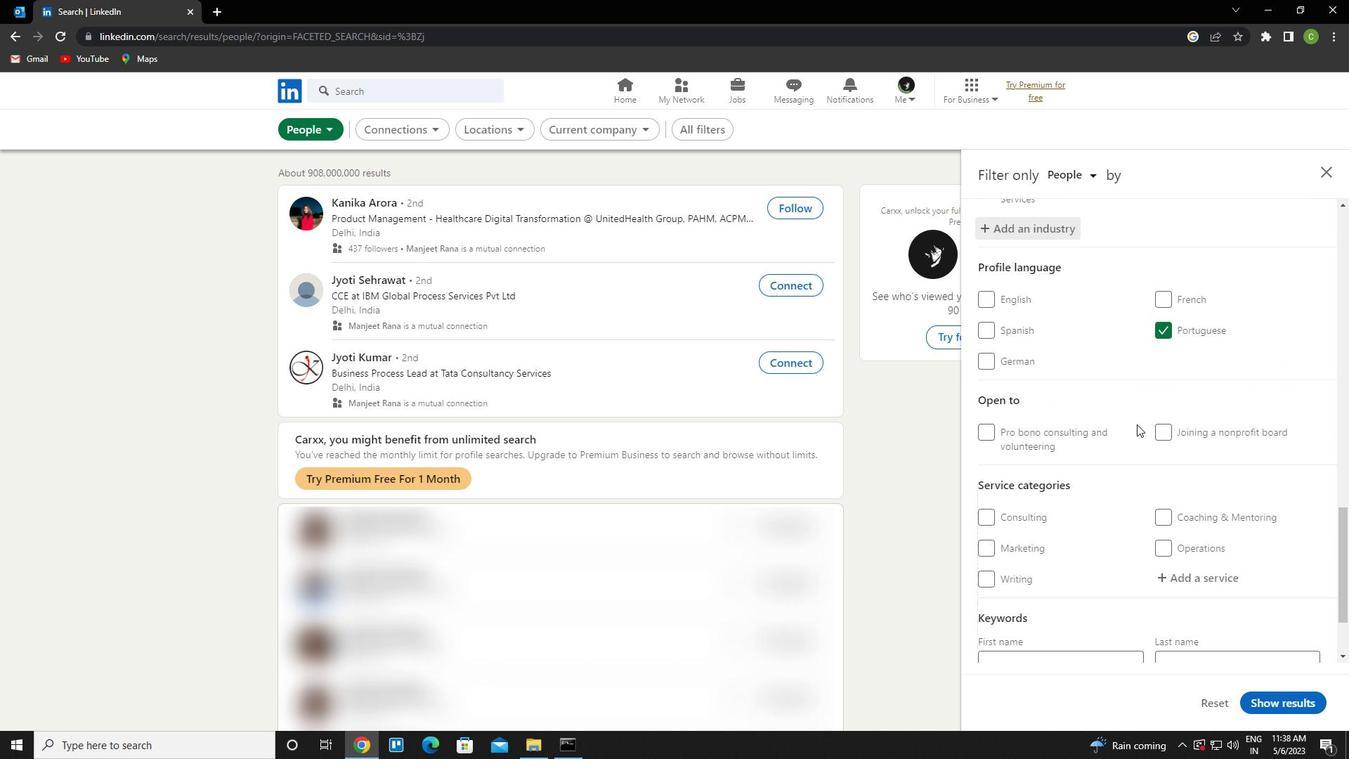 
Action: Mouse moved to (1182, 459)
Screenshot: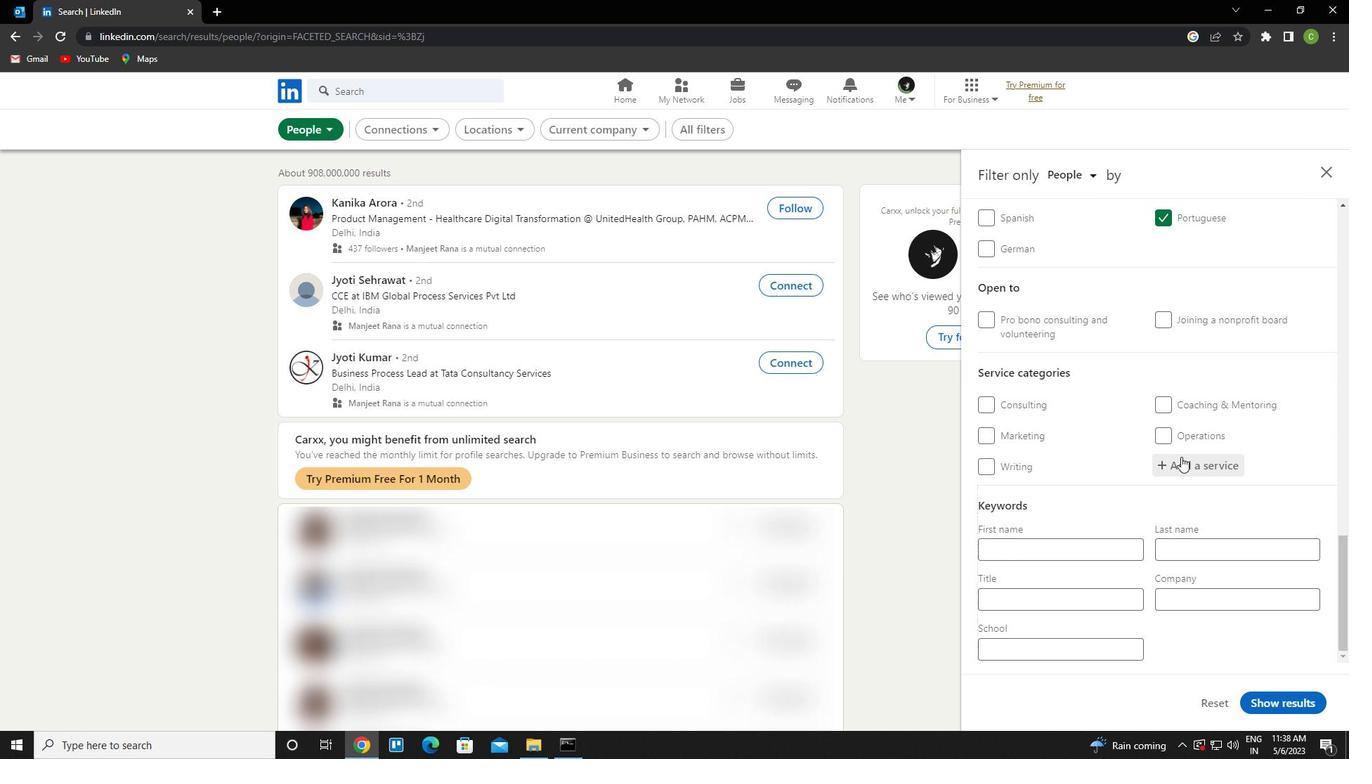 
Action: Mouse pressed left at (1182, 459)
Screenshot: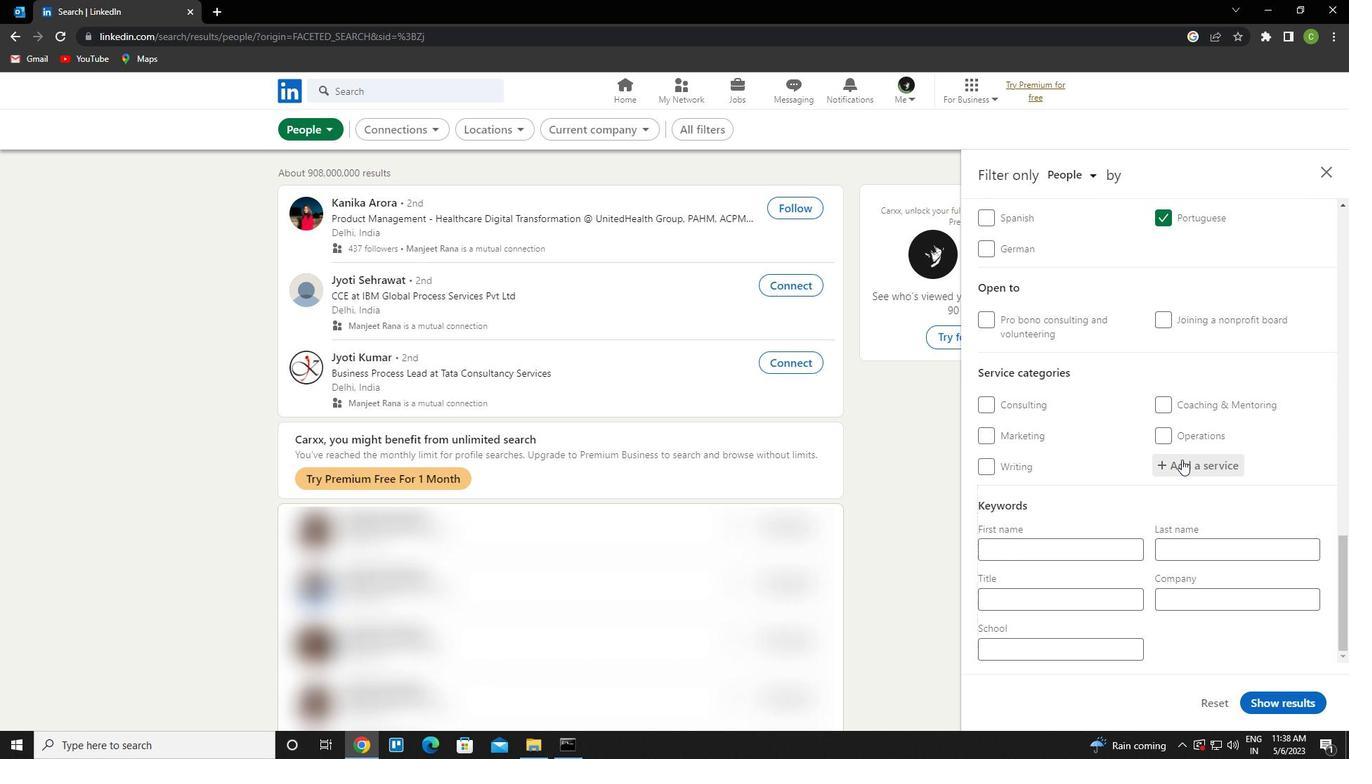 
Action: Key pressed <Key.caps_lock>T<Key.caps_lock>AX<Key.space>PREPARATION<Key.down><Key.enter>
Screenshot: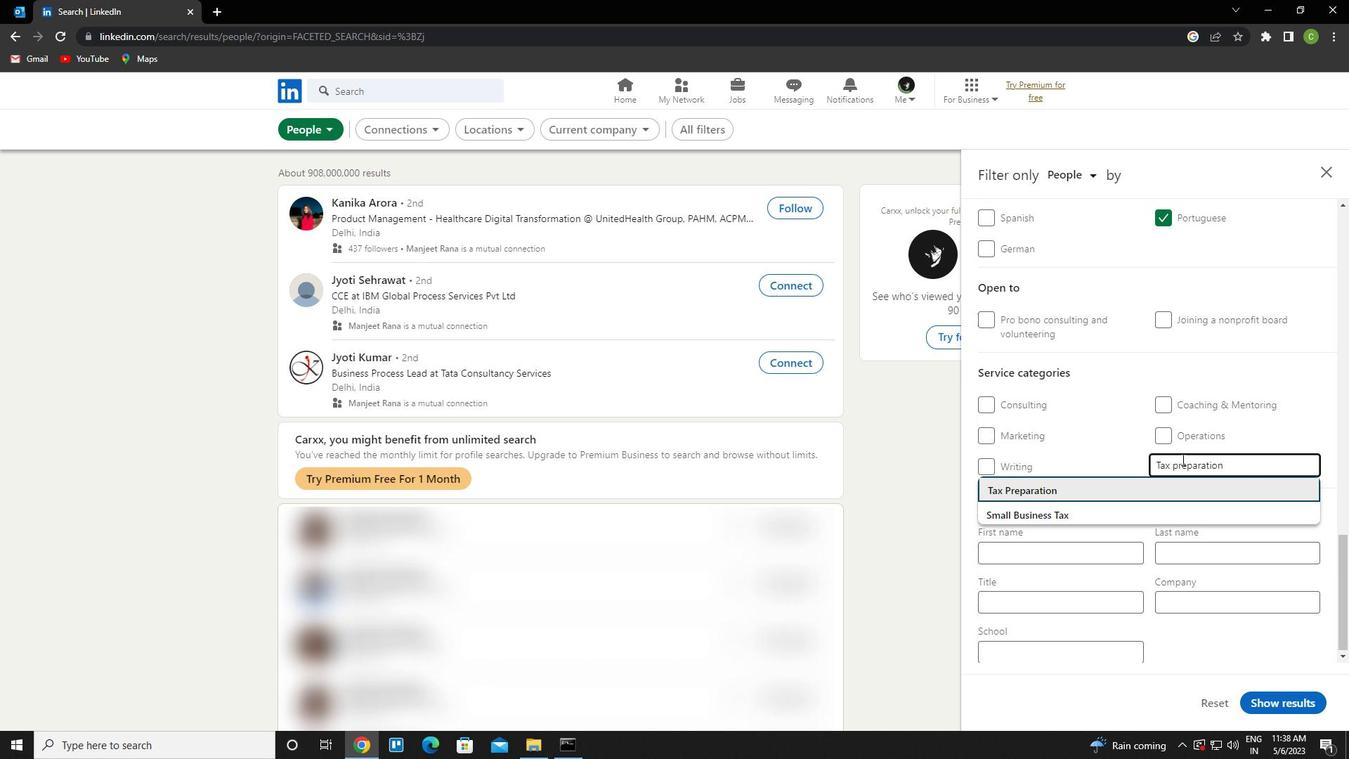 
Action: Mouse scrolled (1182, 458) with delta (0, 0)
Screenshot: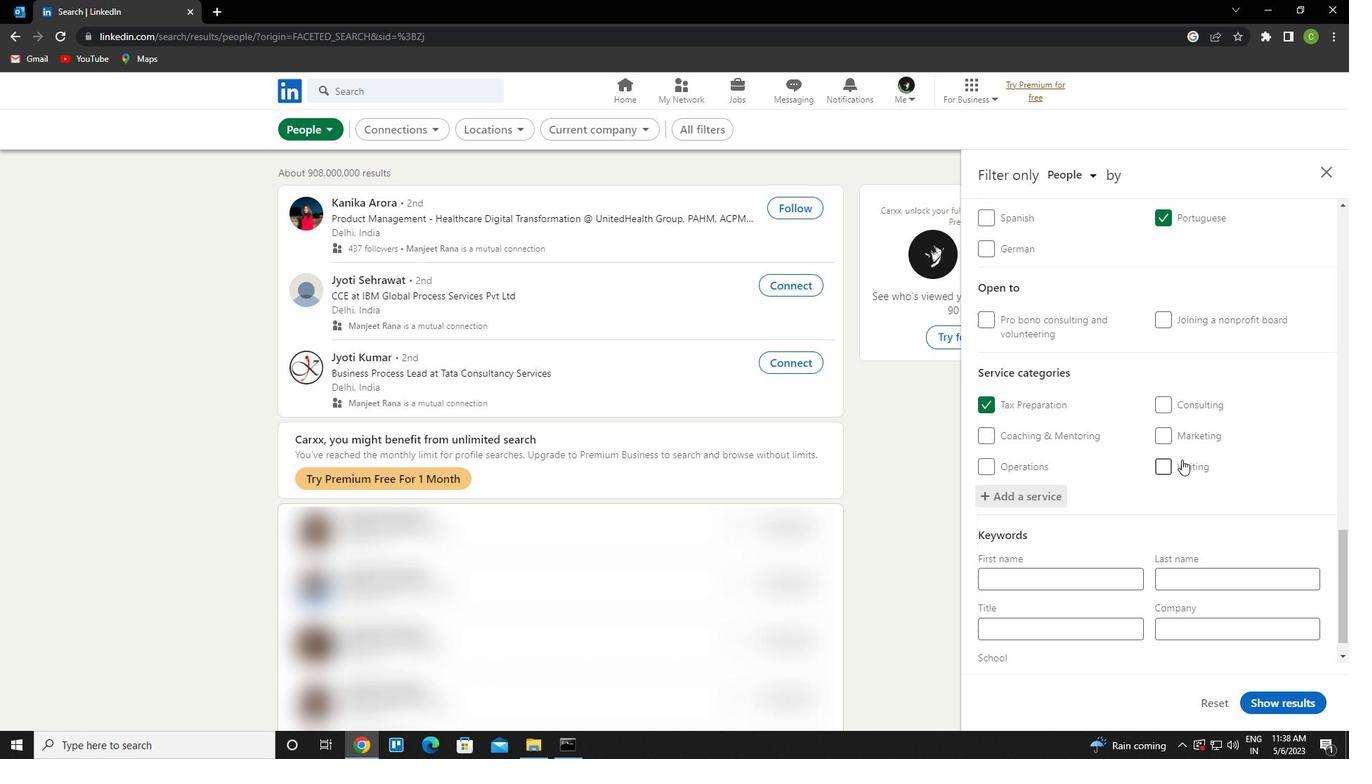 
Action: Mouse scrolled (1182, 458) with delta (0, 0)
Screenshot: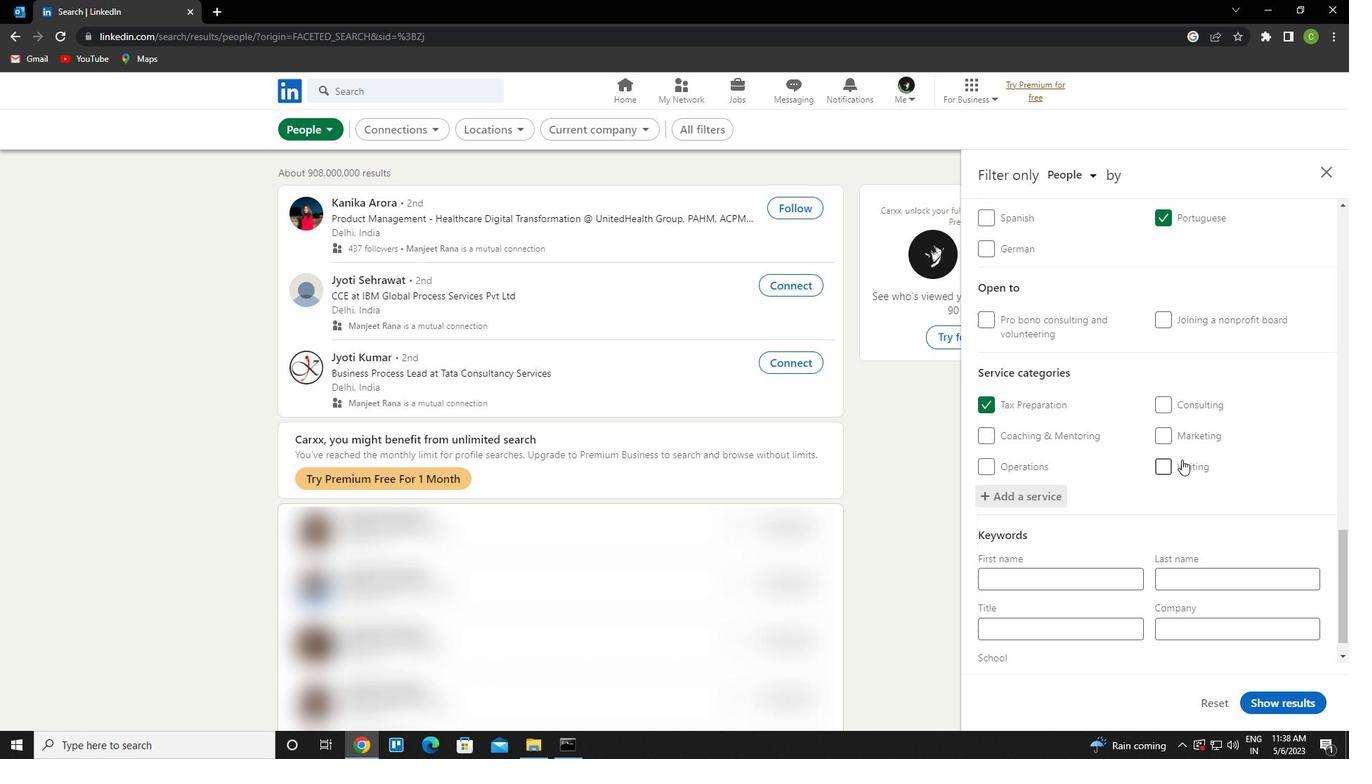 
Action: Mouse scrolled (1182, 458) with delta (0, 0)
Screenshot: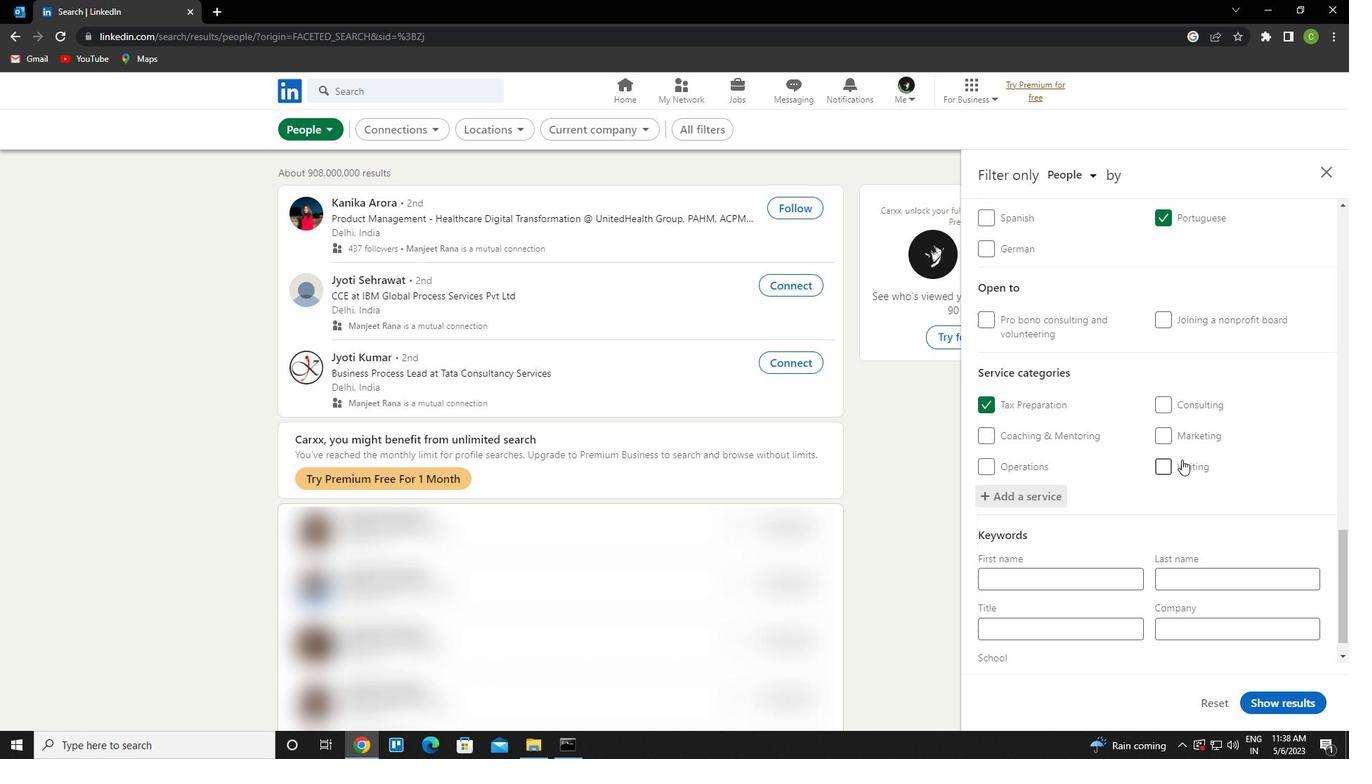 
Action: Mouse scrolled (1182, 458) with delta (0, 0)
Screenshot: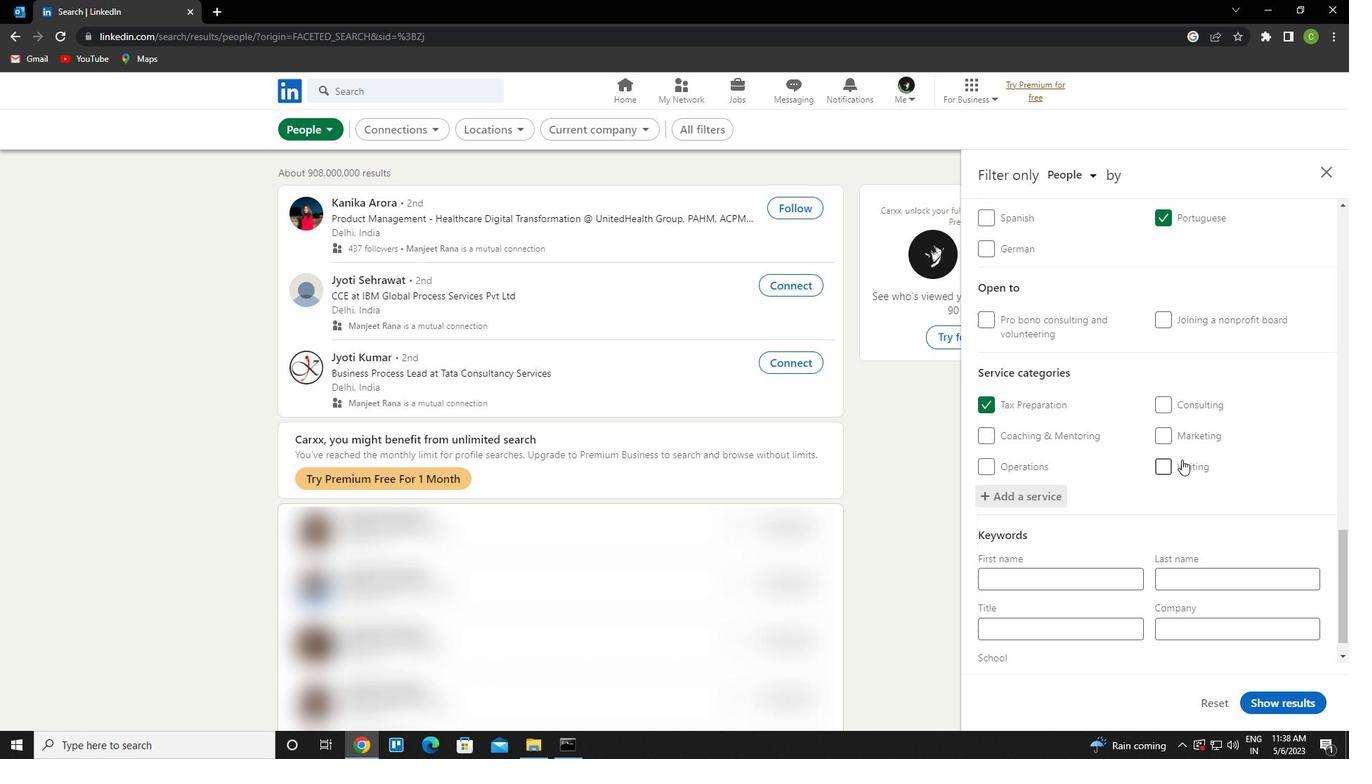 
Action: Mouse scrolled (1182, 458) with delta (0, 0)
Screenshot: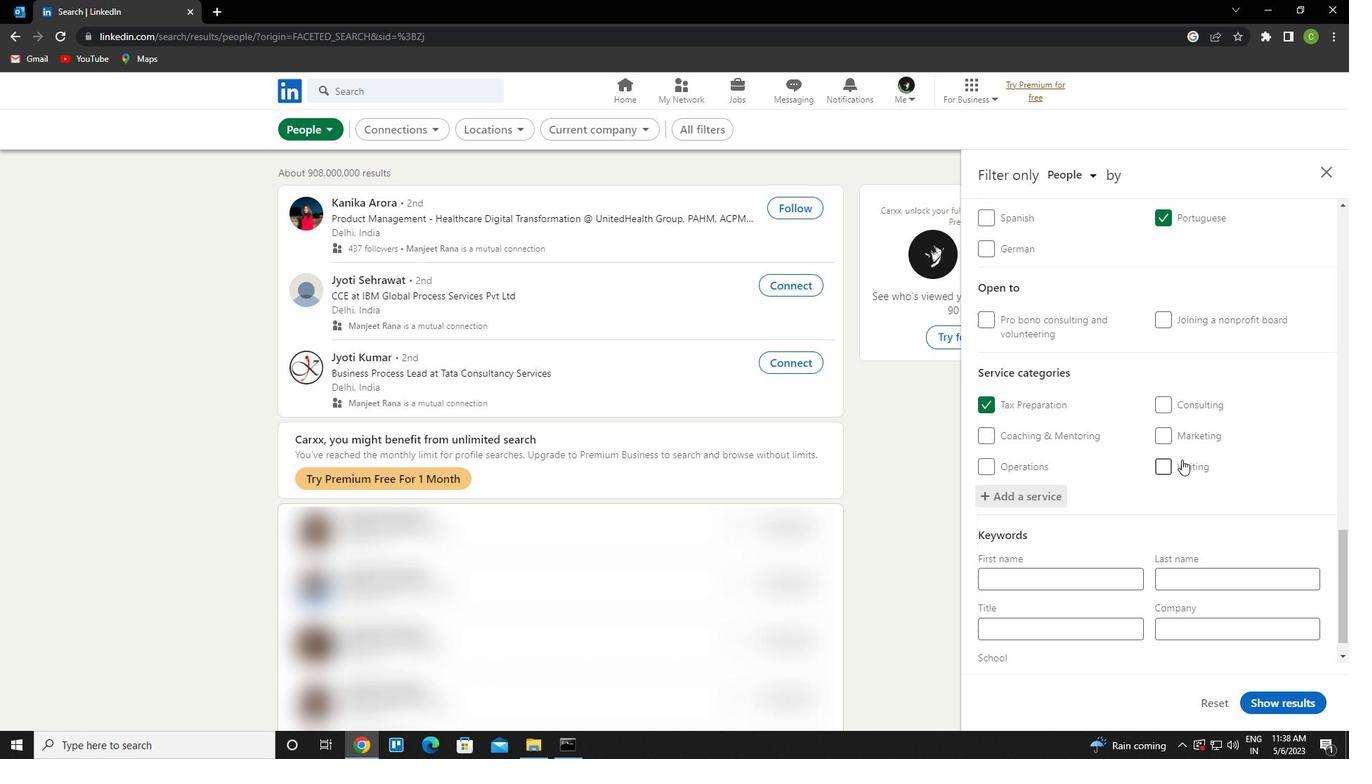 
Action: Mouse moved to (1046, 593)
Screenshot: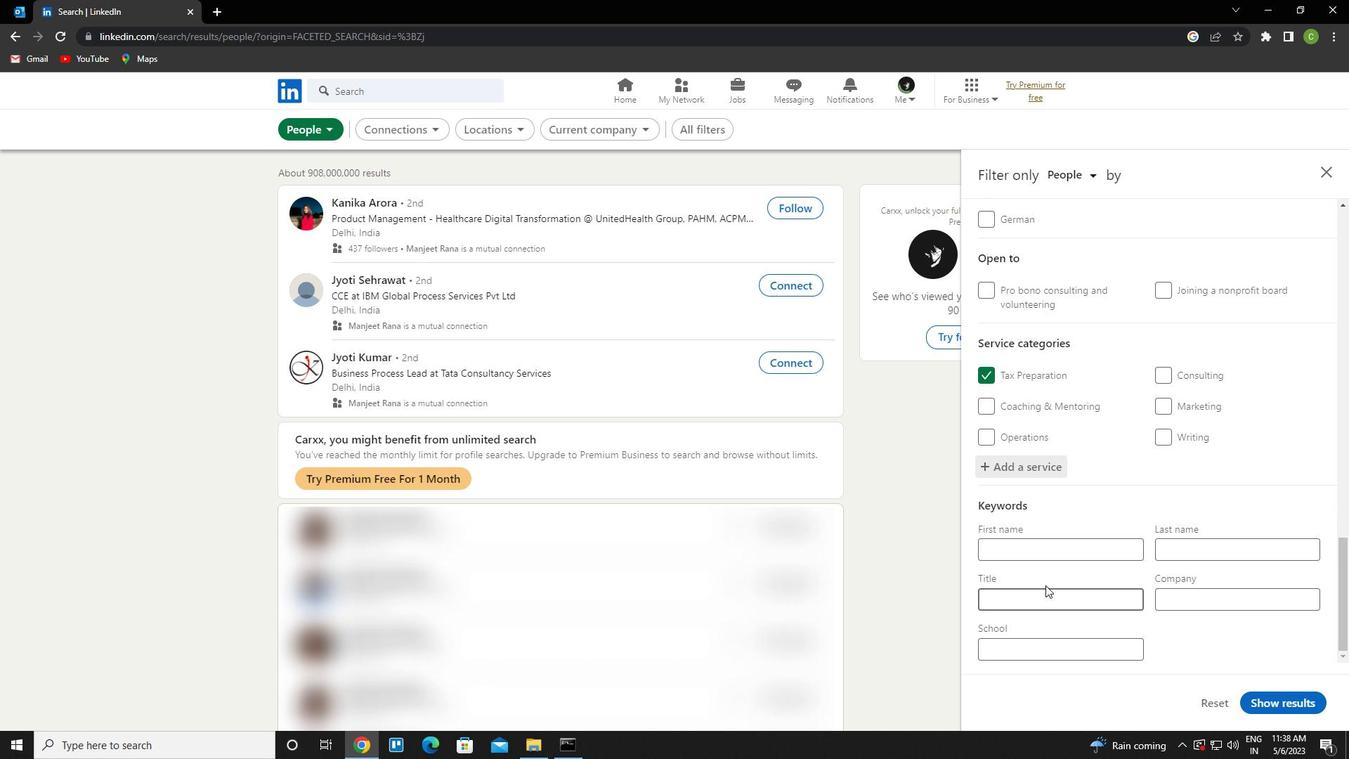 
Action: Mouse pressed left at (1046, 593)
Screenshot: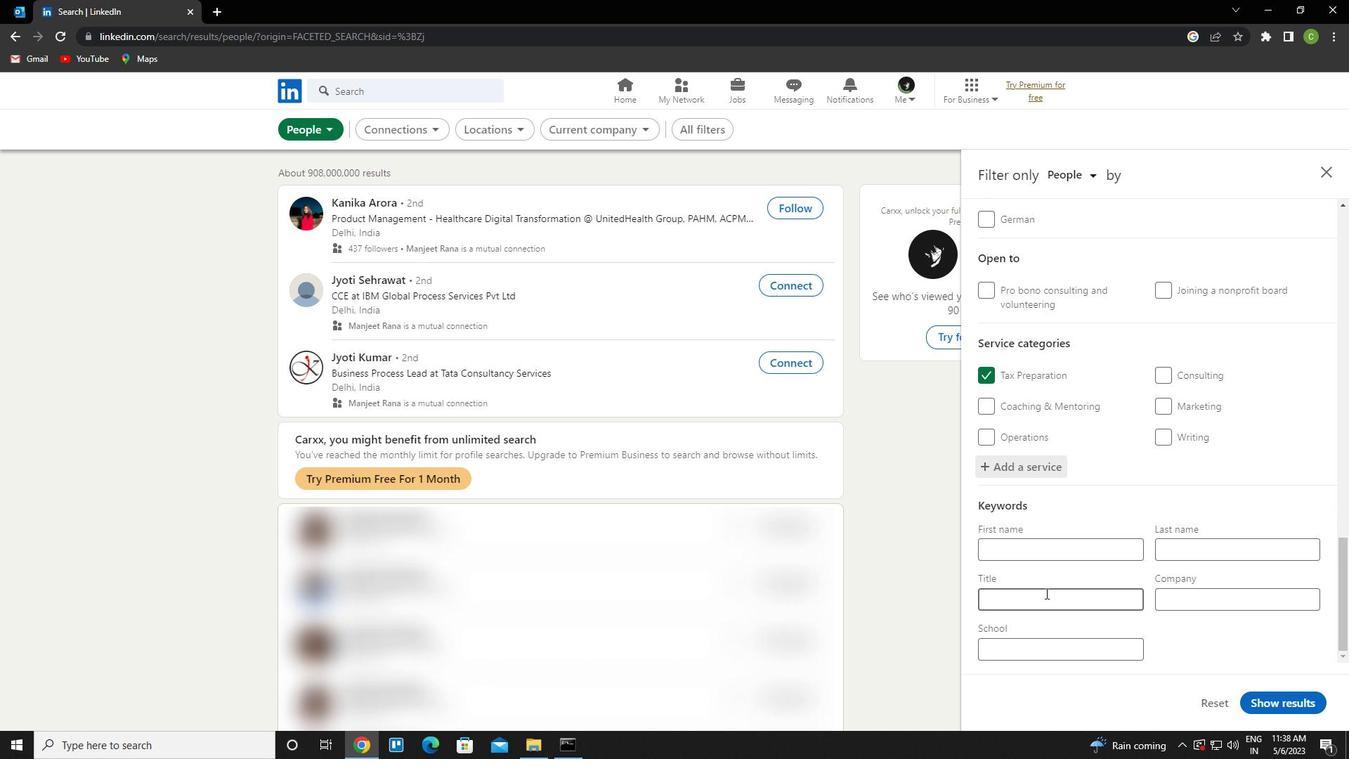 
Action: Key pressed <Key.caps_lock>W<Key.caps_lock>AREHOUSE<Key.space><Key.caps_lock>W<Key.caps_lock>ORKER
Screenshot: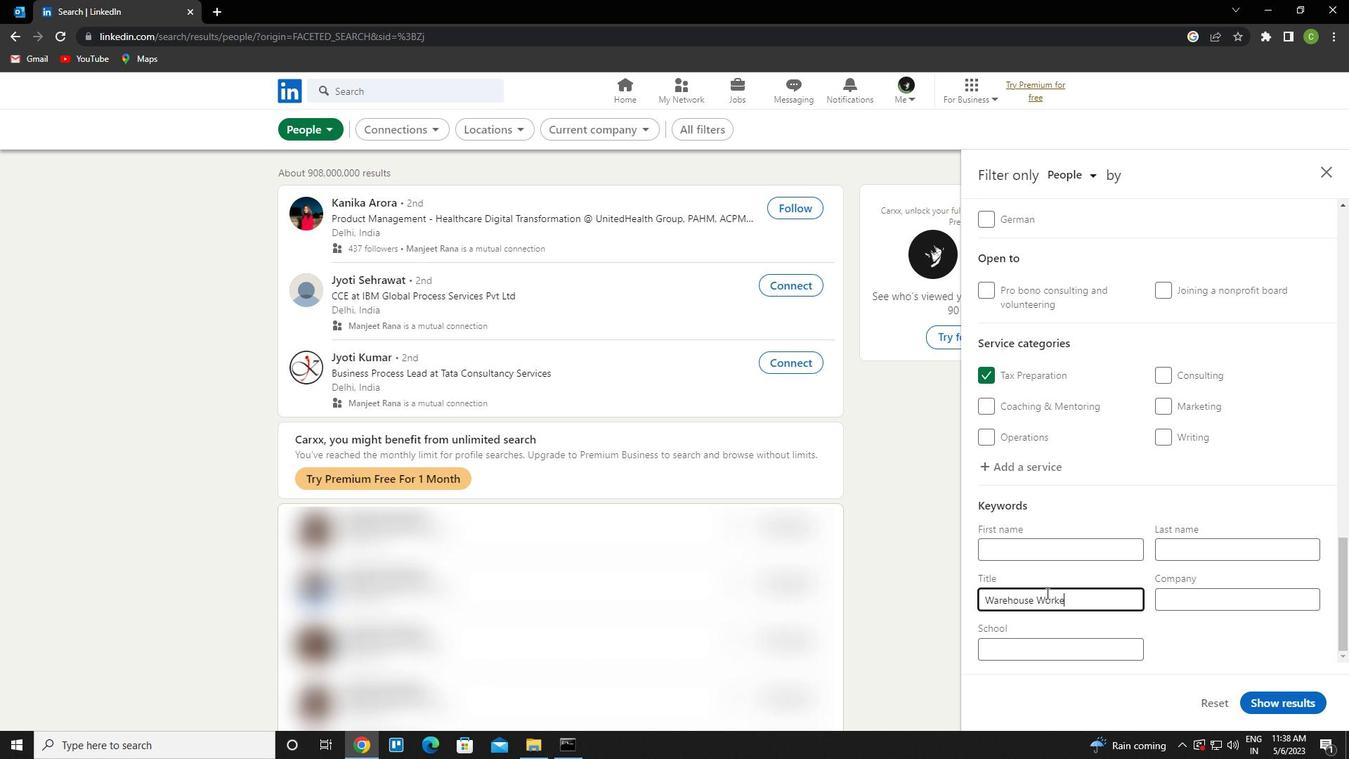 
Action: Mouse moved to (1310, 714)
Screenshot: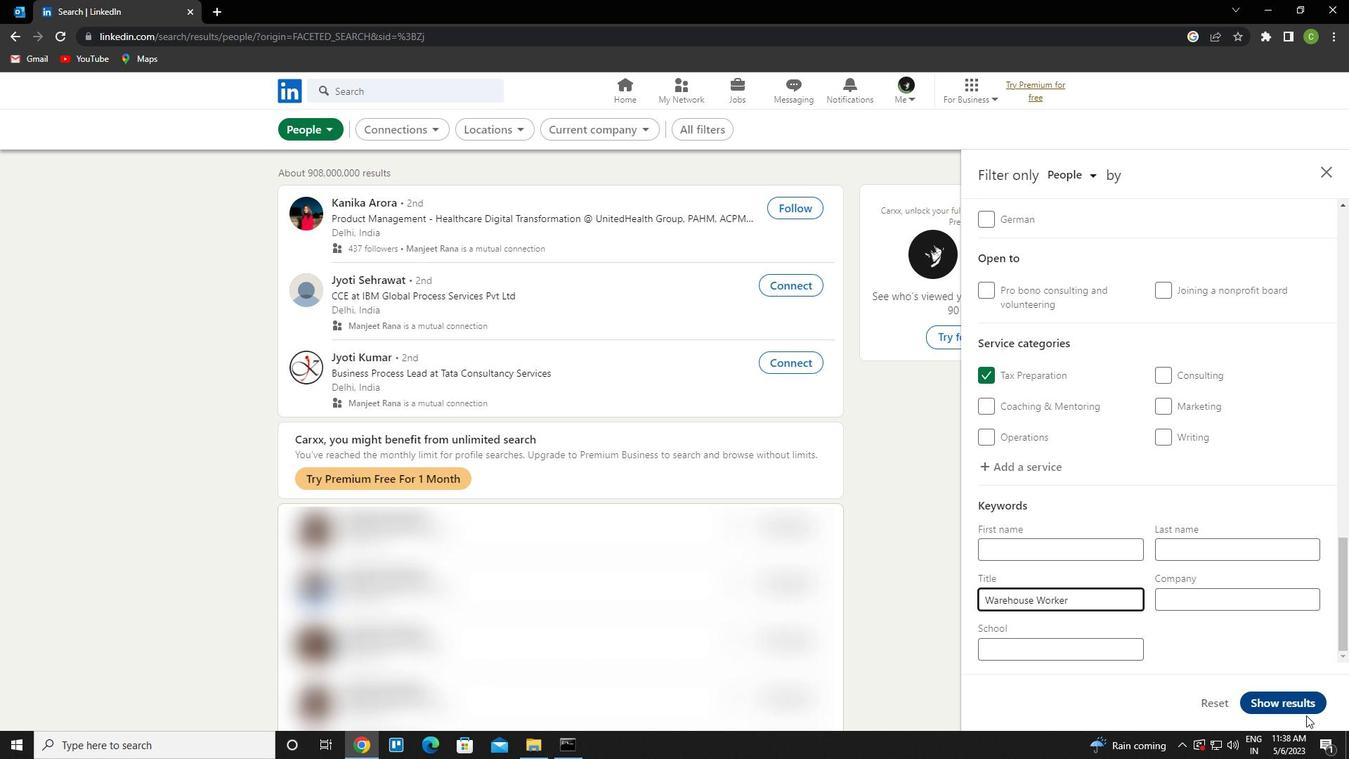 
Action: Mouse pressed left at (1310, 714)
Screenshot: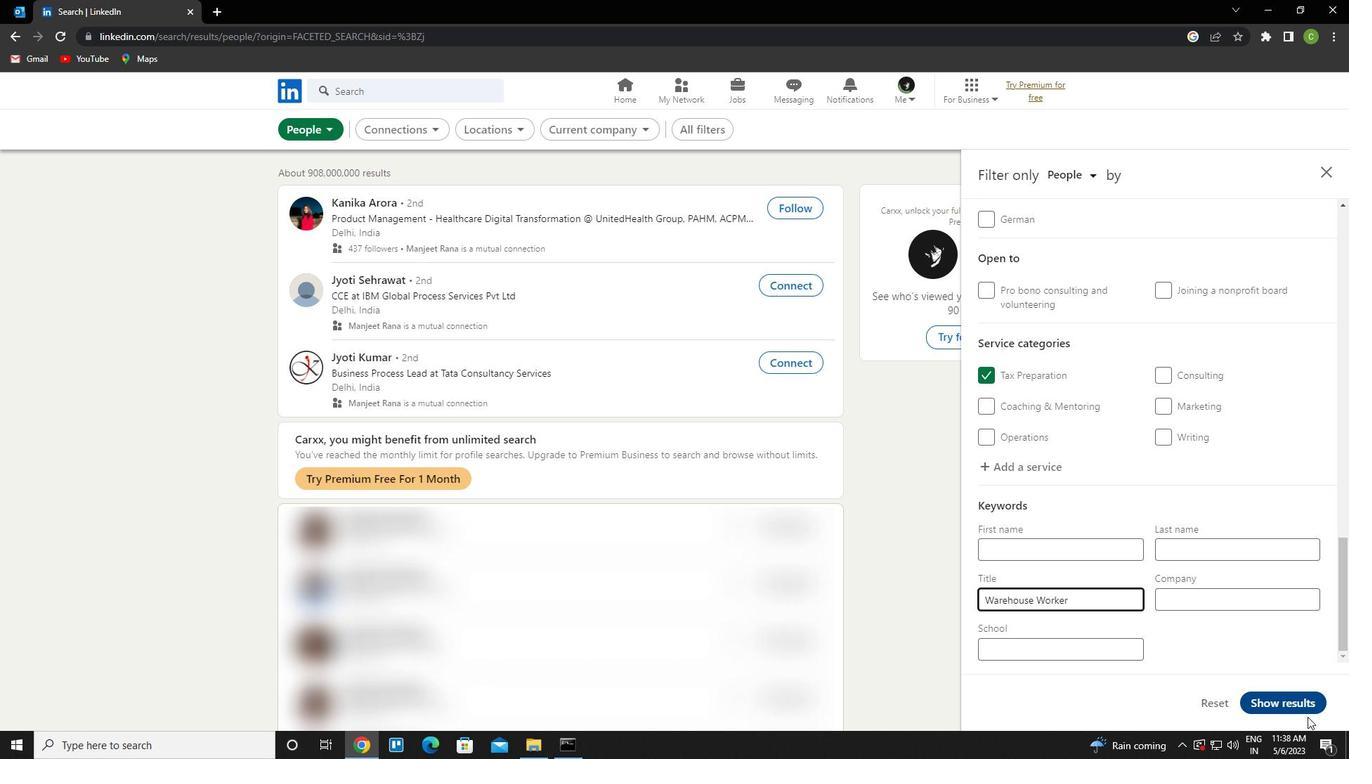 
Action: Mouse moved to (1272, 700)
Screenshot: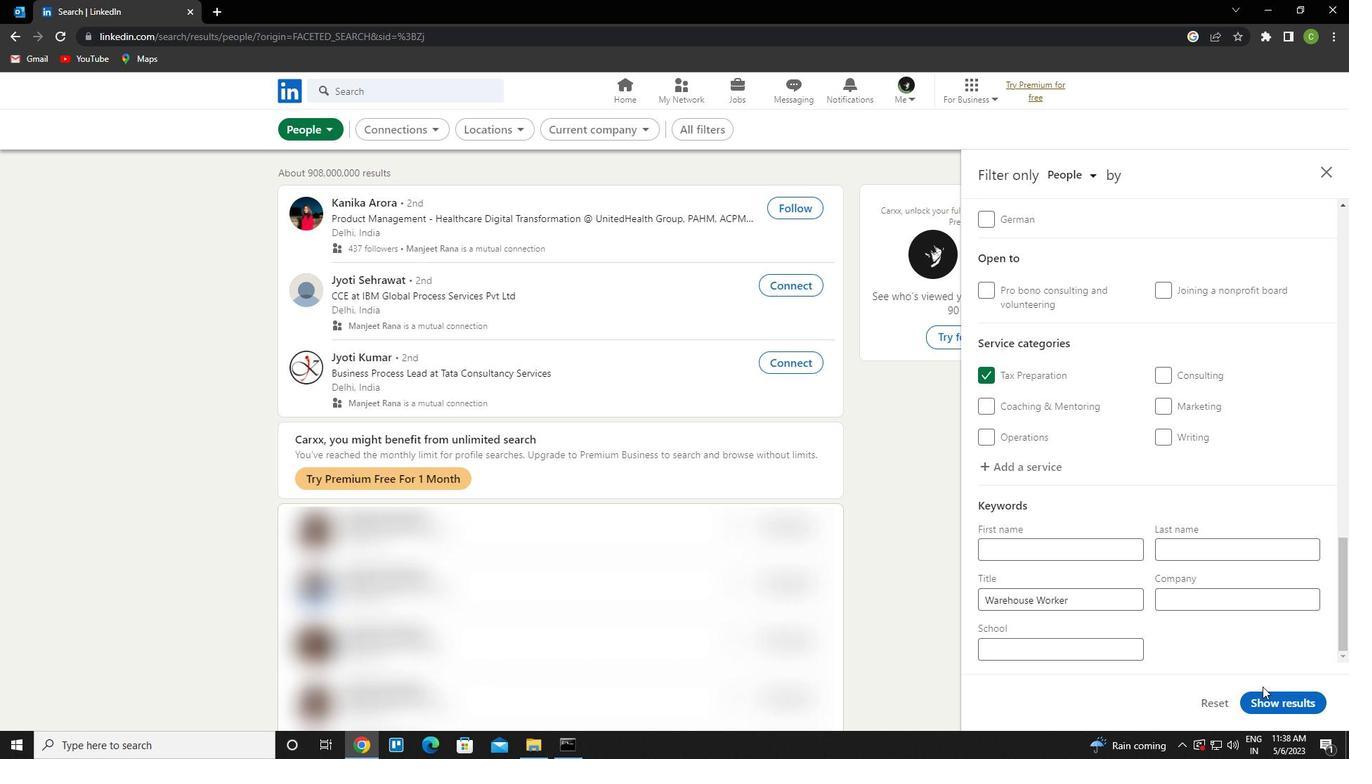 
Action: Mouse pressed left at (1272, 700)
Screenshot: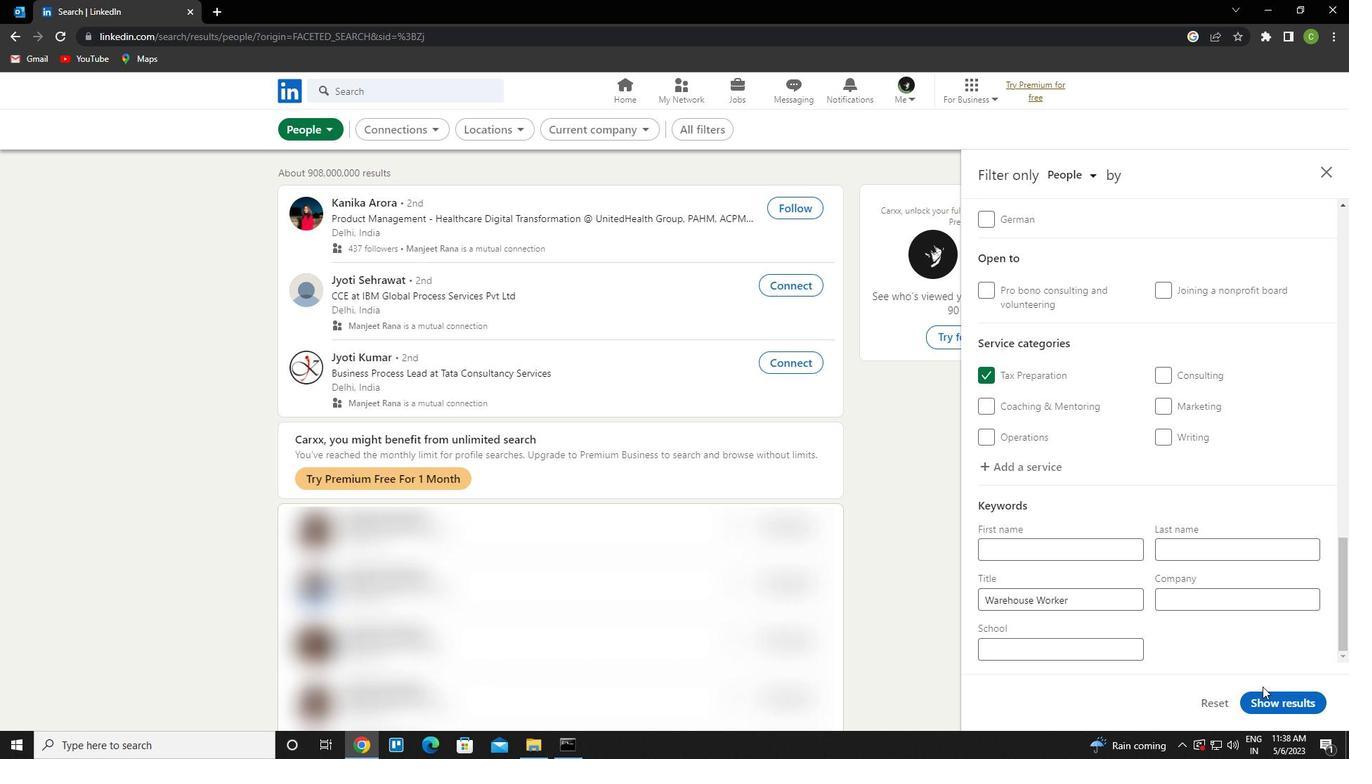 
Action: Mouse moved to (849, 601)
Screenshot: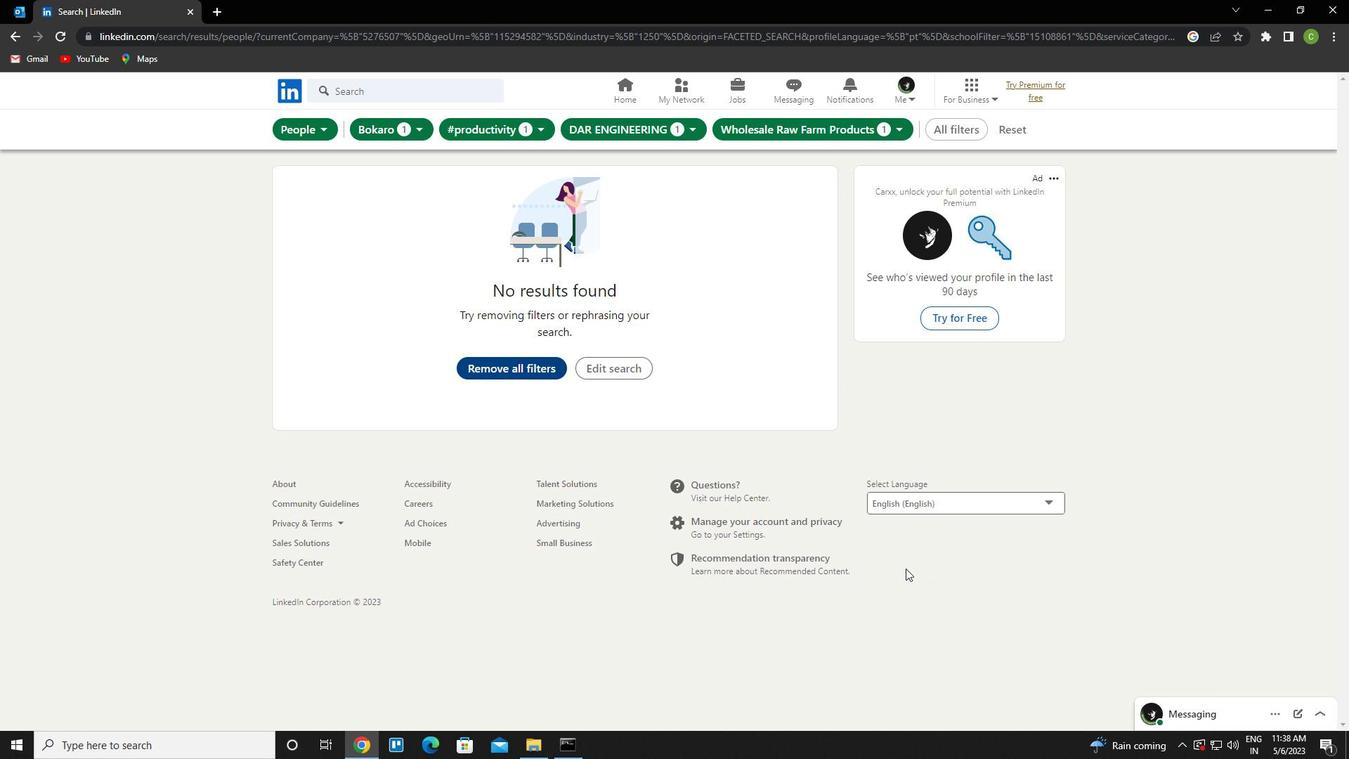 
